 Task: Look for space in Bauda, India from 21st June, 2023 to 29th June, 2023 for 4 adults in price range Rs.7000 to Rs.12000. Place can be entire place with 2 bedrooms having 2 beds and 2 bathrooms. Property type can be house, flat, guest house. Booking option can be shelf check-in. Required host language is English.
Action: Mouse moved to (569, 112)
Screenshot: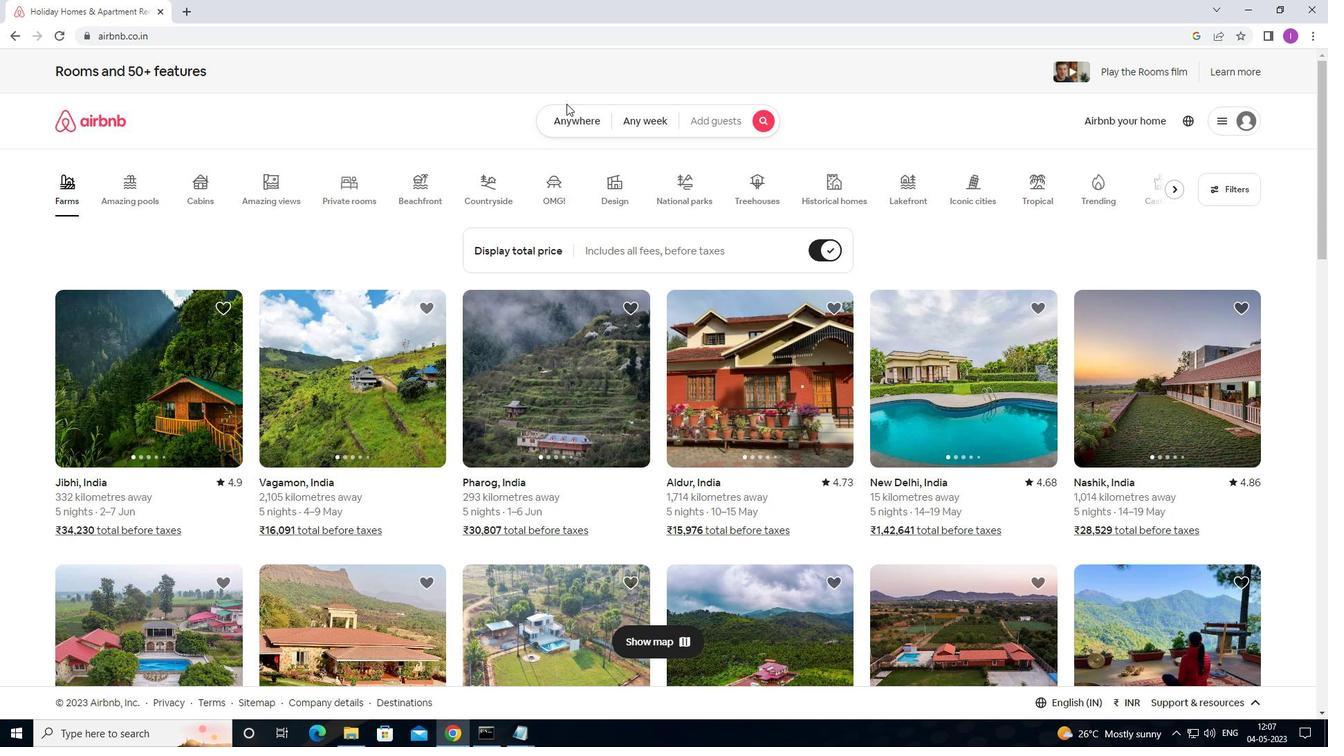 
Action: Mouse pressed left at (569, 112)
Screenshot: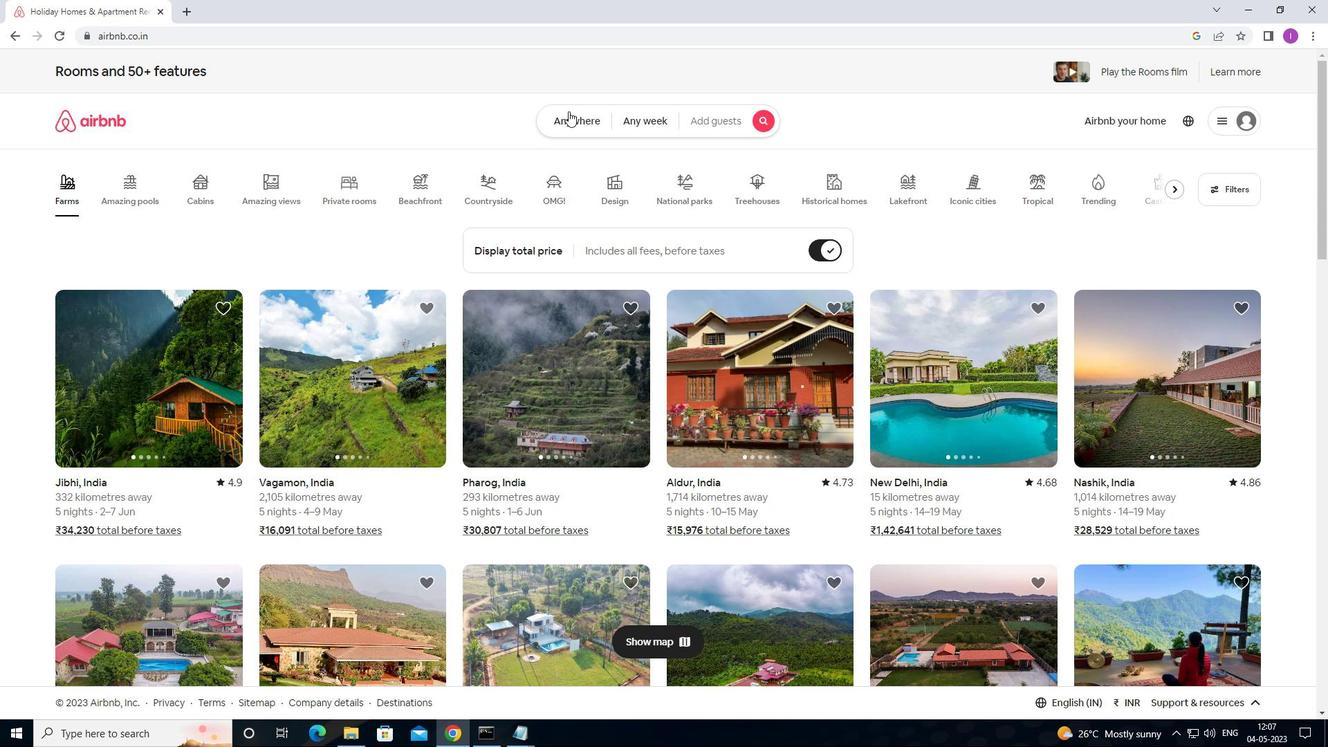 
Action: Mouse moved to (406, 180)
Screenshot: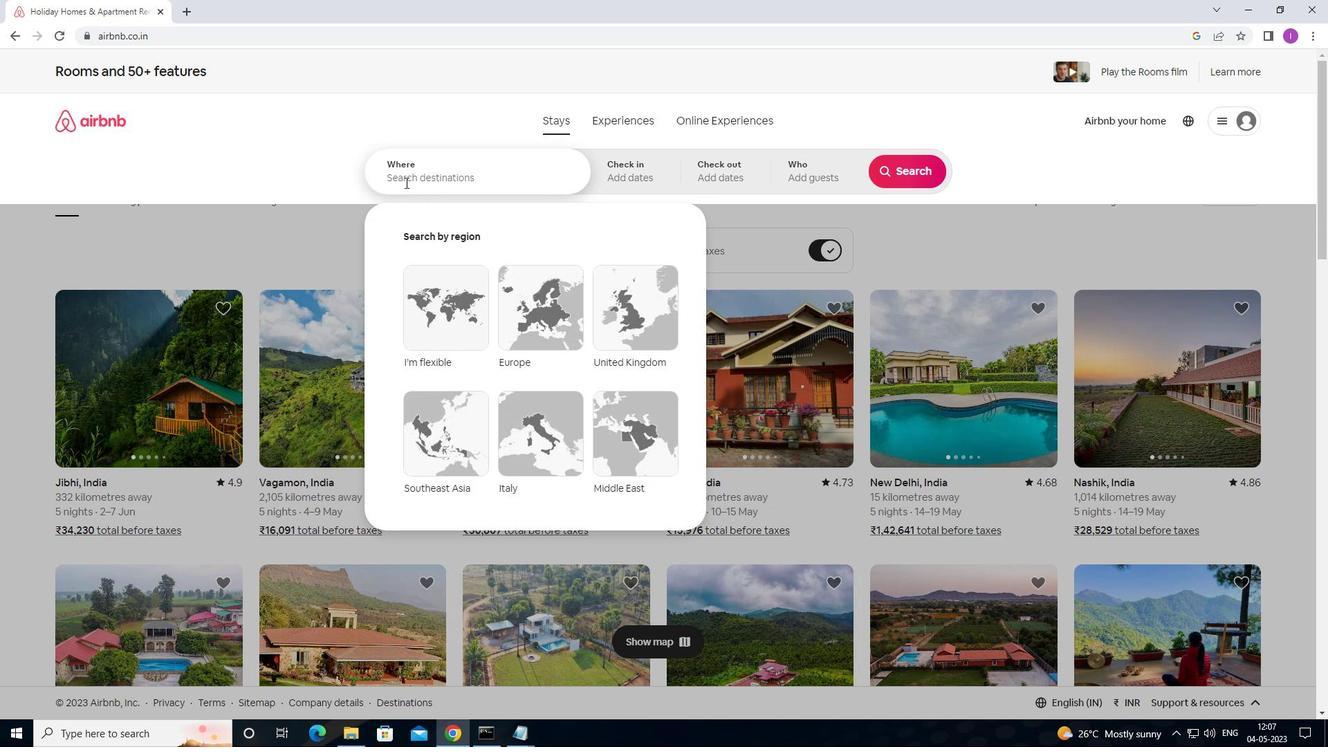 
Action: Mouse pressed left at (406, 180)
Screenshot: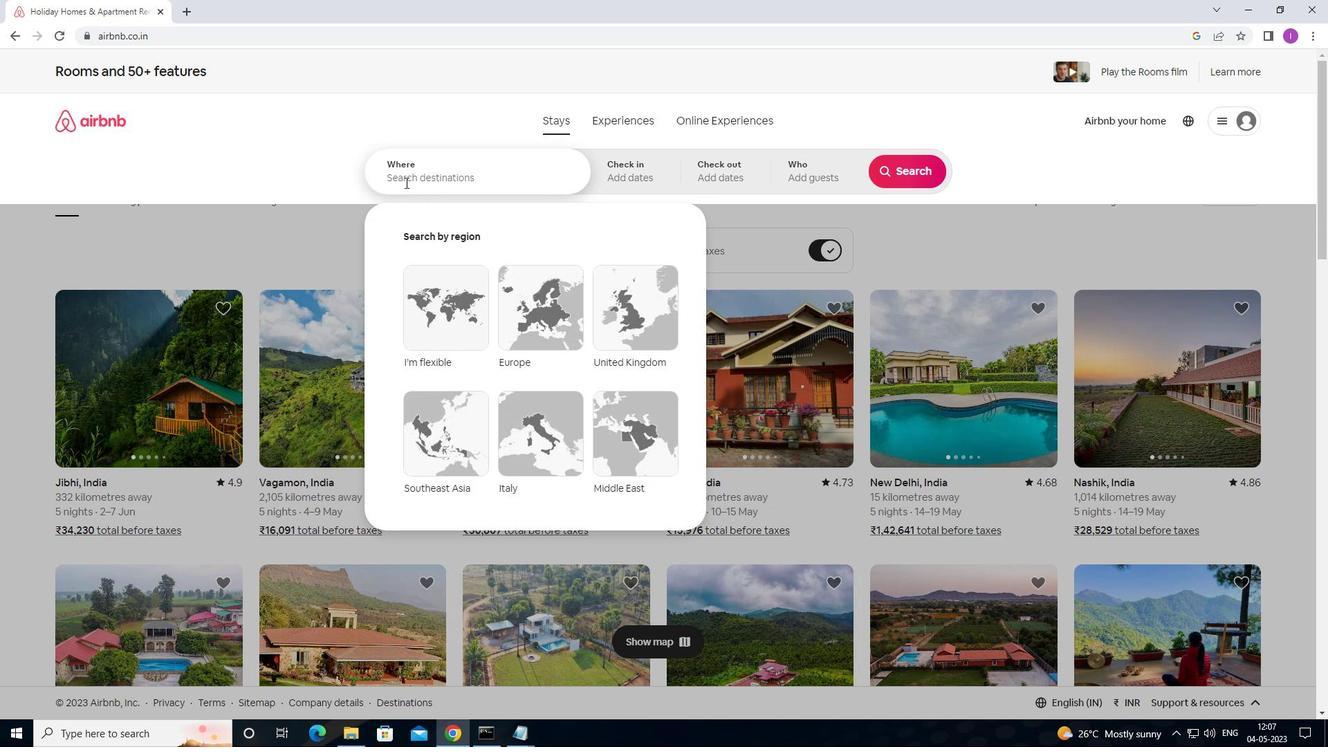 
Action: Mouse moved to (462, 110)
Screenshot: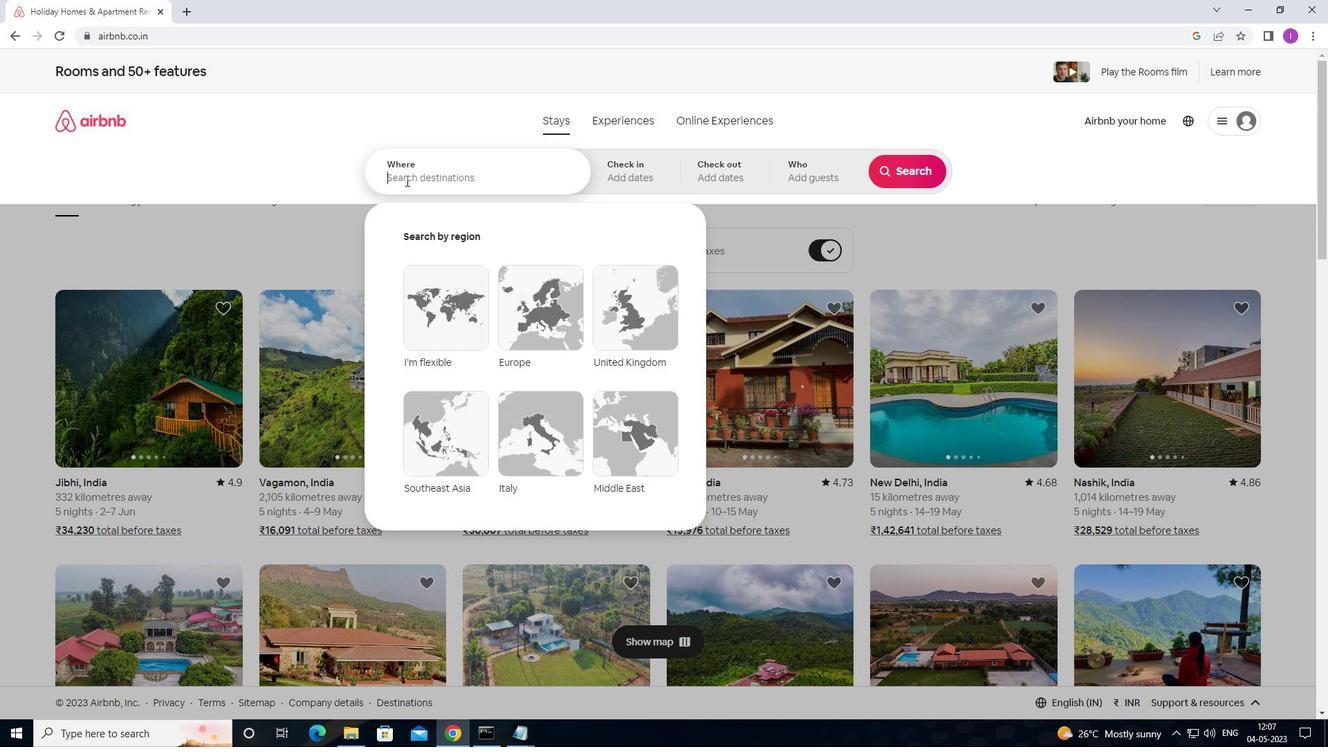 
Action: Key pressed <Key.shift>BAUDA,<Key.shift>INDIA
Screenshot: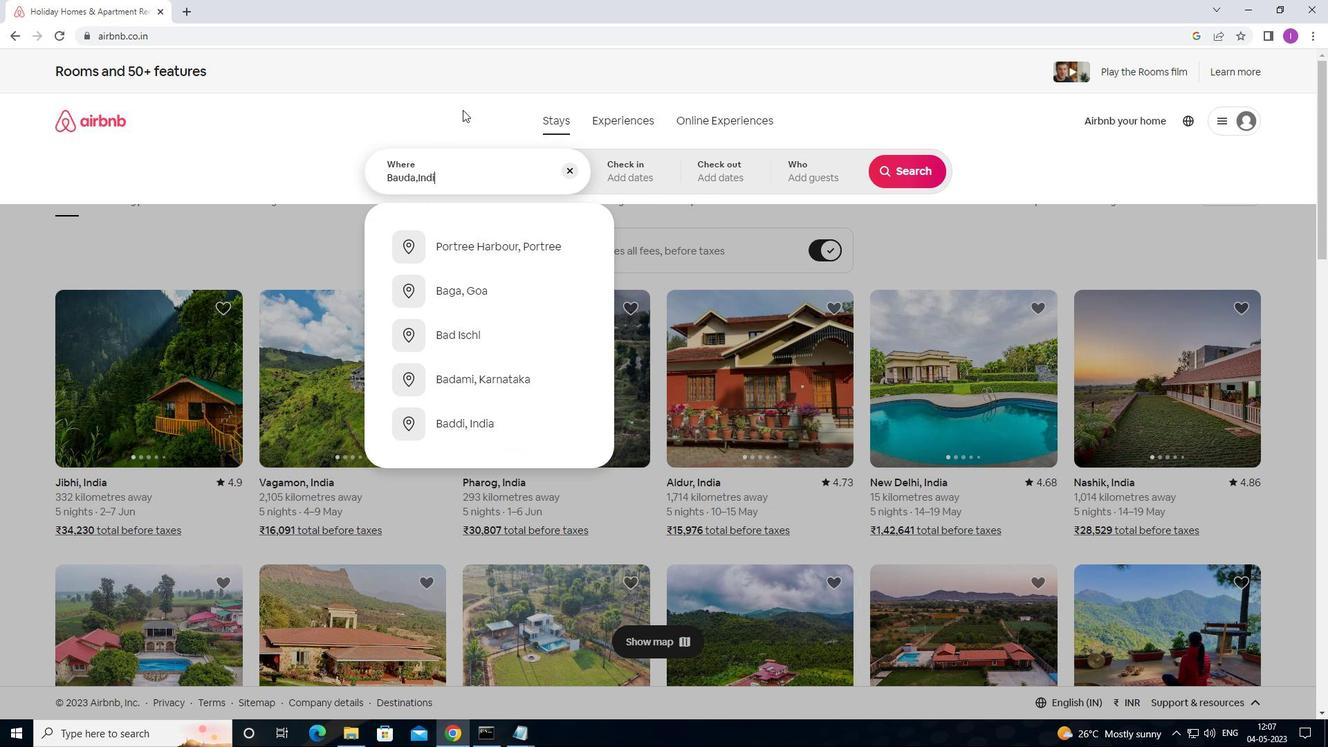 
Action: Mouse moved to (641, 170)
Screenshot: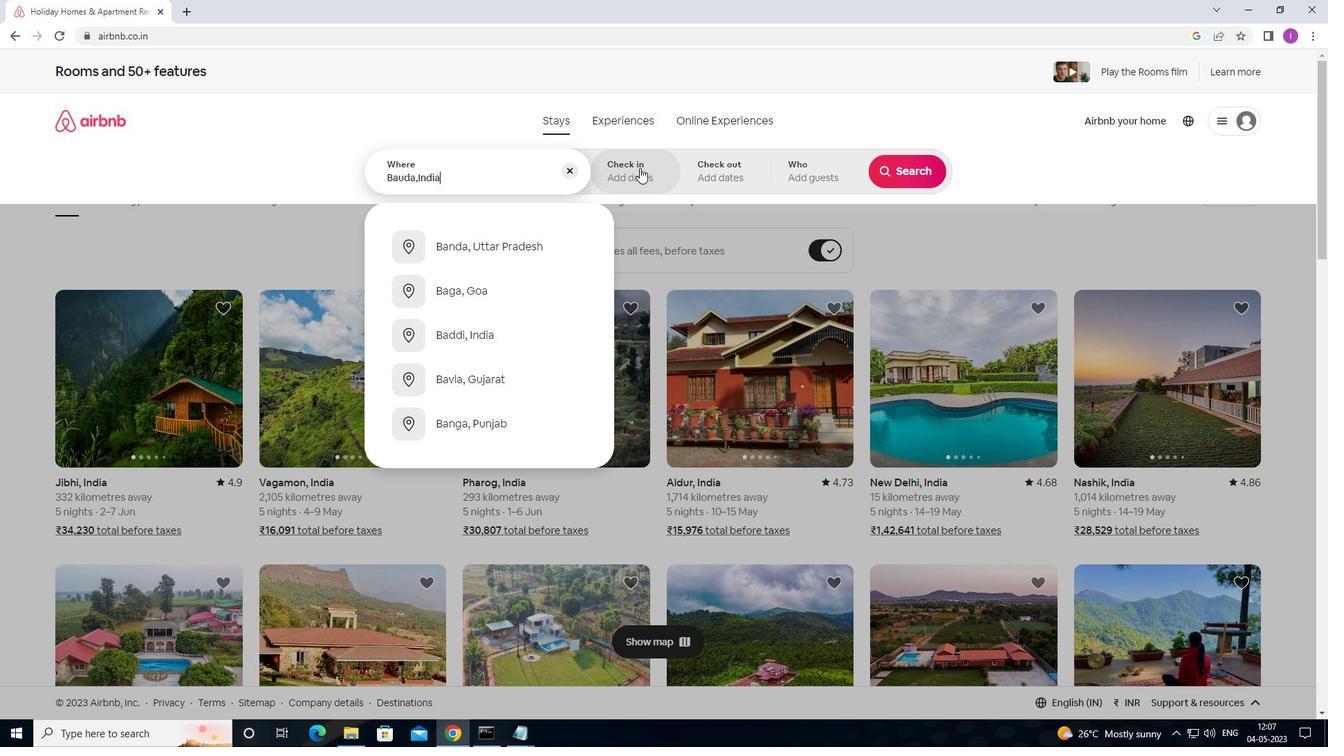 
Action: Mouse pressed left at (641, 170)
Screenshot: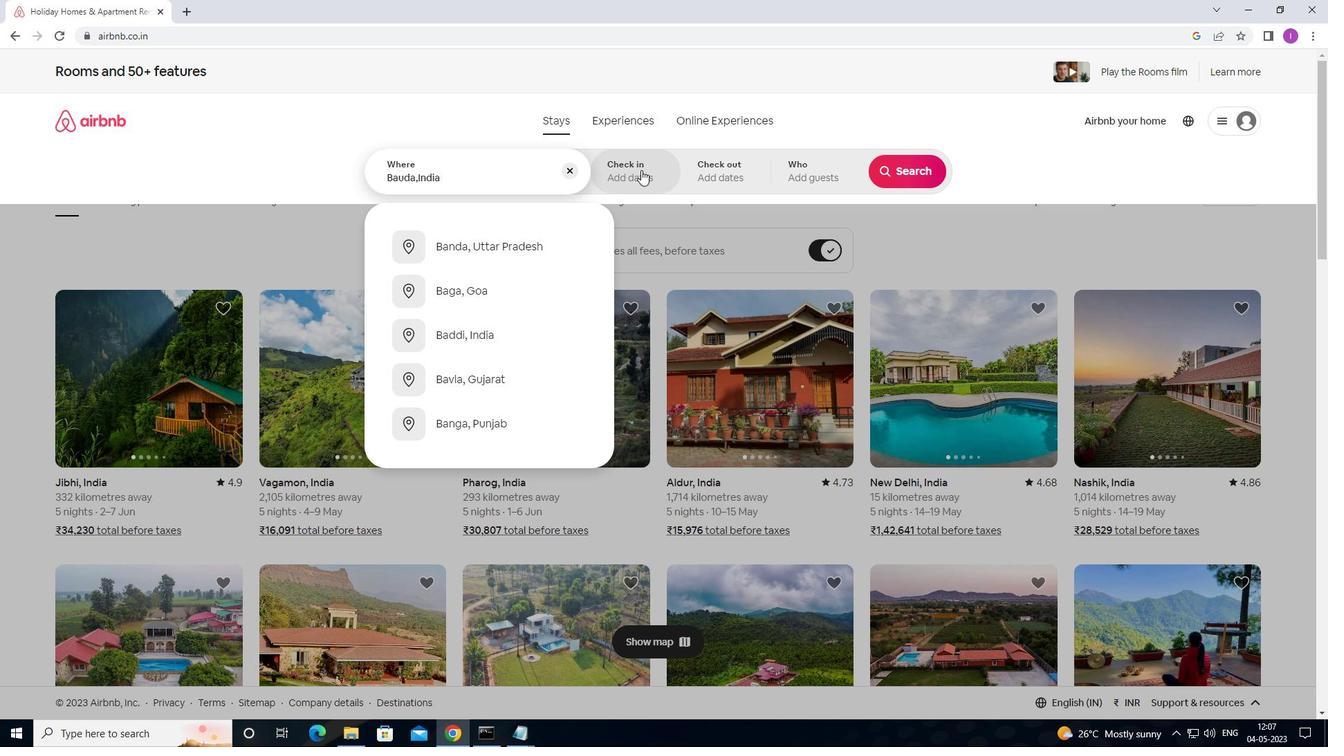 
Action: Mouse moved to (785, 440)
Screenshot: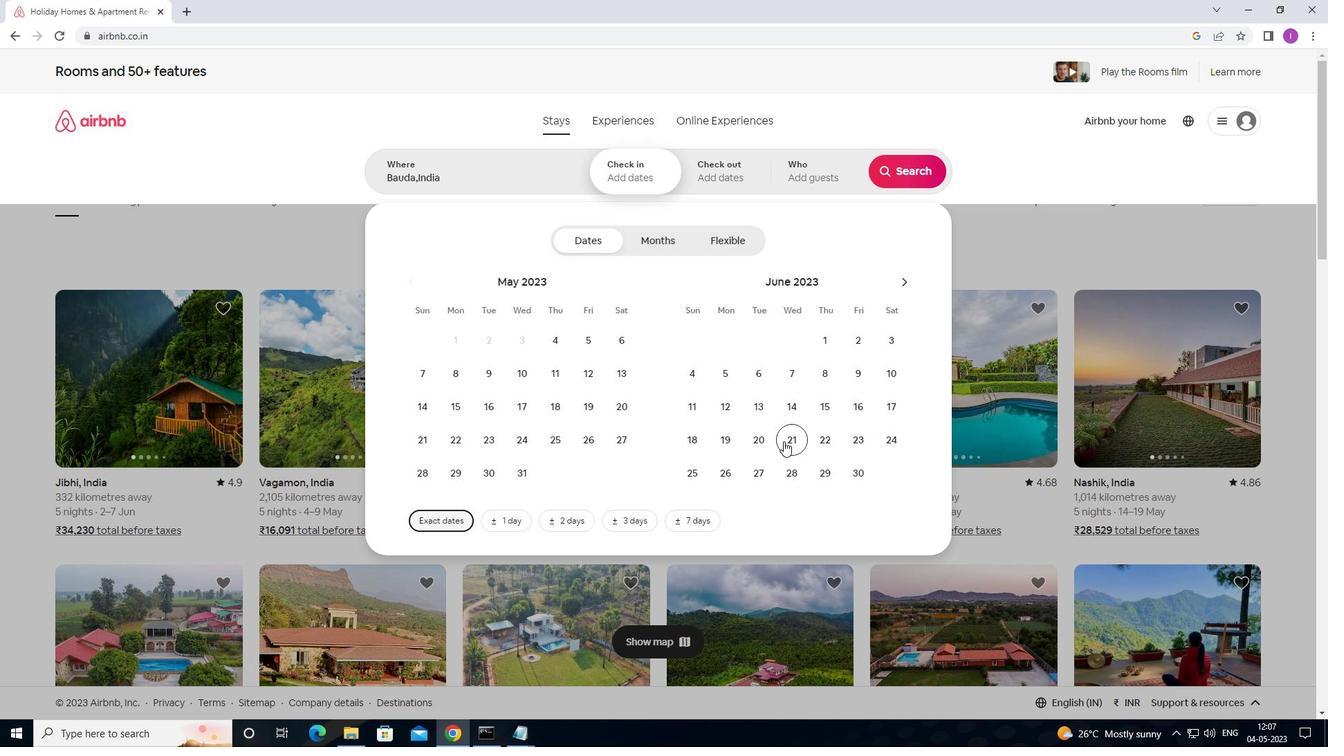 
Action: Mouse pressed left at (785, 440)
Screenshot: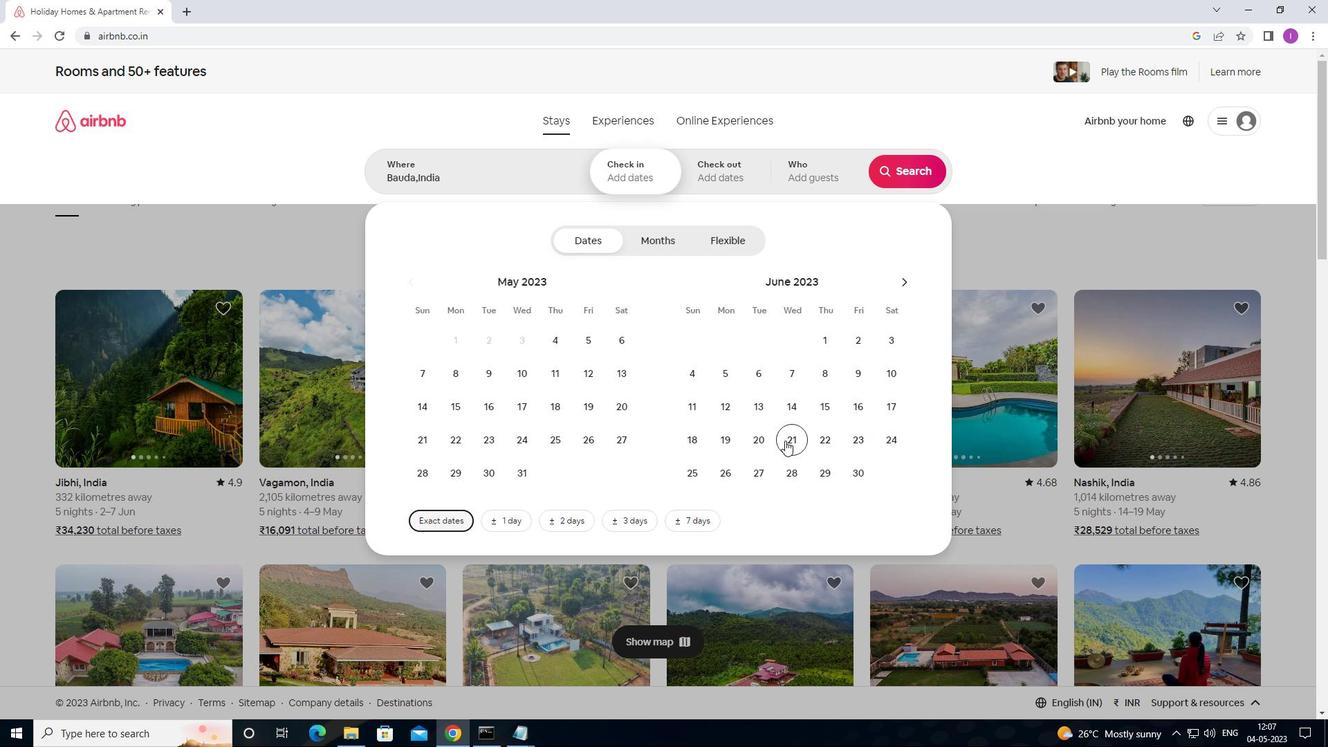 
Action: Mouse moved to (835, 478)
Screenshot: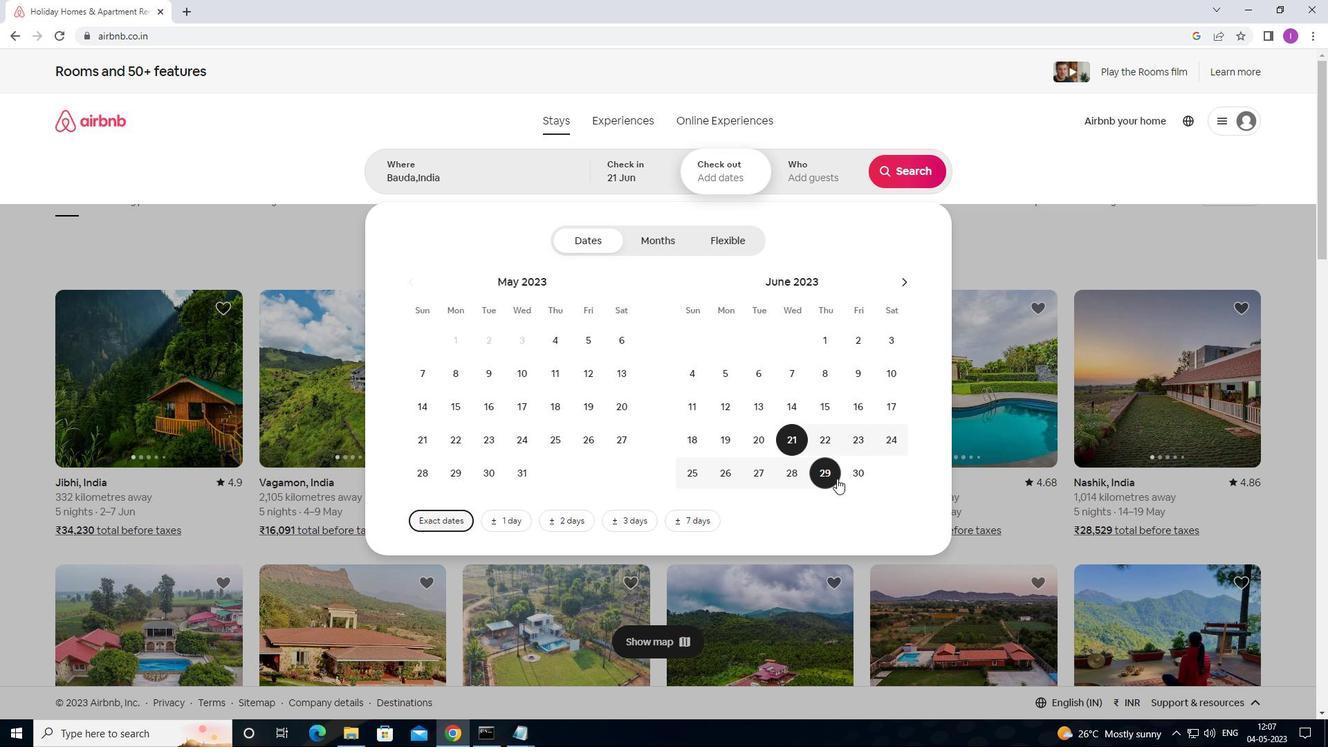 
Action: Mouse pressed left at (835, 478)
Screenshot: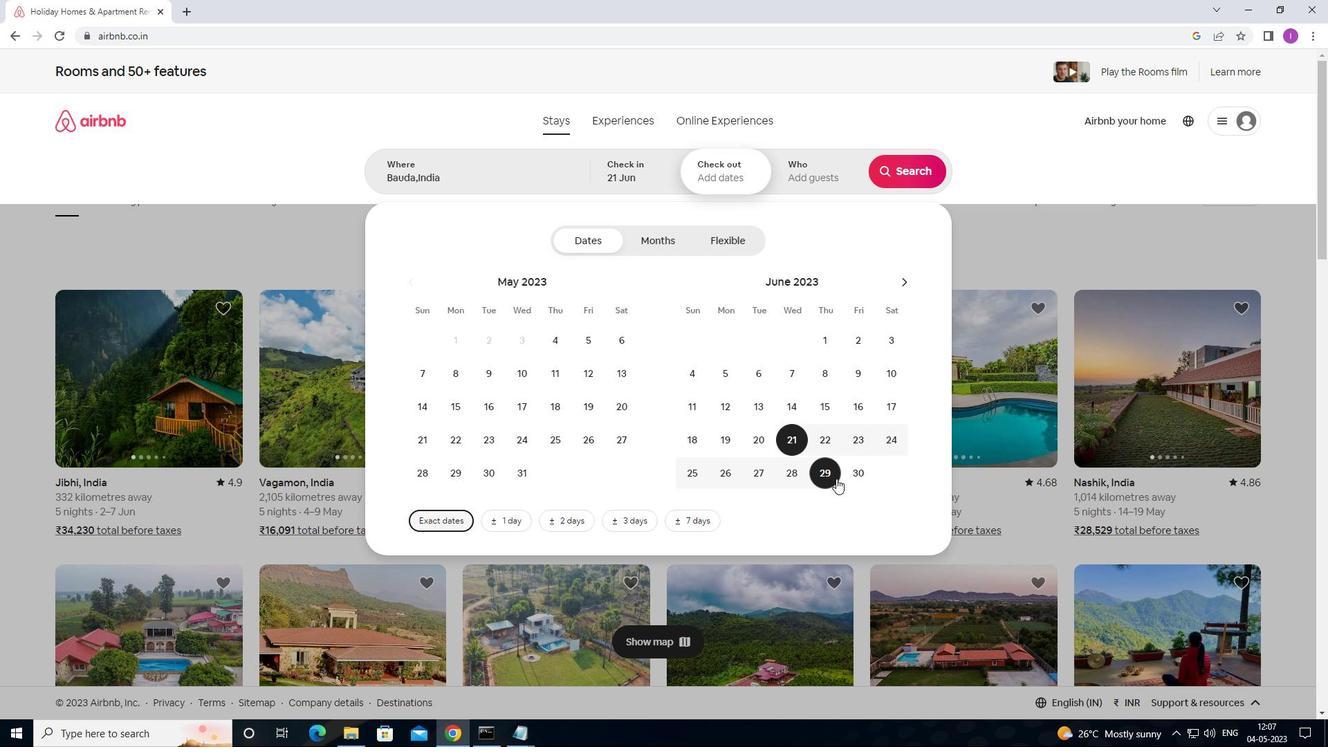 
Action: Mouse moved to (810, 173)
Screenshot: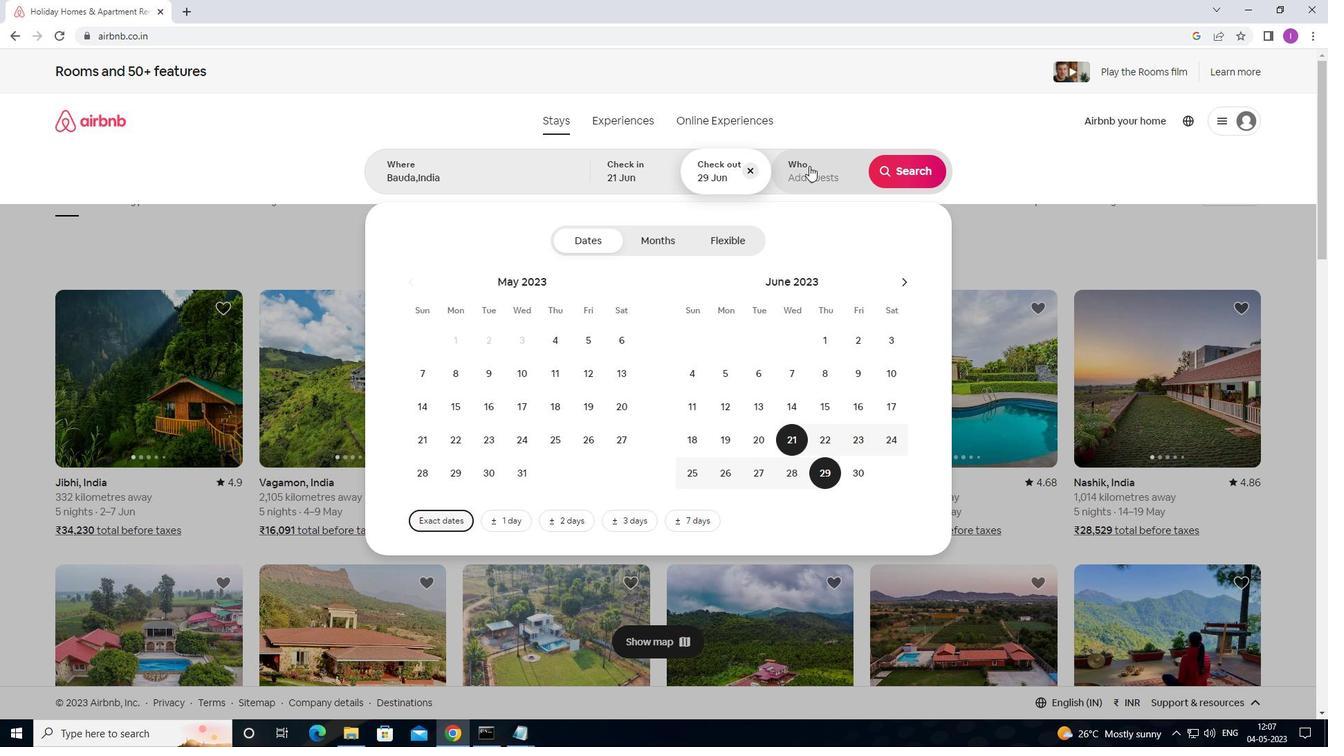 
Action: Mouse pressed left at (810, 173)
Screenshot: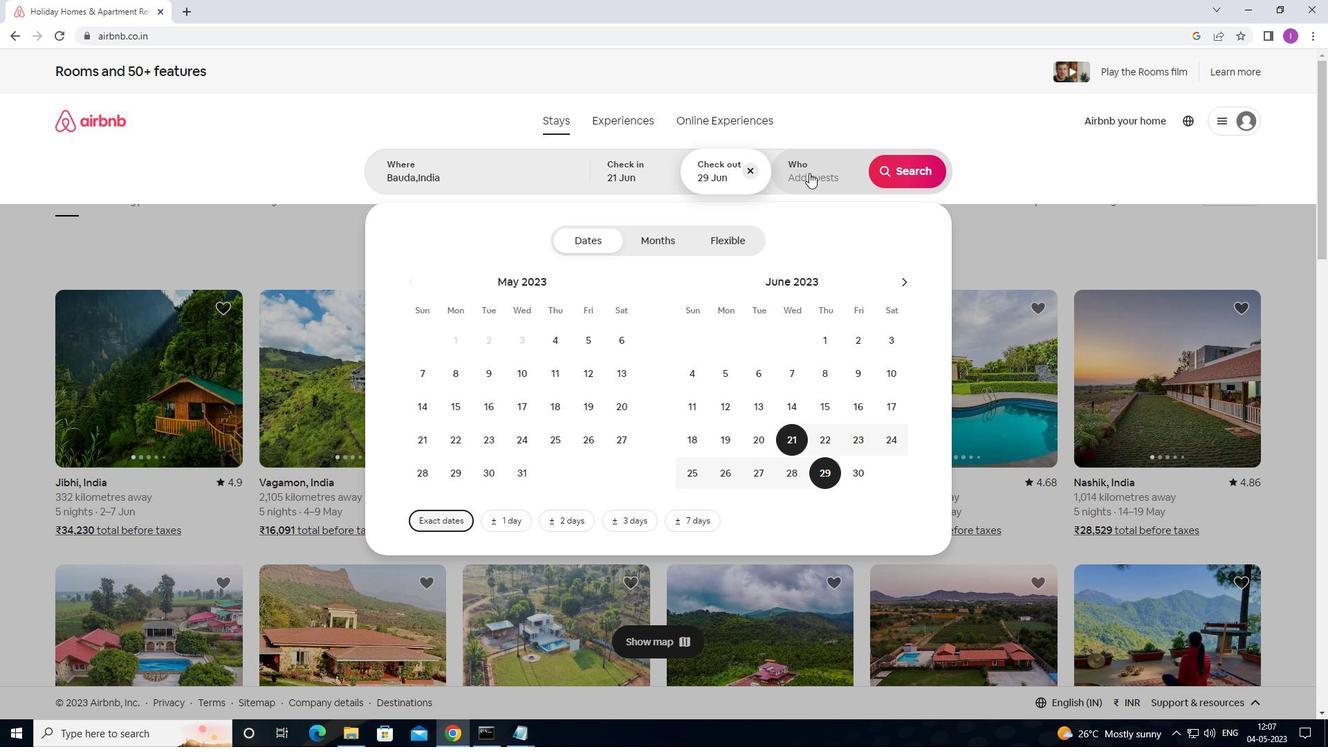 
Action: Mouse moved to (909, 242)
Screenshot: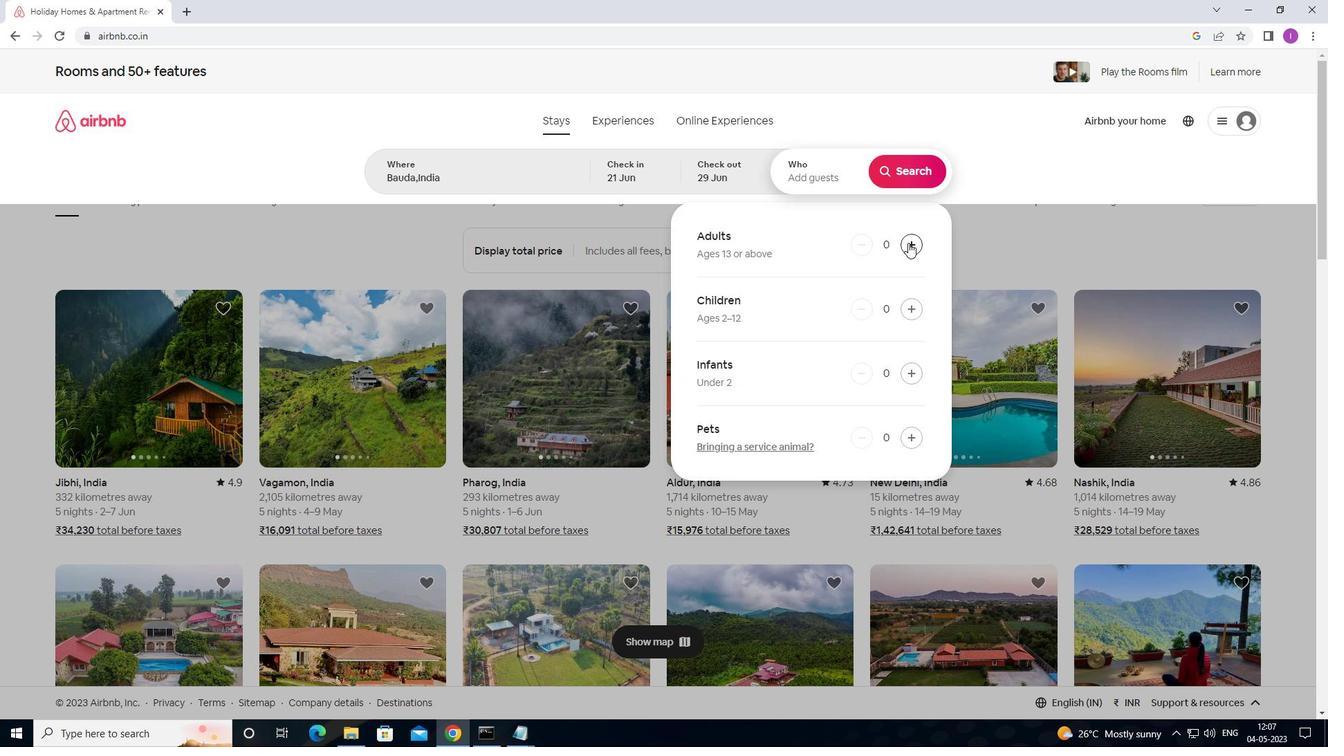 
Action: Mouse pressed left at (909, 242)
Screenshot: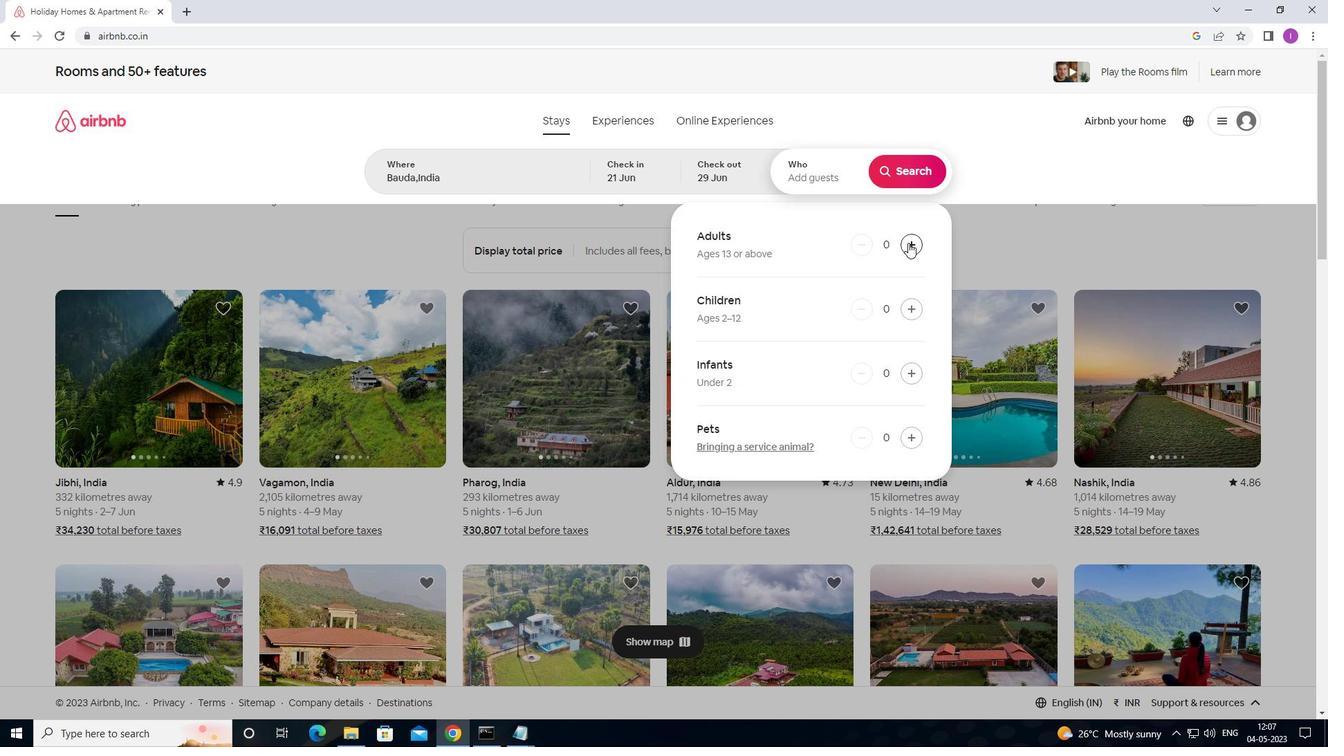 
Action: Mouse moved to (909, 241)
Screenshot: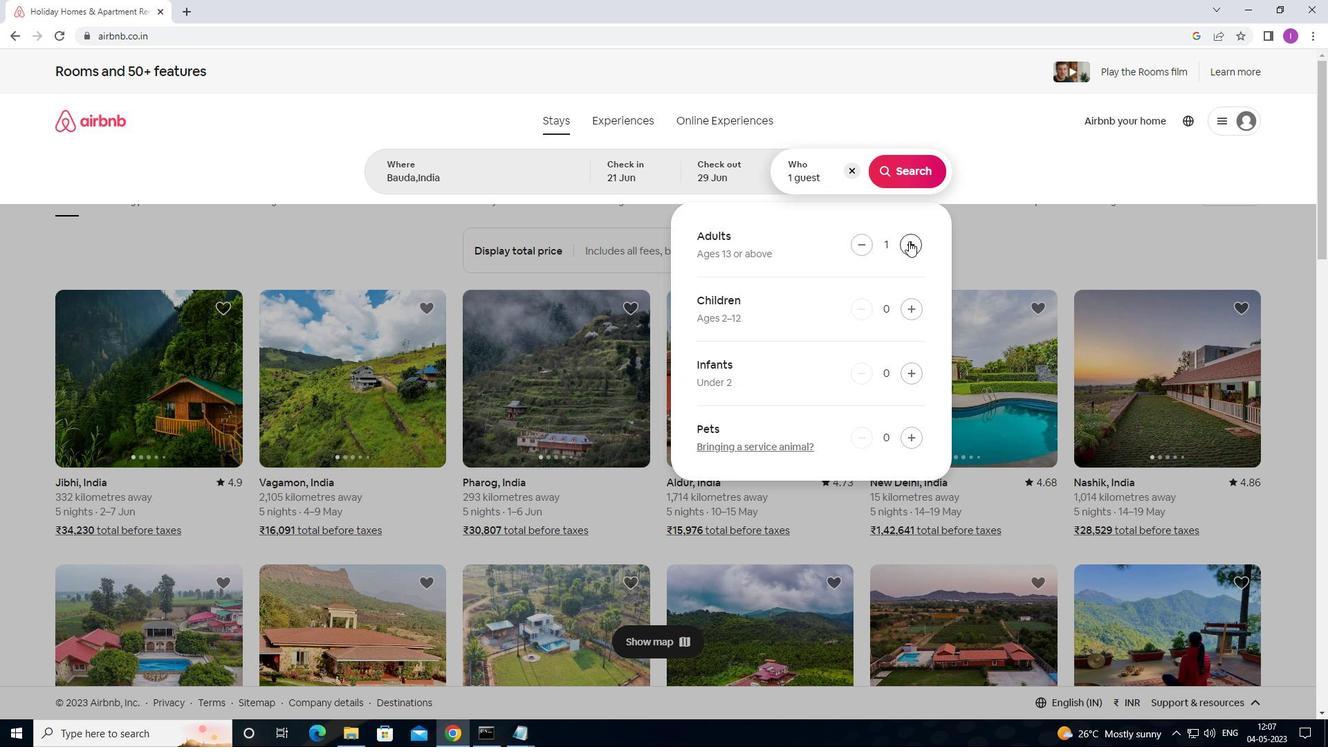 
Action: Mouse pressed left at (909, 241)
Screenshot: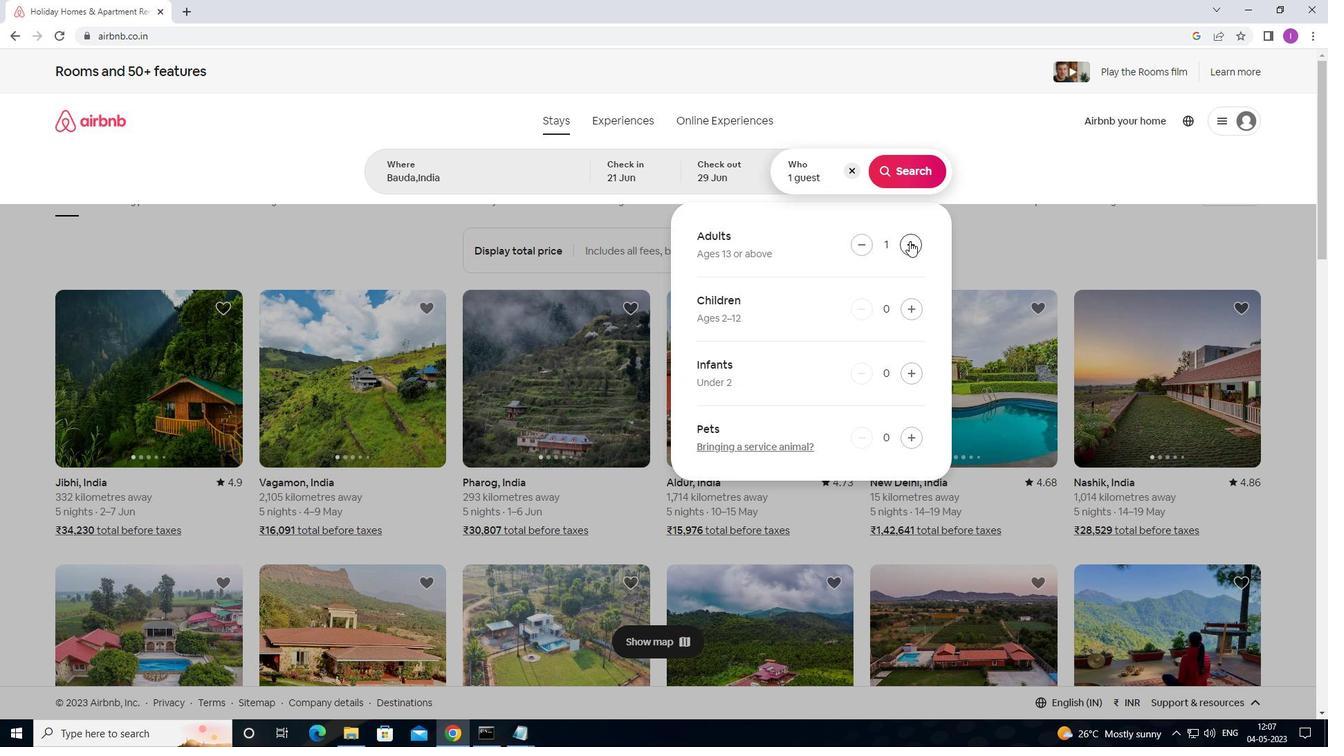 
Action: Mouse pressed left at (909, 241)
Screenshot: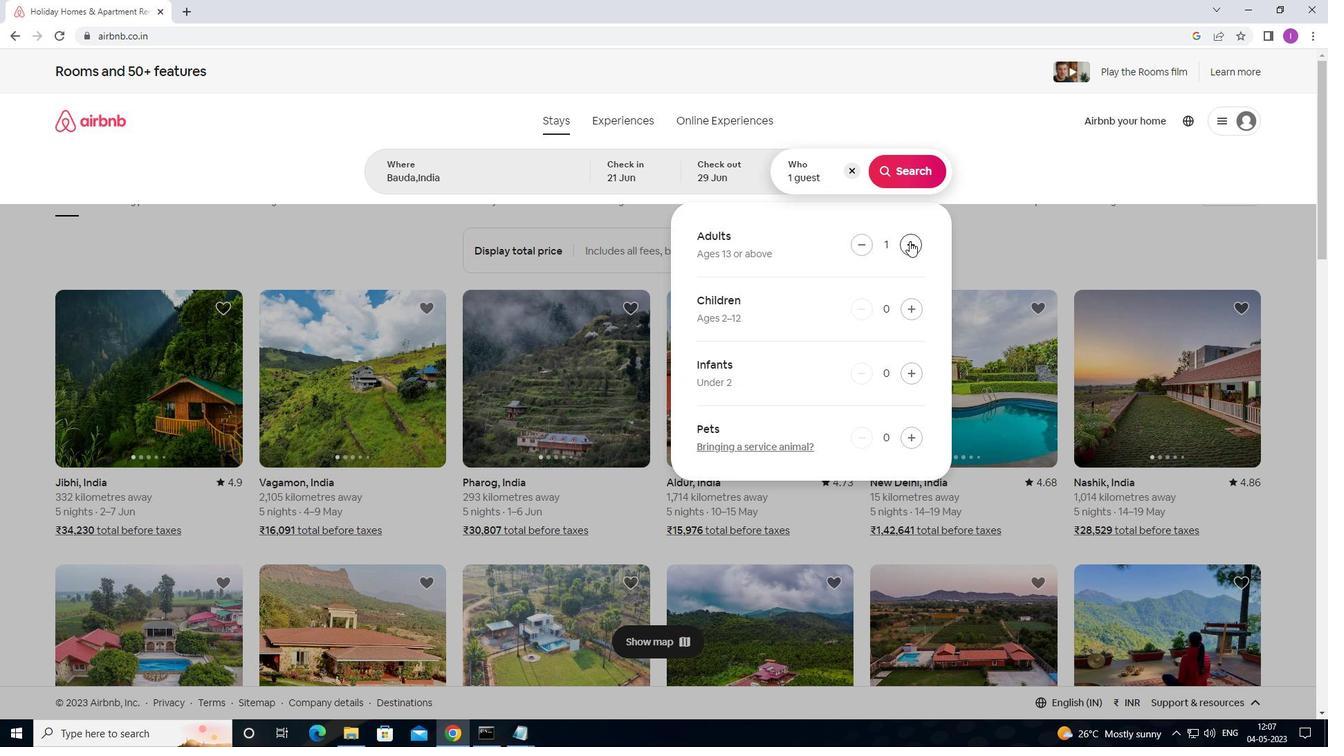 
Action: Mouse pressed left at (909, 241)
Screenshot: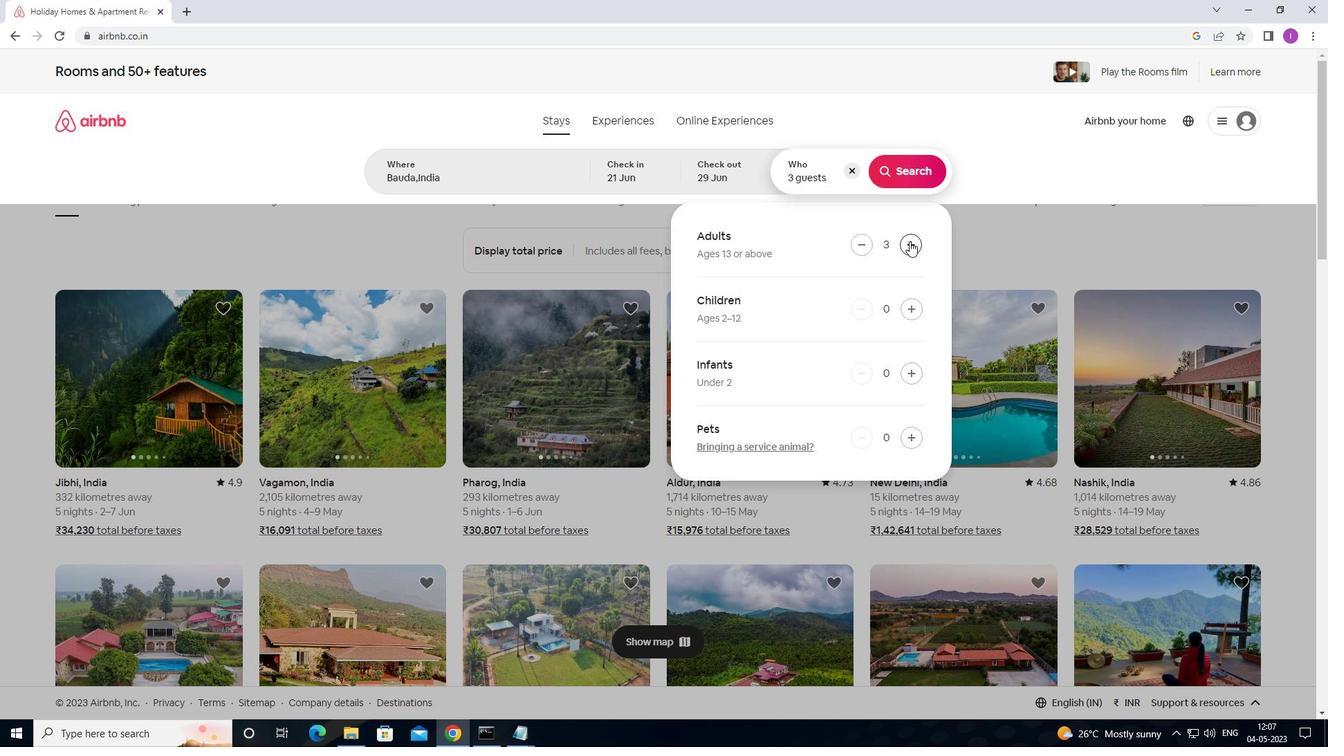 
Action: Mouse moved to (916, 182)
Screenshot: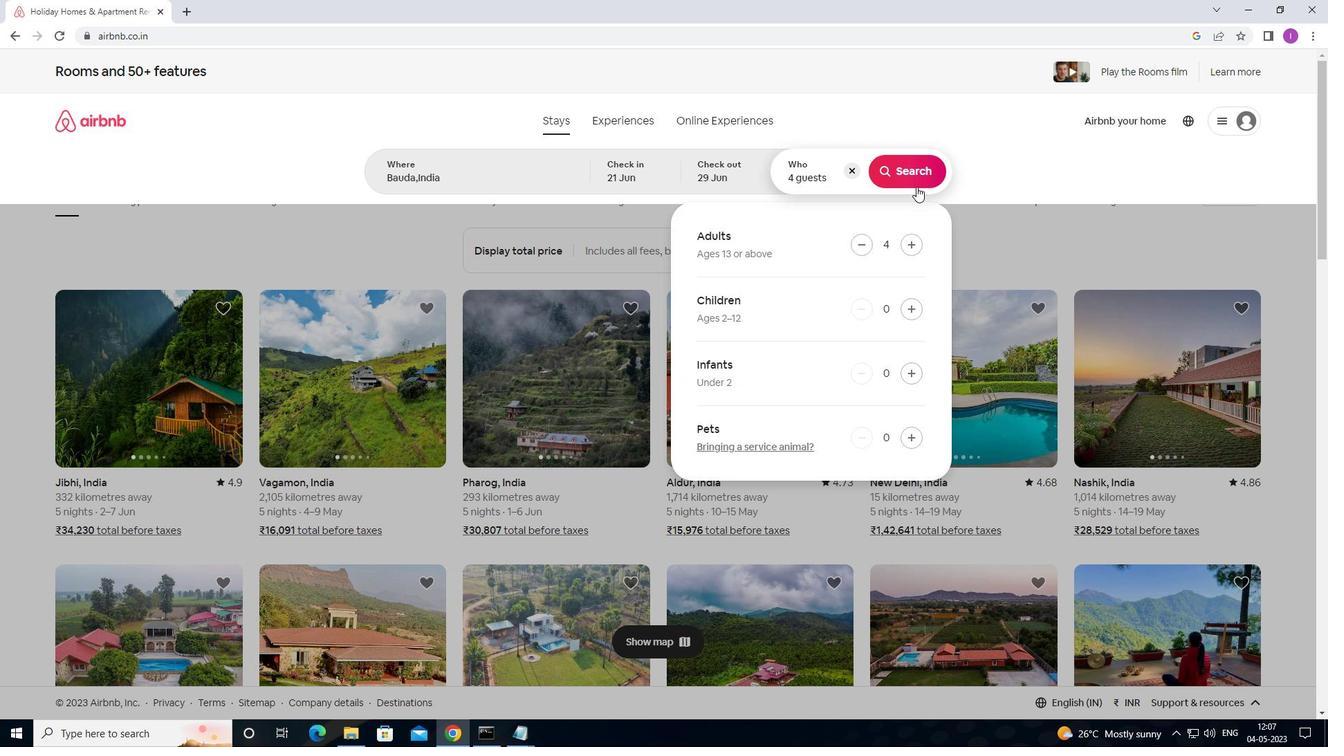 
Action: Mouse pressed left at (916, 182)
Screenshot: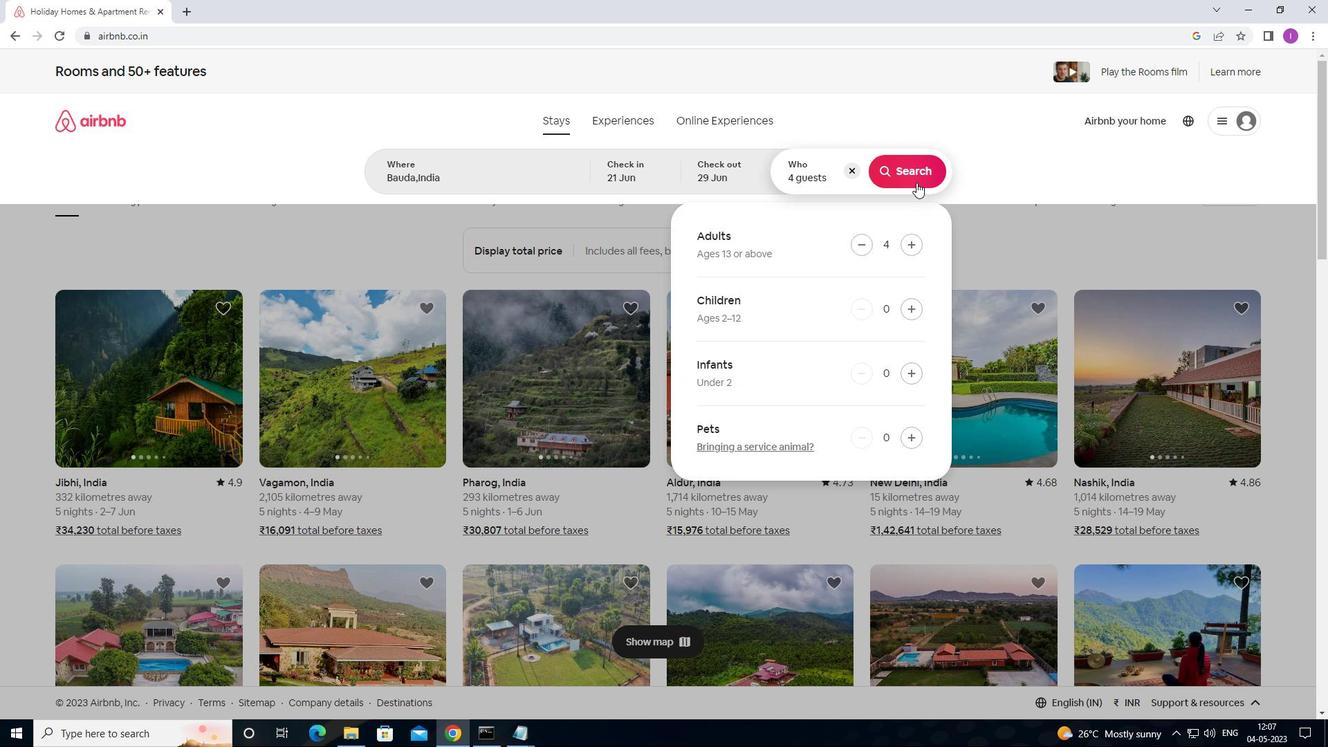 
Action: Mouse moved to (1262, 127)
Screenshot: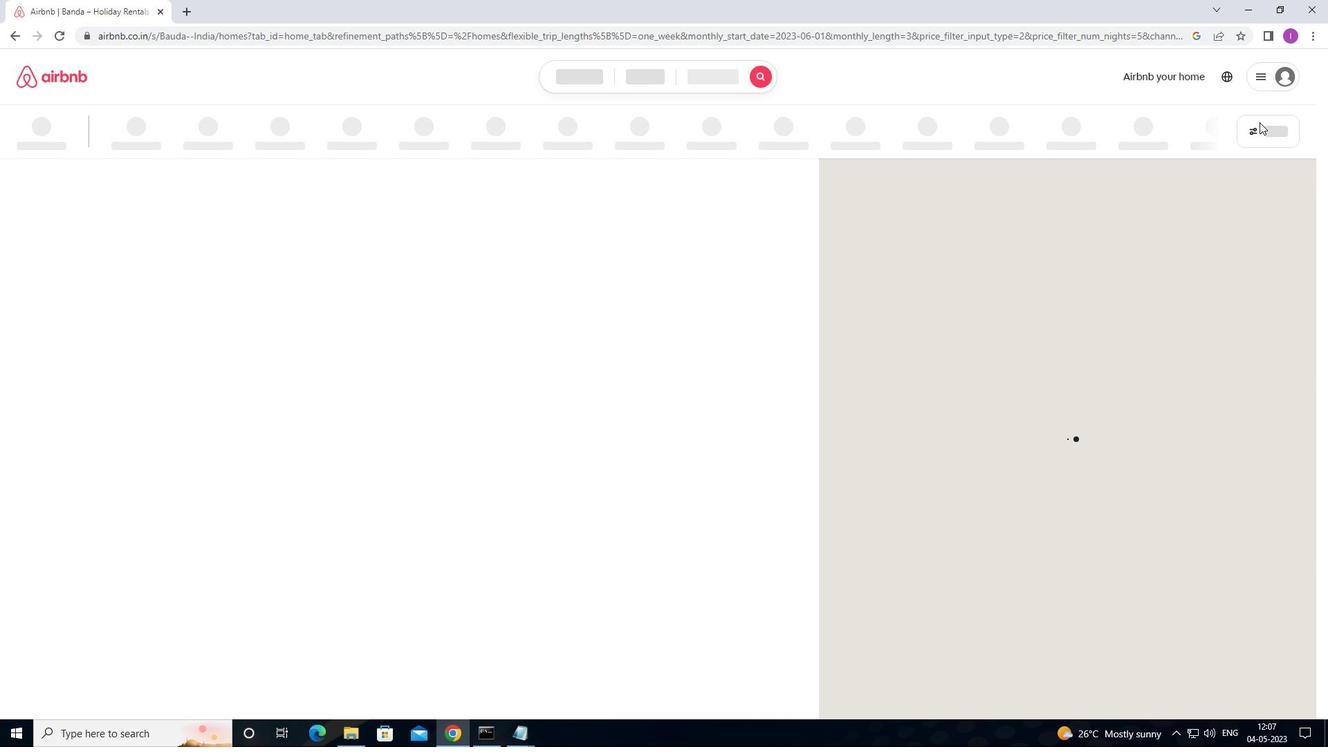 
Action: Mouse pressed left at (1262, 127)
Screenshot: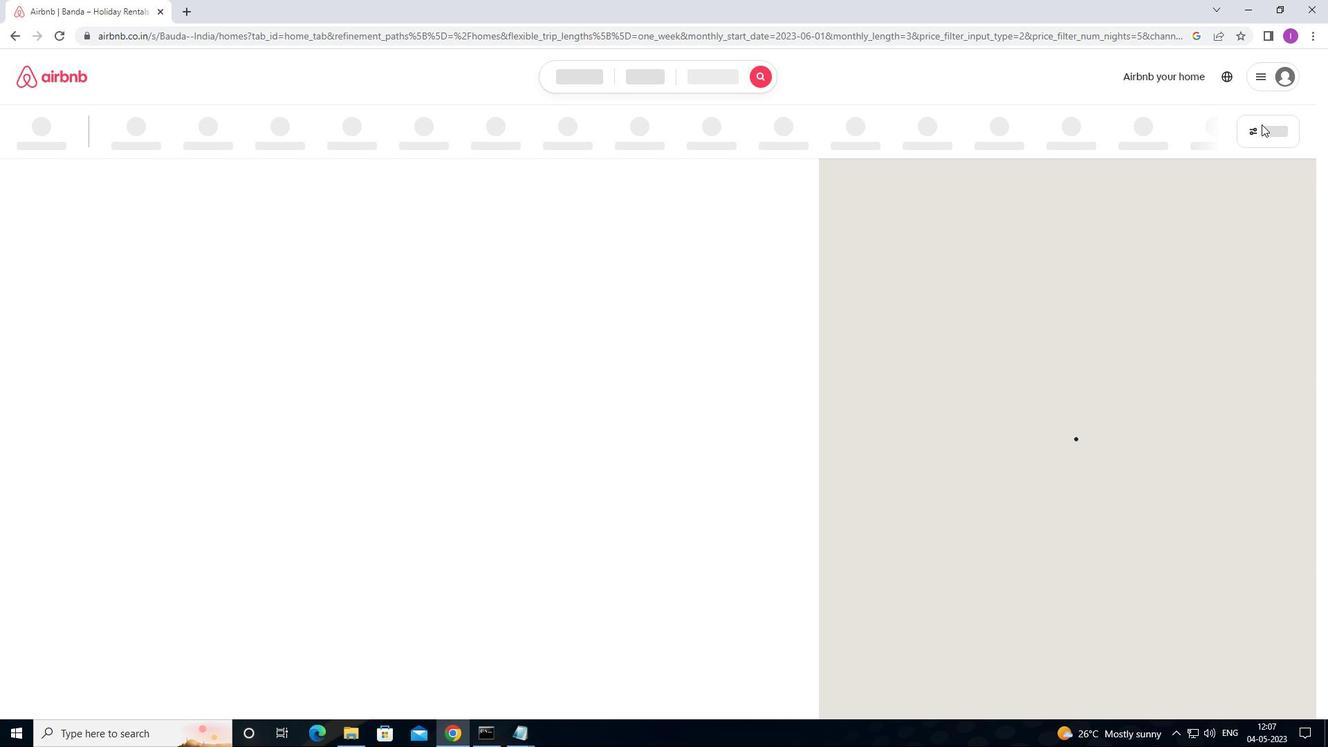 
Action: Mouse moved to (517, 221)
Screenshot: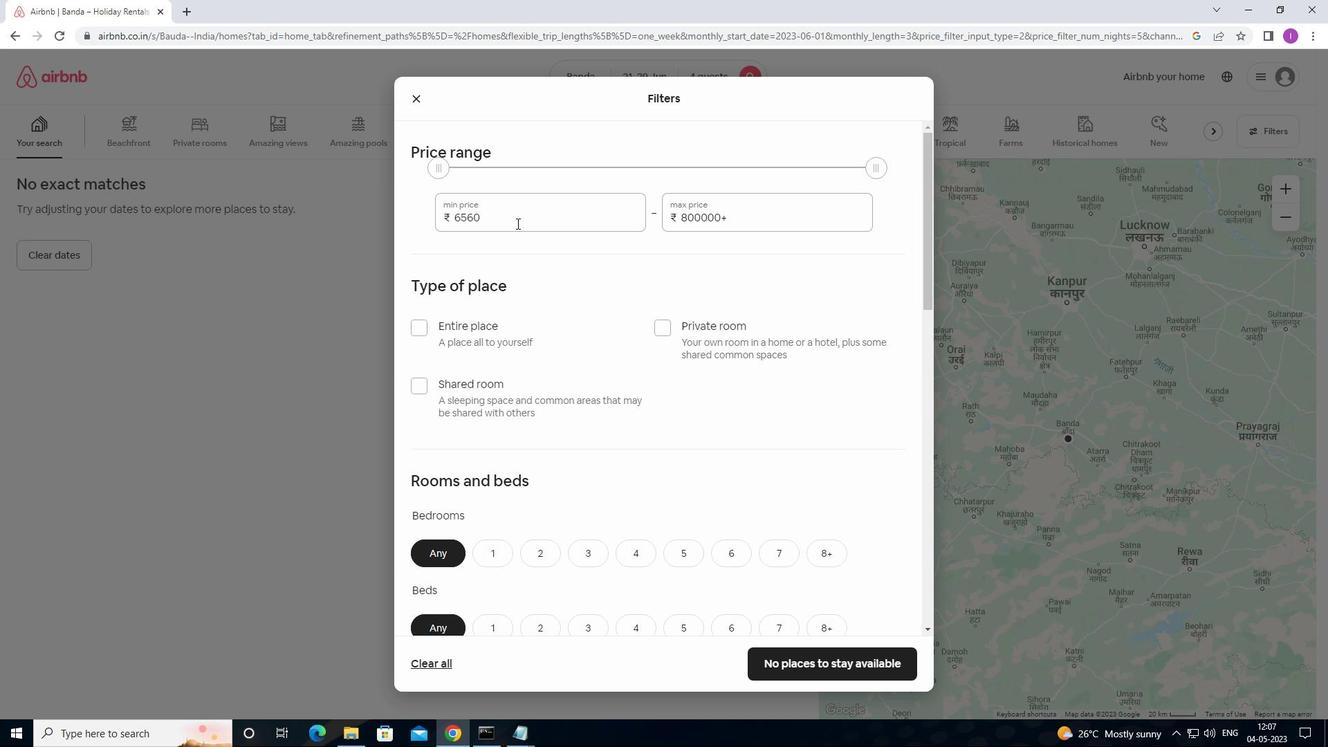 
Action: Mouse pressed left at (517, 221)
Screenshot: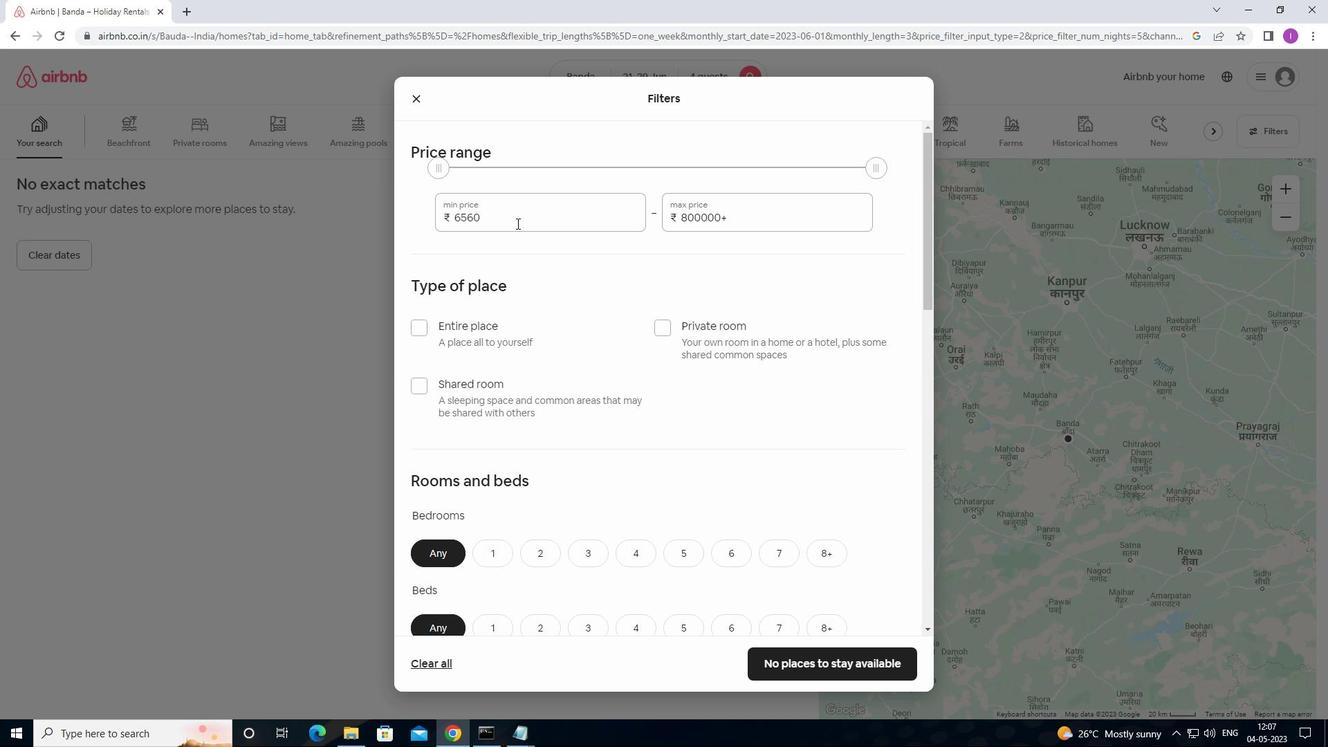 
Action: Mouse moved to (402, 242)
Screenshot: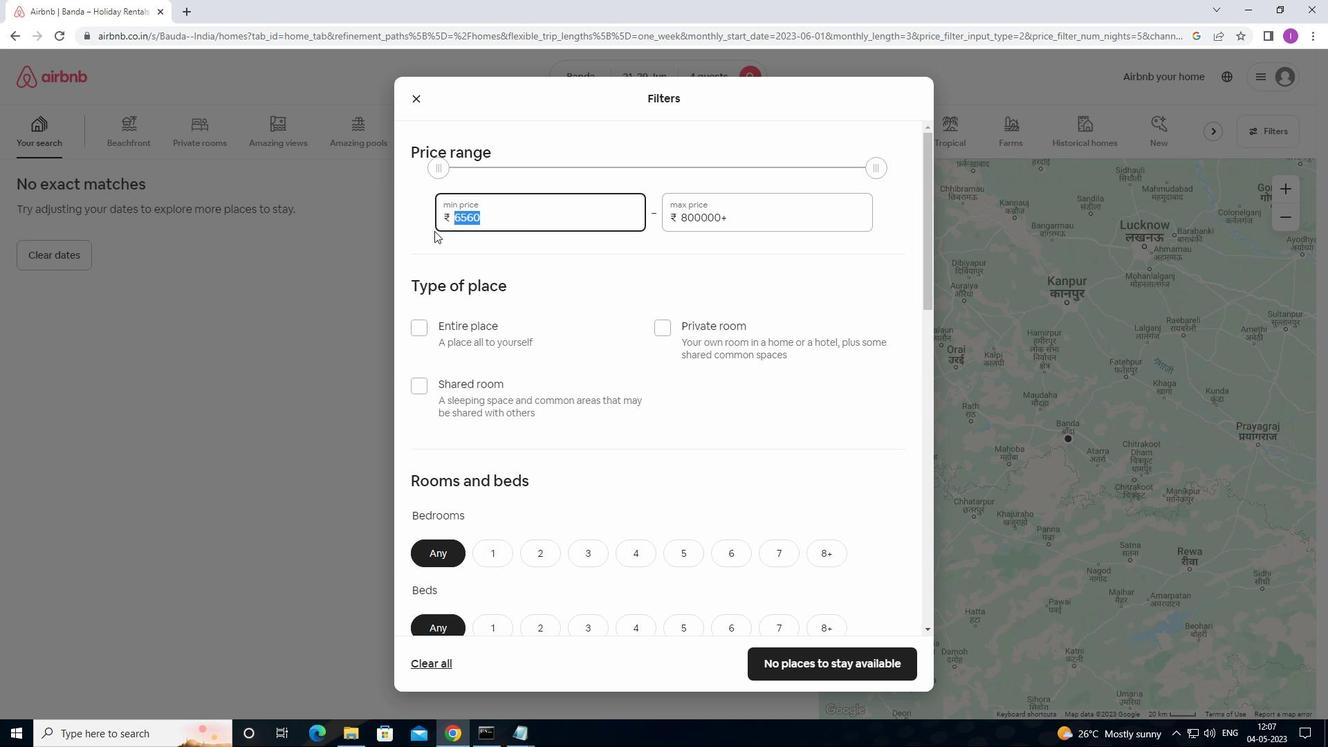 
Action: Key pressed 7000
Screenshot: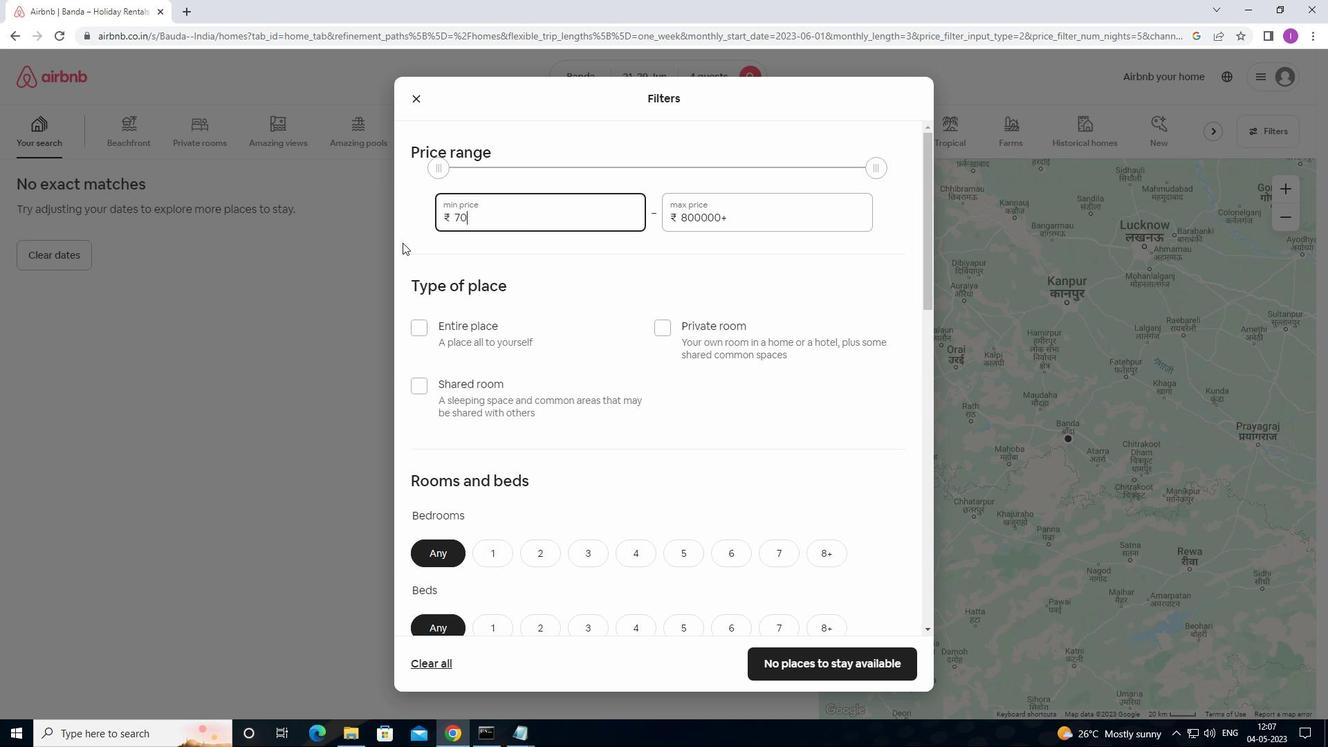 
Action: Mouse moved to (748, 220)
Screenshot: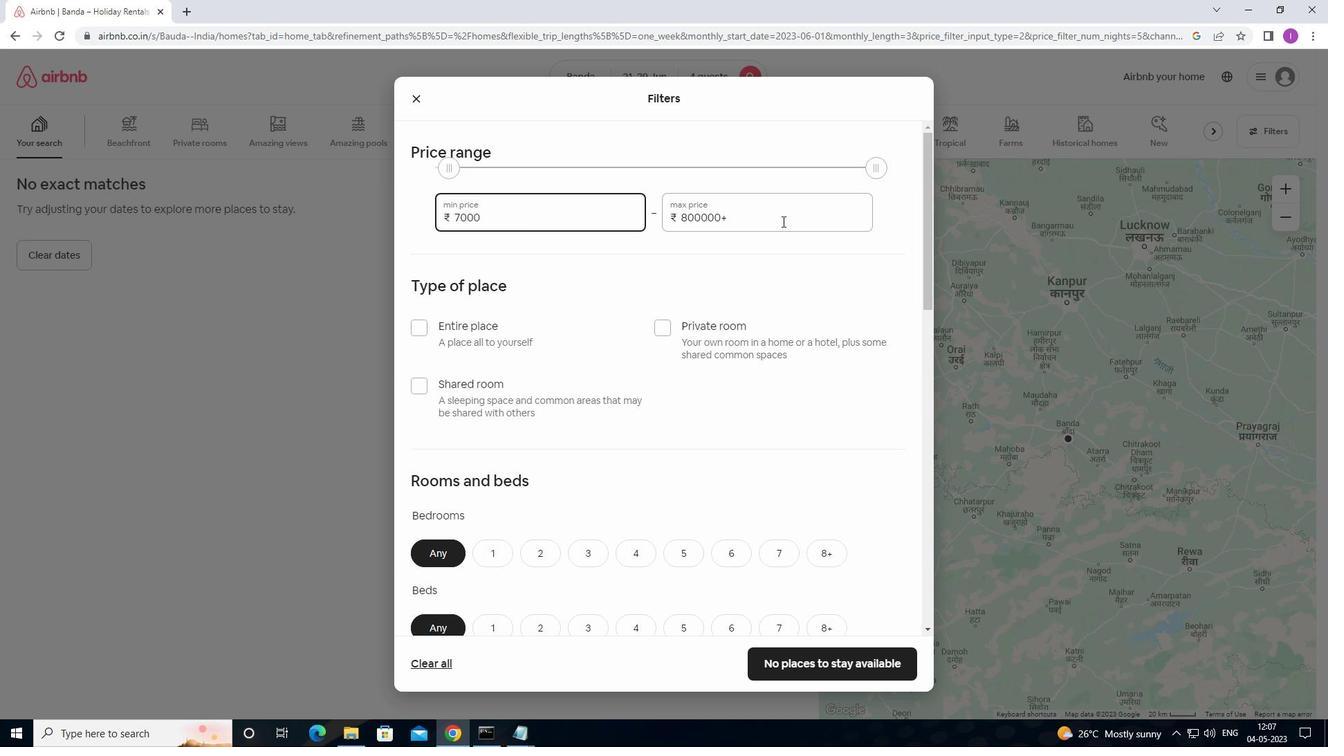 
Action: Mouse pressed left at (748, 220)
Screenshot: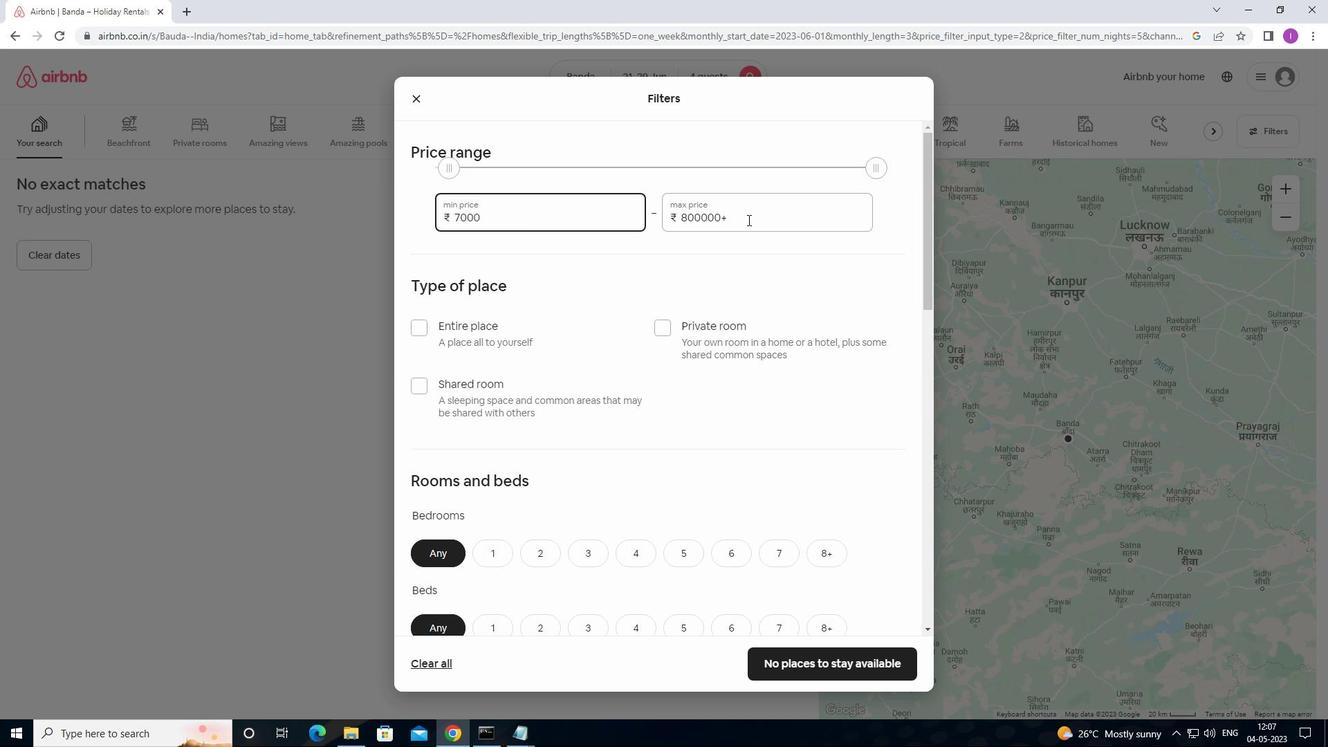 
Action: Mouse moved to (788, 227)
Screenshot: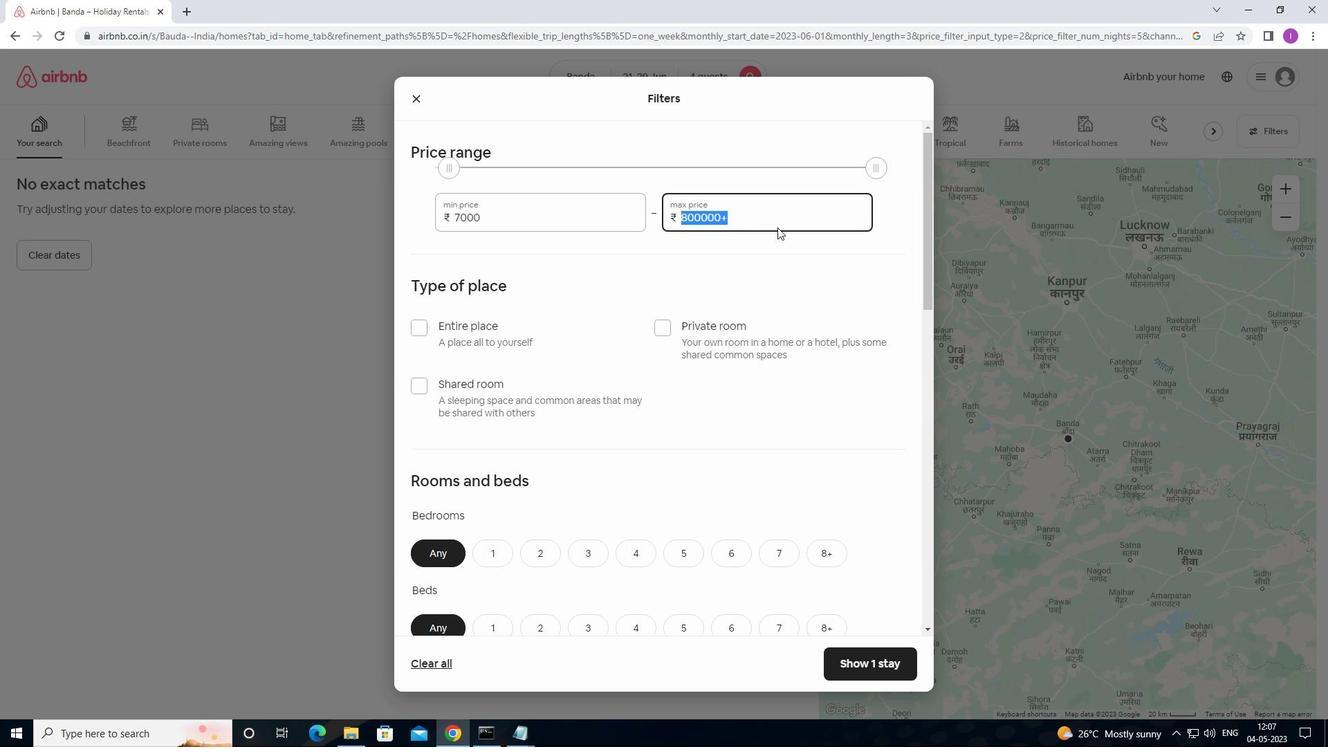 
Action: Key pressed 12
Screenshot: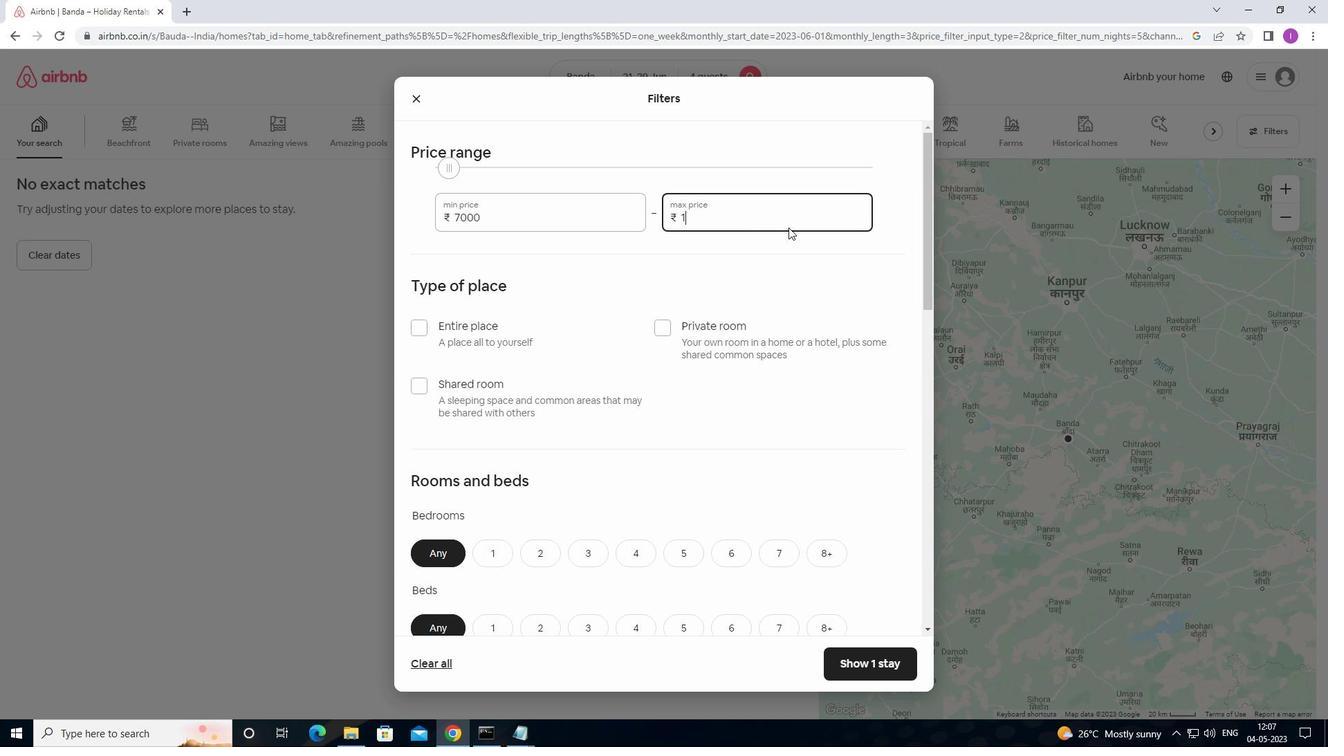 
Action: Mouse moved to (788, 227)
Screenshot: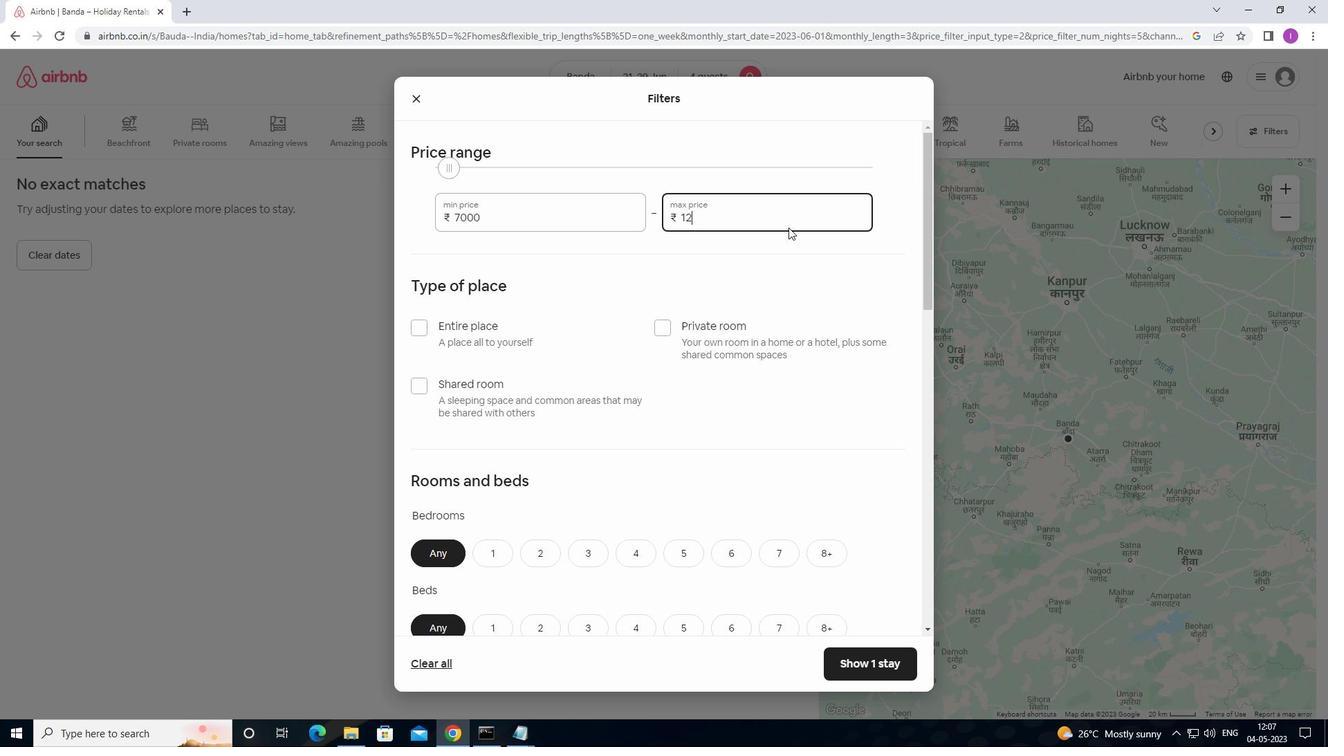 
Action: Key pressed 000
Screenshot: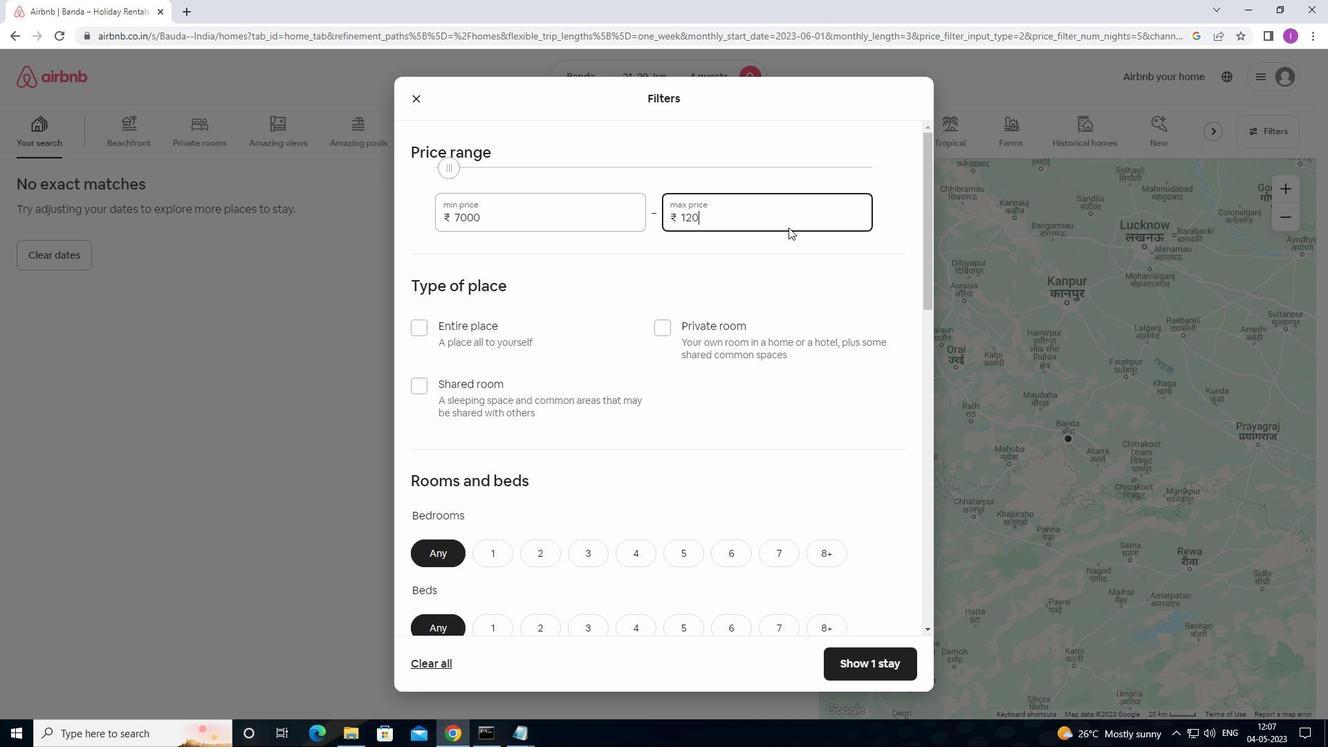 
Action: Mouse moved to (757, 326)
Screenshot: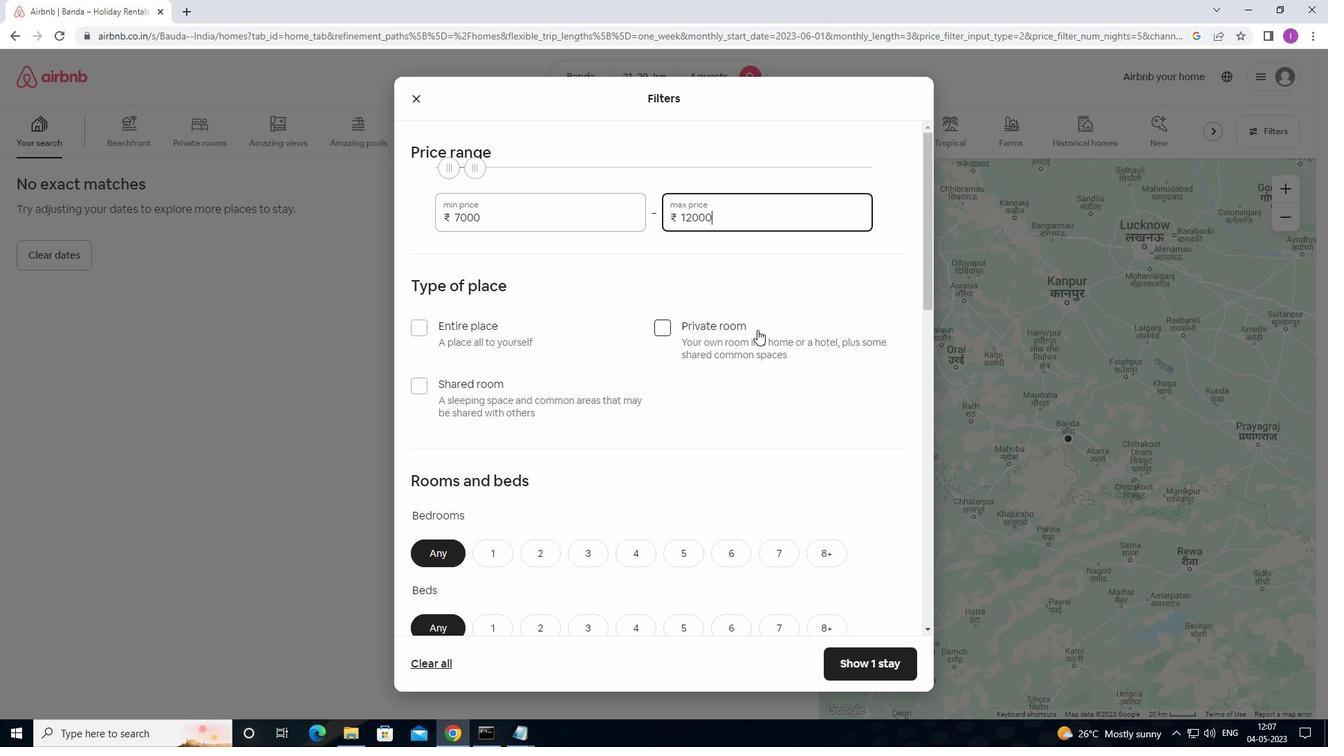 
Action: Mouse scrolled (757, 325) with delta (0, 0)
Screenshot: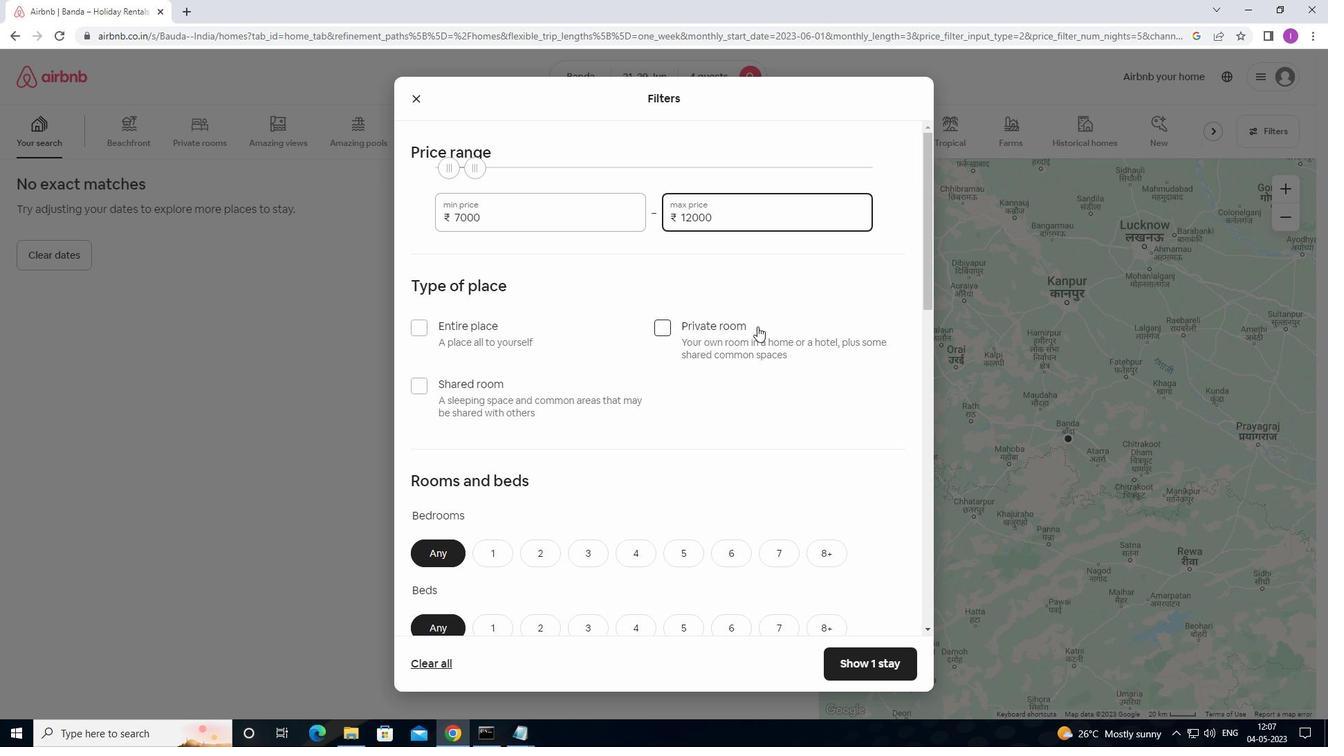 
Action: Mouse moved to (420, 262)
Screenshot: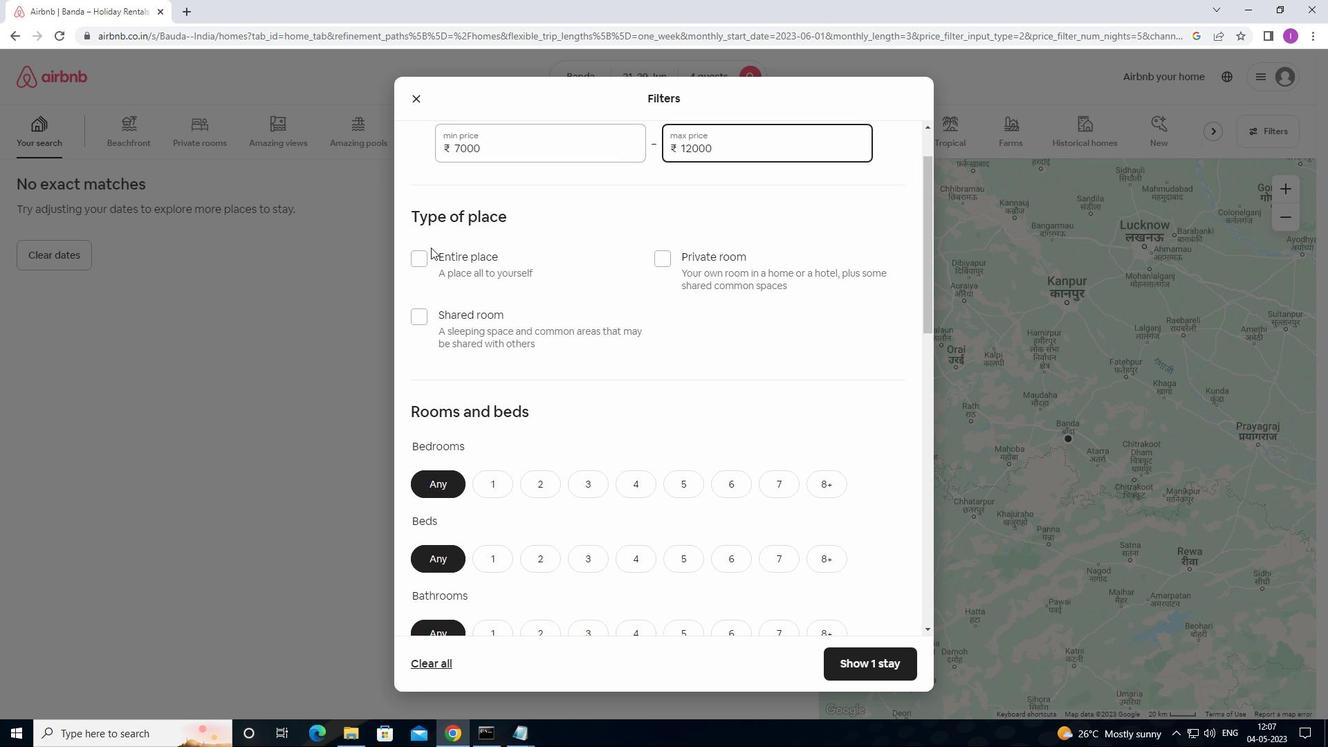 
Action: Mouse pressed left at (420, 262)
Screenshot: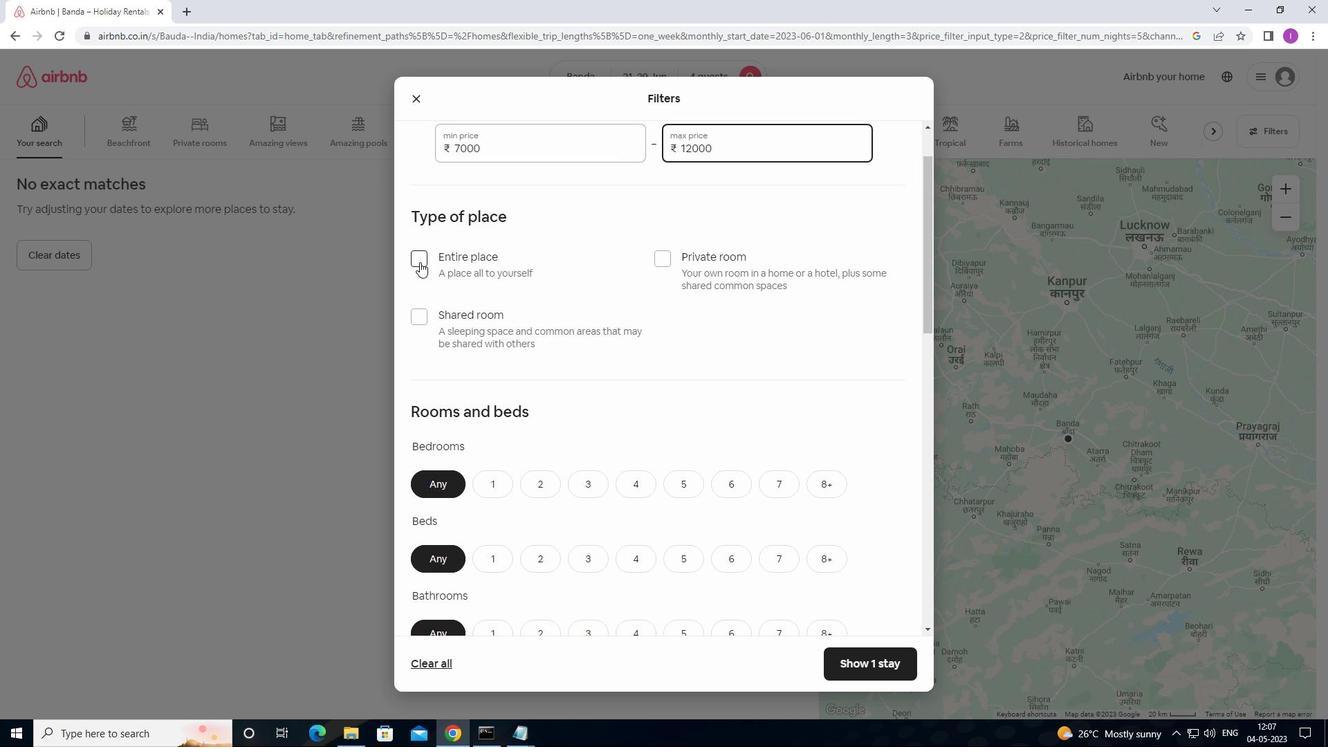 
Action: Mouse moved to (623, 318)
Screenshot: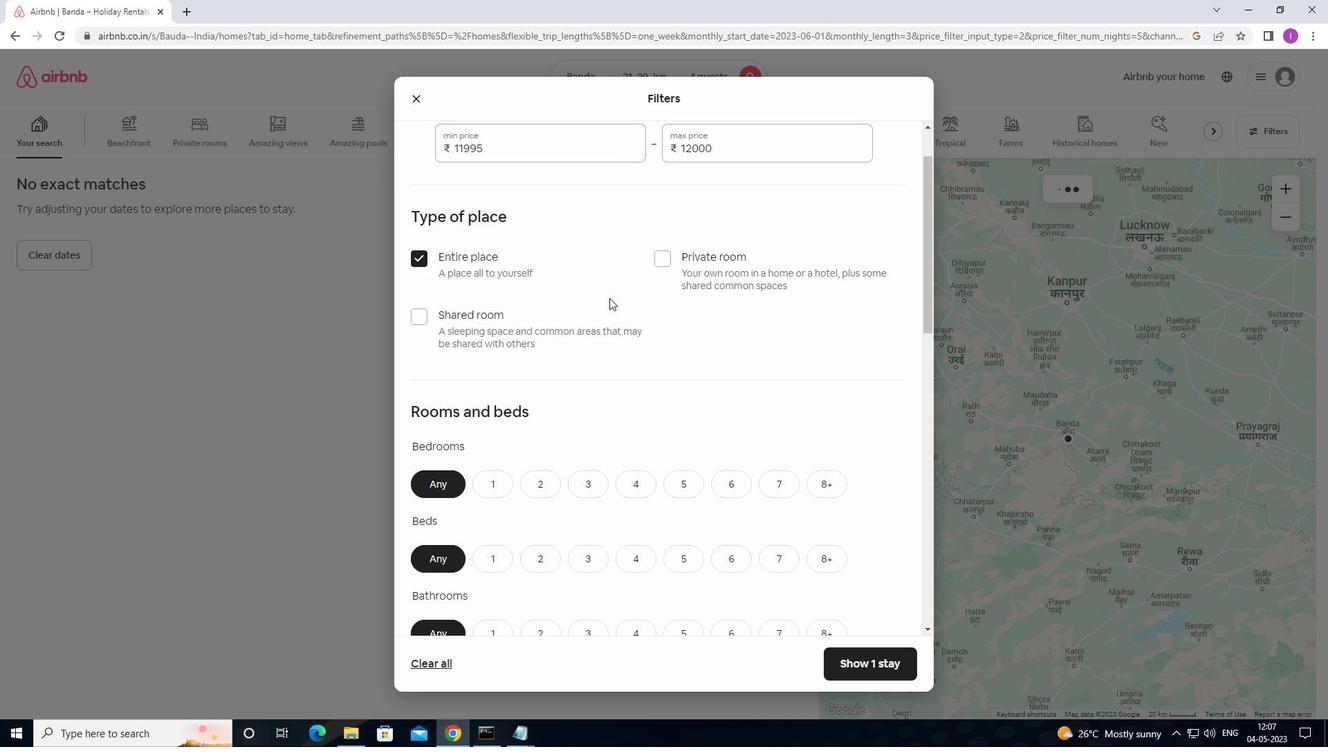 
Action: Mouse scrolled (623, 318) with delta (0, 0)
Screenshot: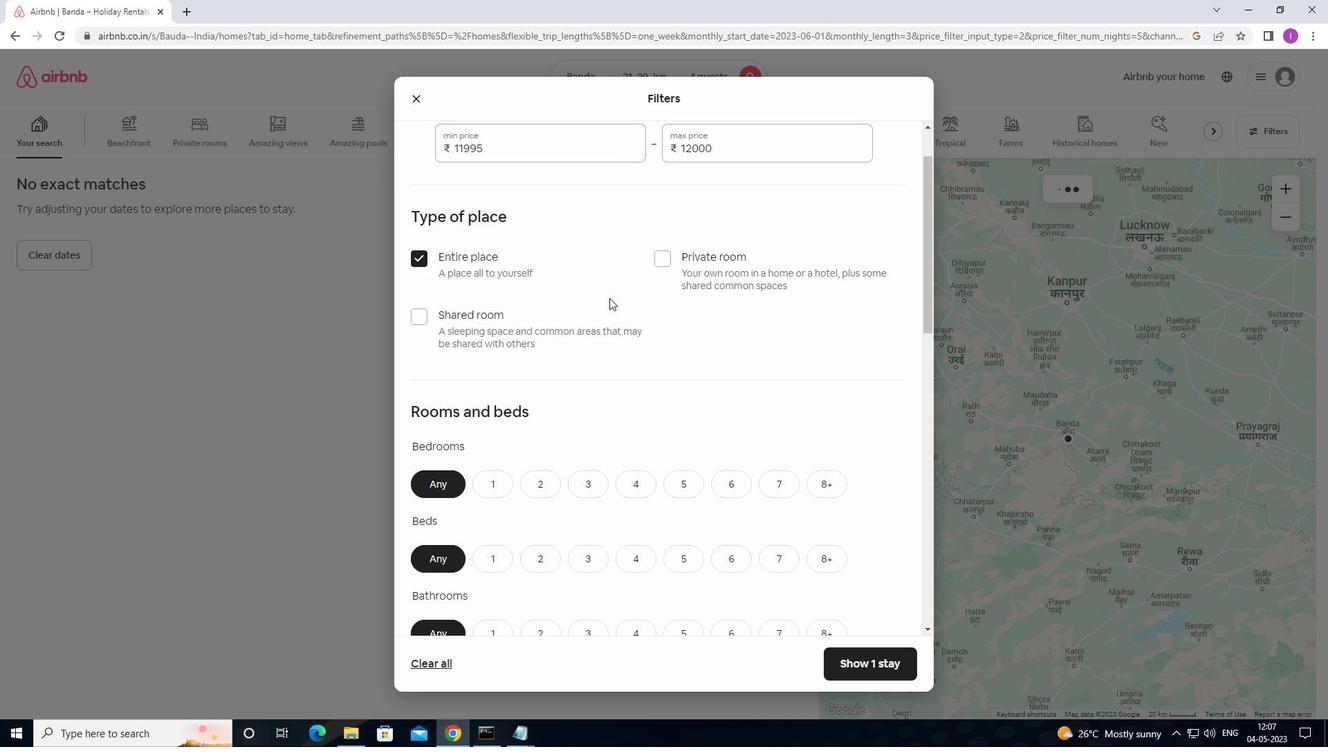 
Action: Mouse moved to (626, 321)
Screenshot: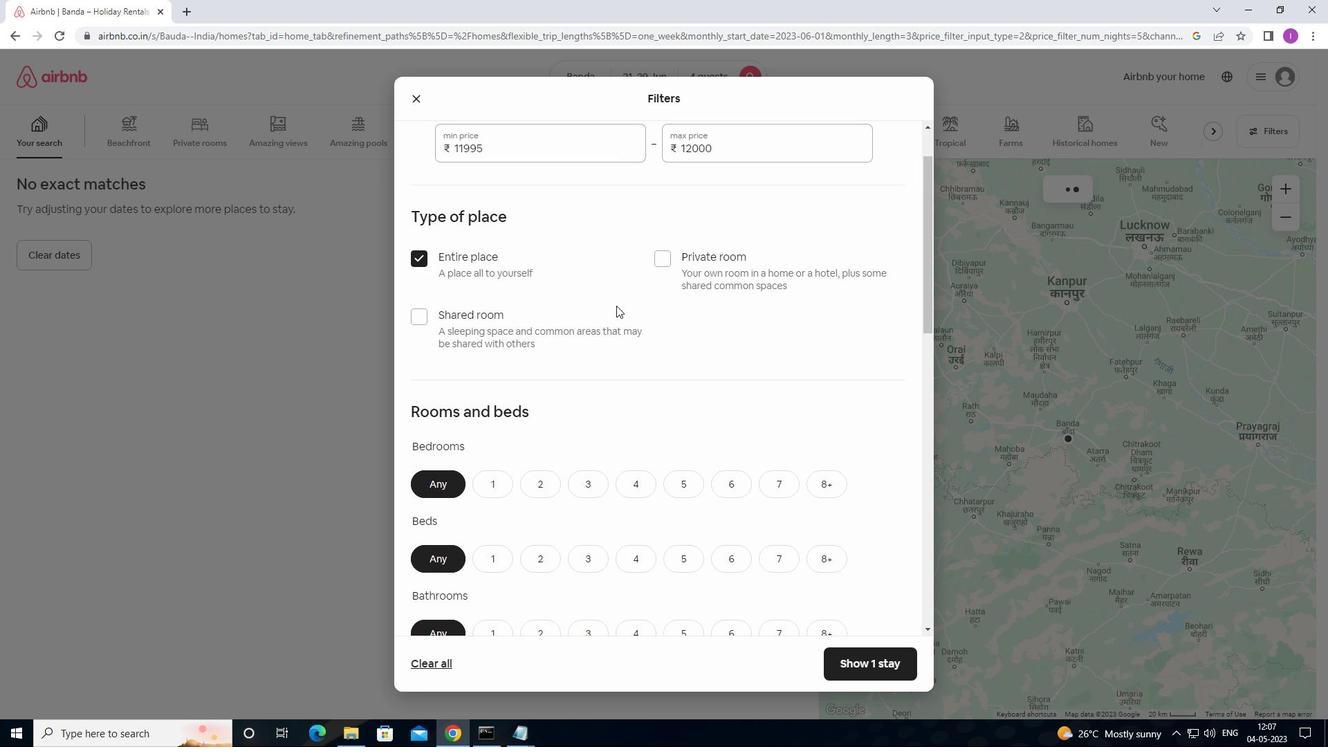 
Action: Mouse scrolled (626, 321) with delta (0, 0)
Screenshot: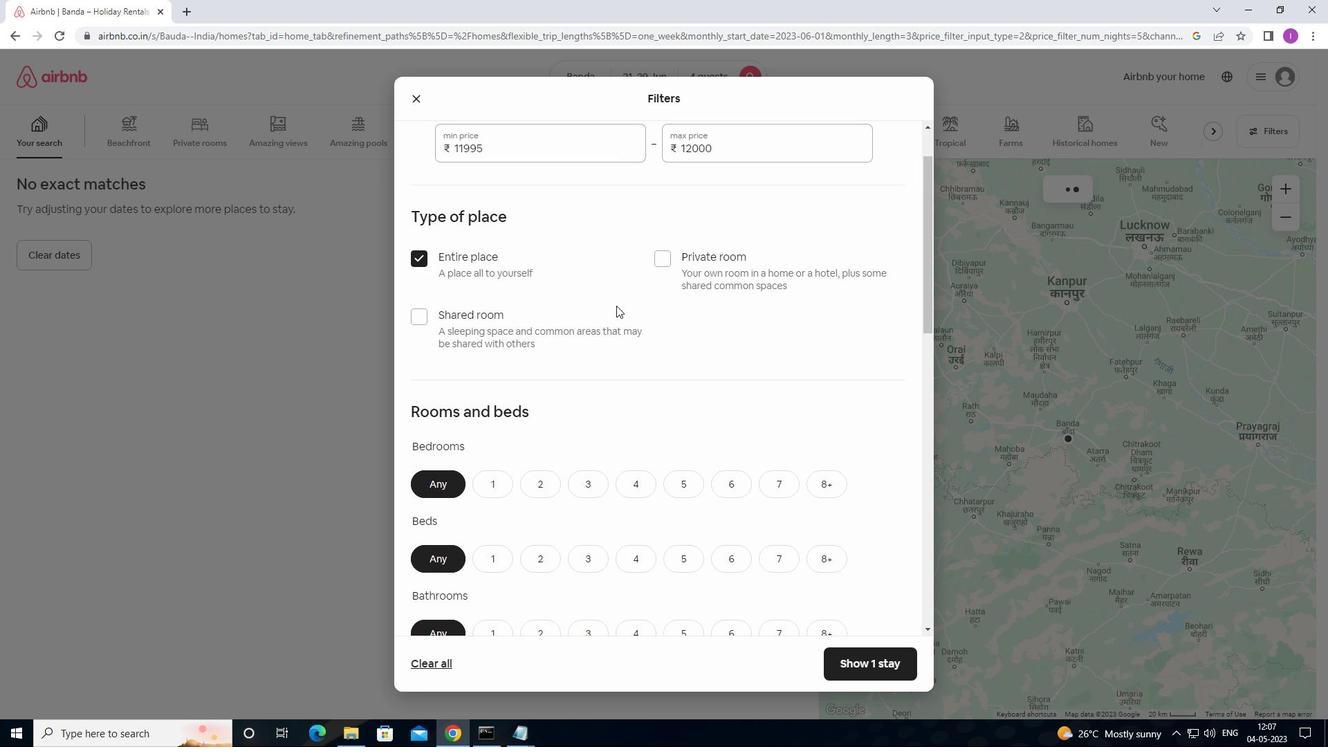 
Action: Mouse moved to (627, 323)
Screenshot: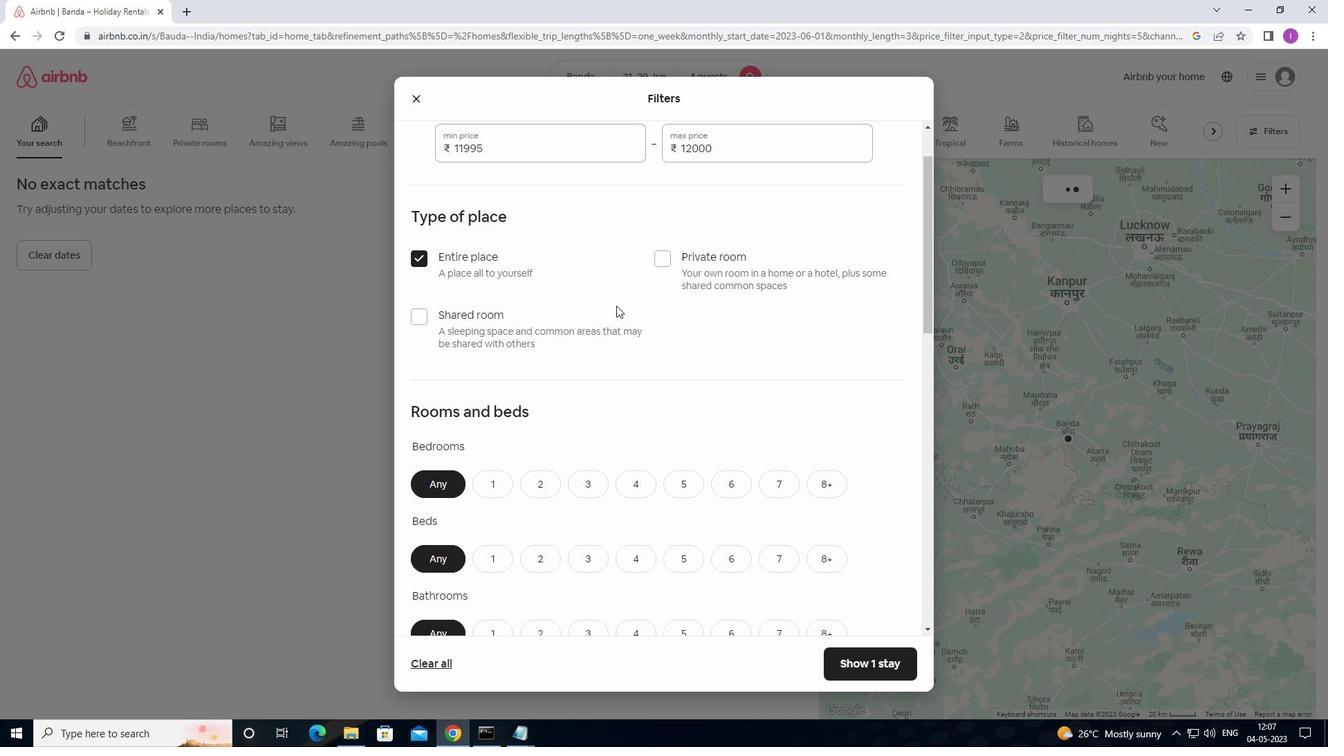 
Action: Mouse scrolled (627, 322) with delta (0, 0)
Screenshot: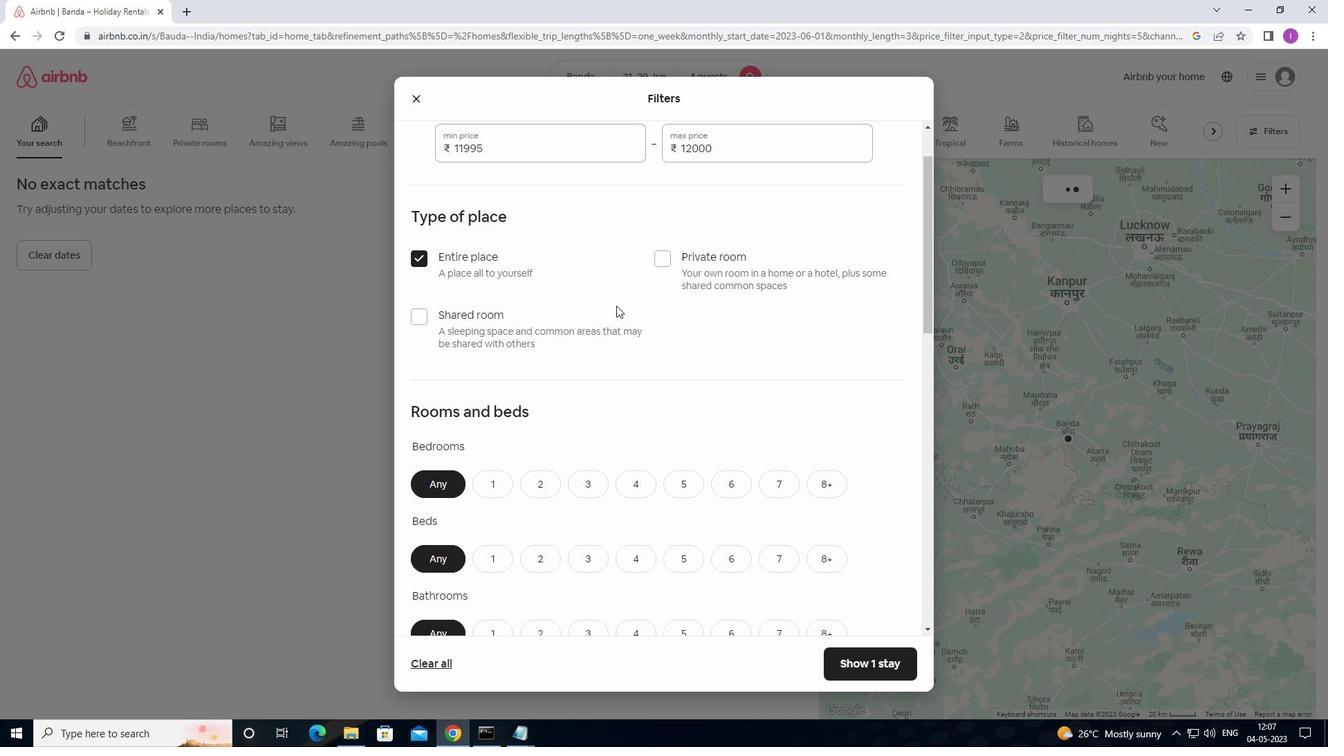 
Action: Mouse moved to (532, 276)
Screenshot: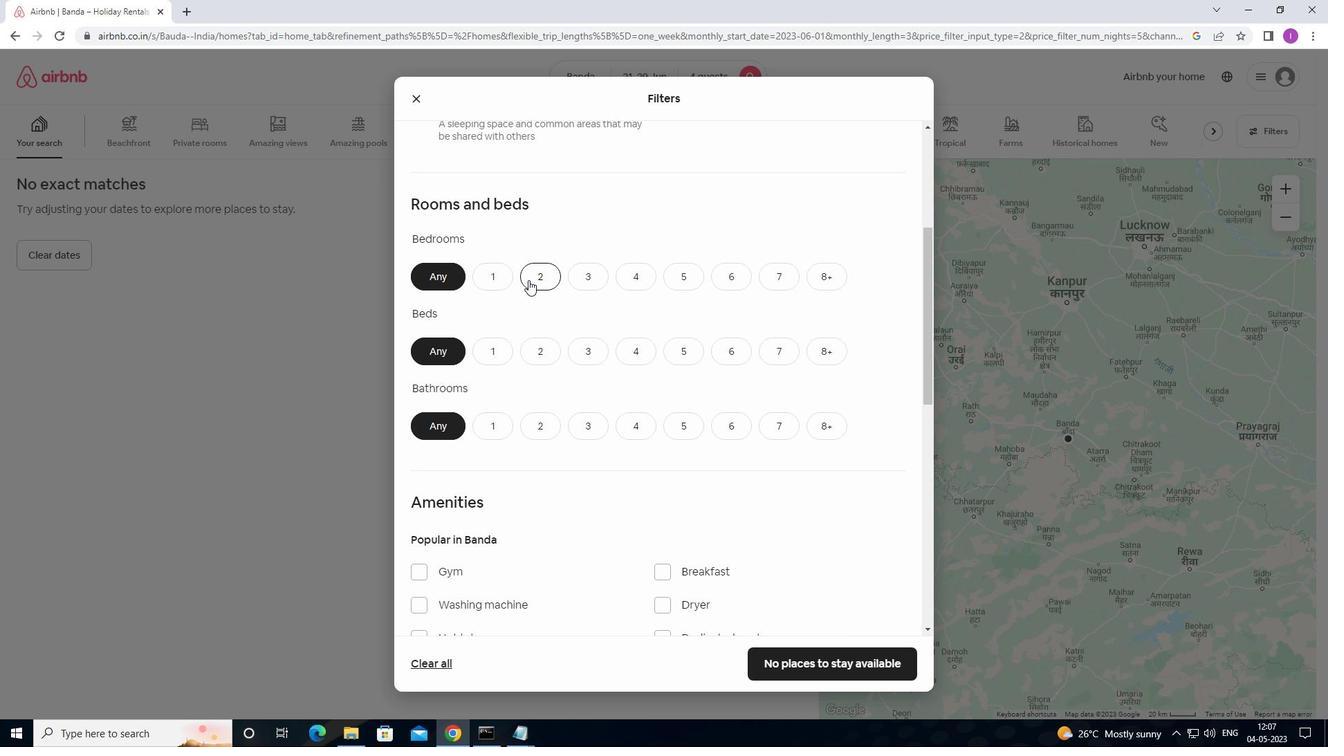 
Action: Mouse pressed left at (532, 276)
Screenshot: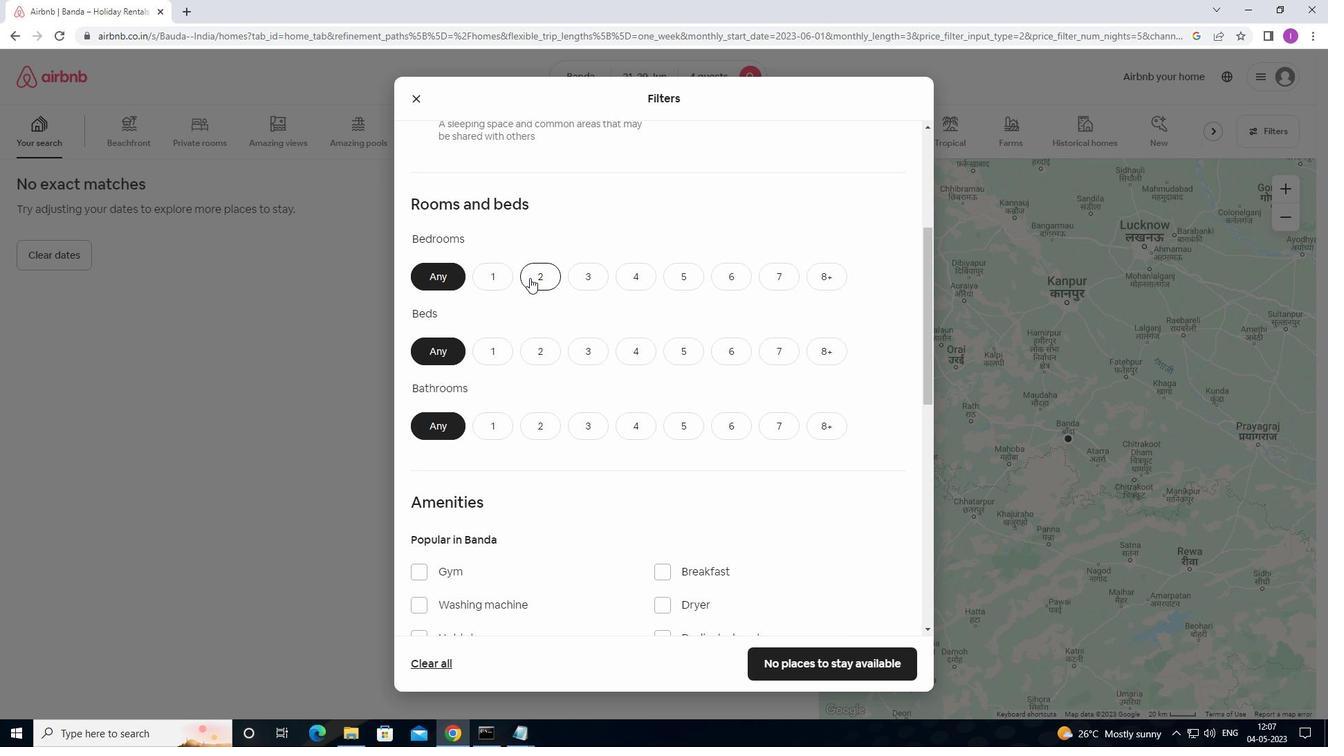 
Action: Mouse moved to (547, 354)
Screenshot: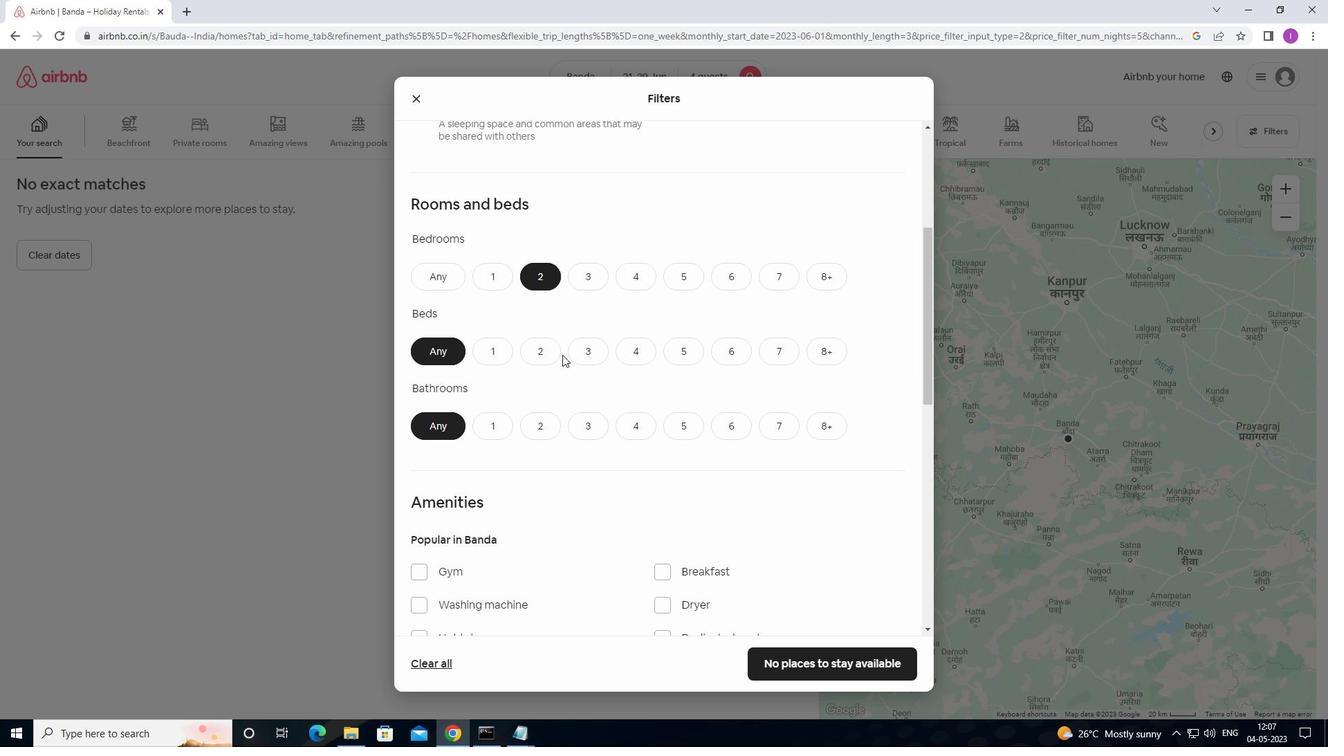
Action: Mouse pressed left at (547, 354)
Screenshot: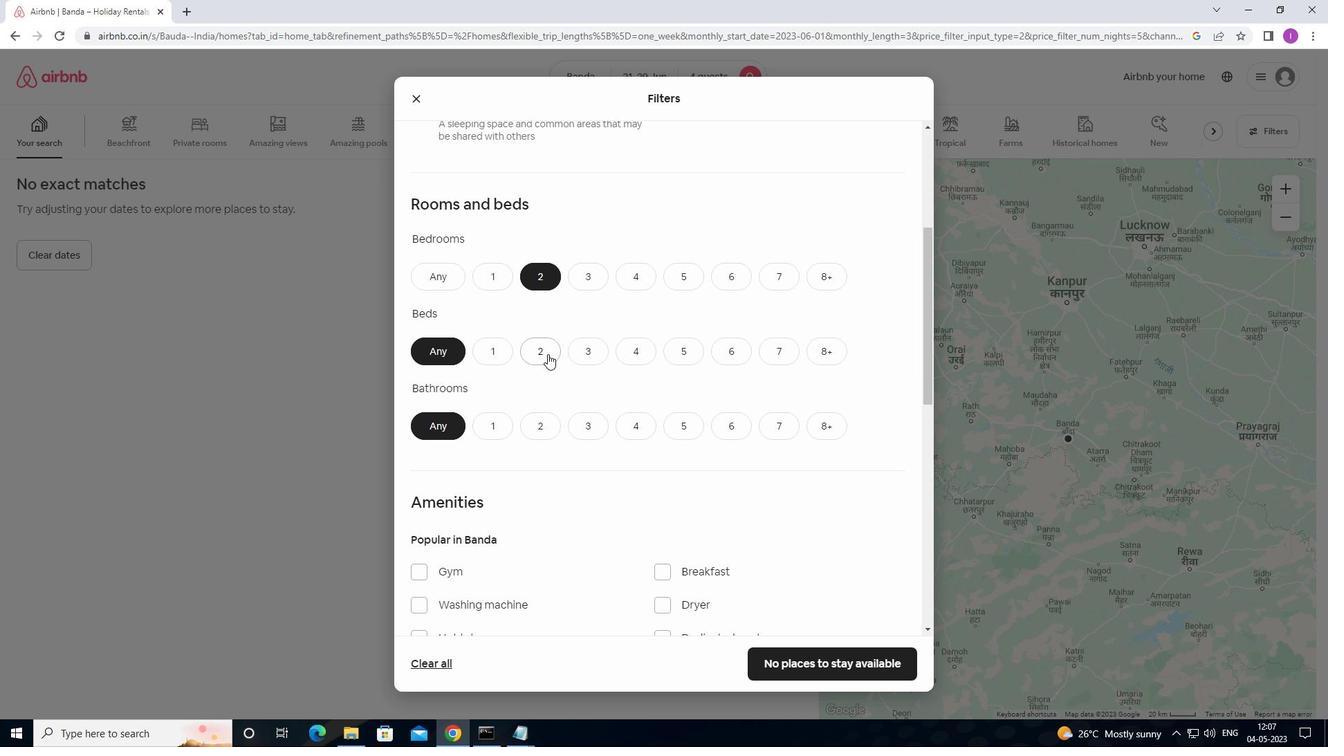 
Action: Mouse moved to (549, 425)
Screenshot: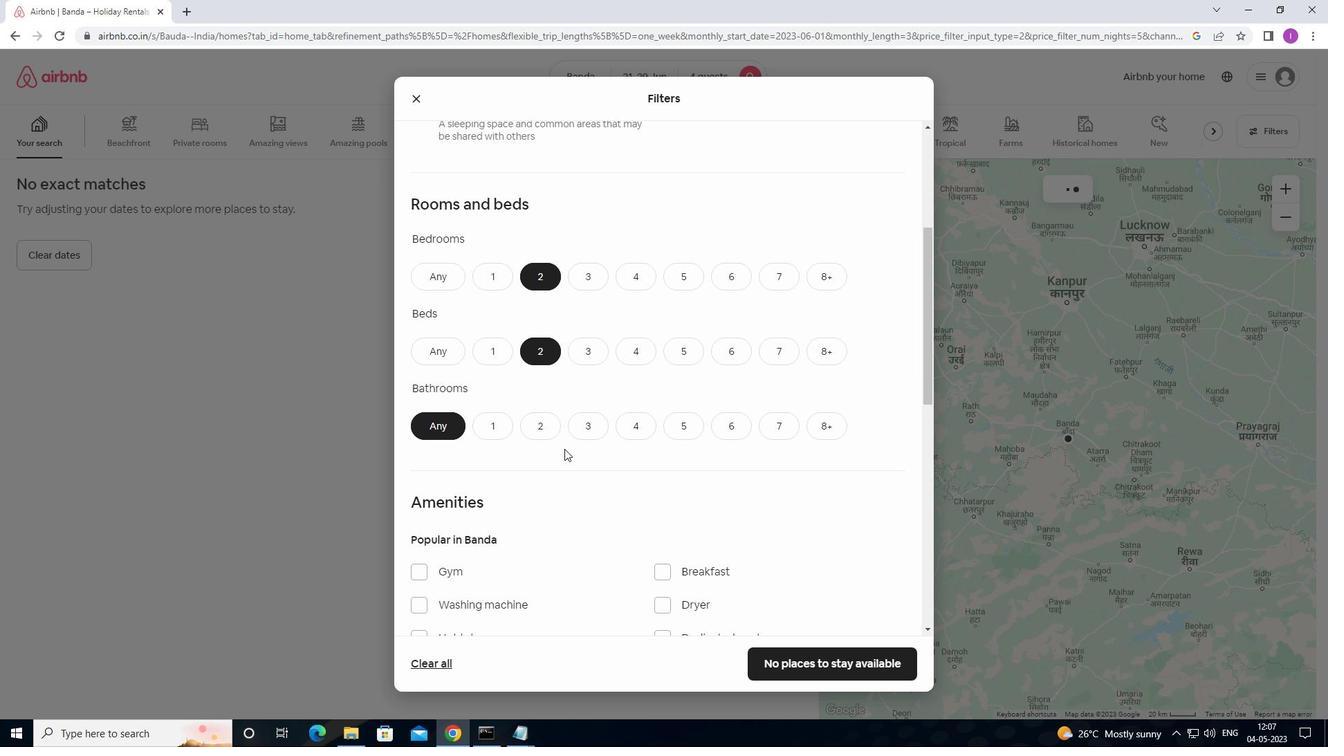 
Action: Mouse pressed left at (549, 425)
Screenshot: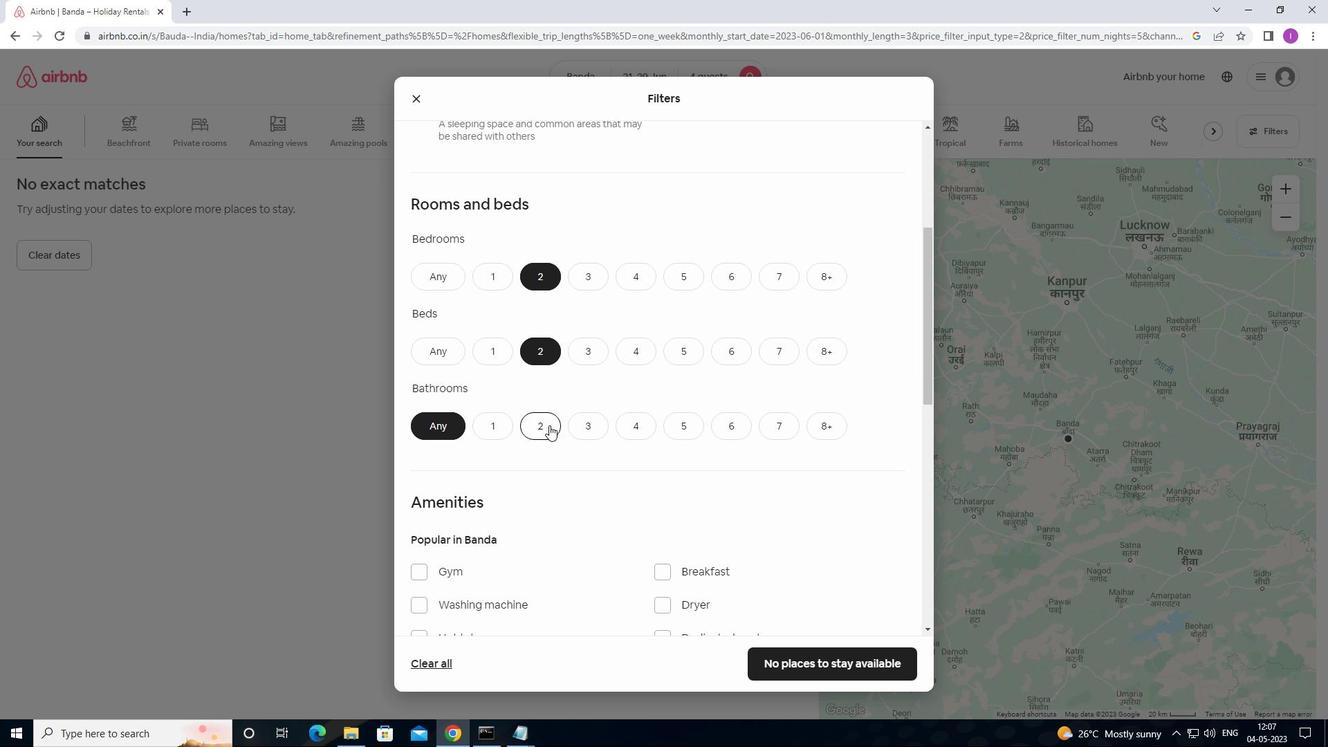 
Action: Mouse moved to (668, 421)
Screenshot: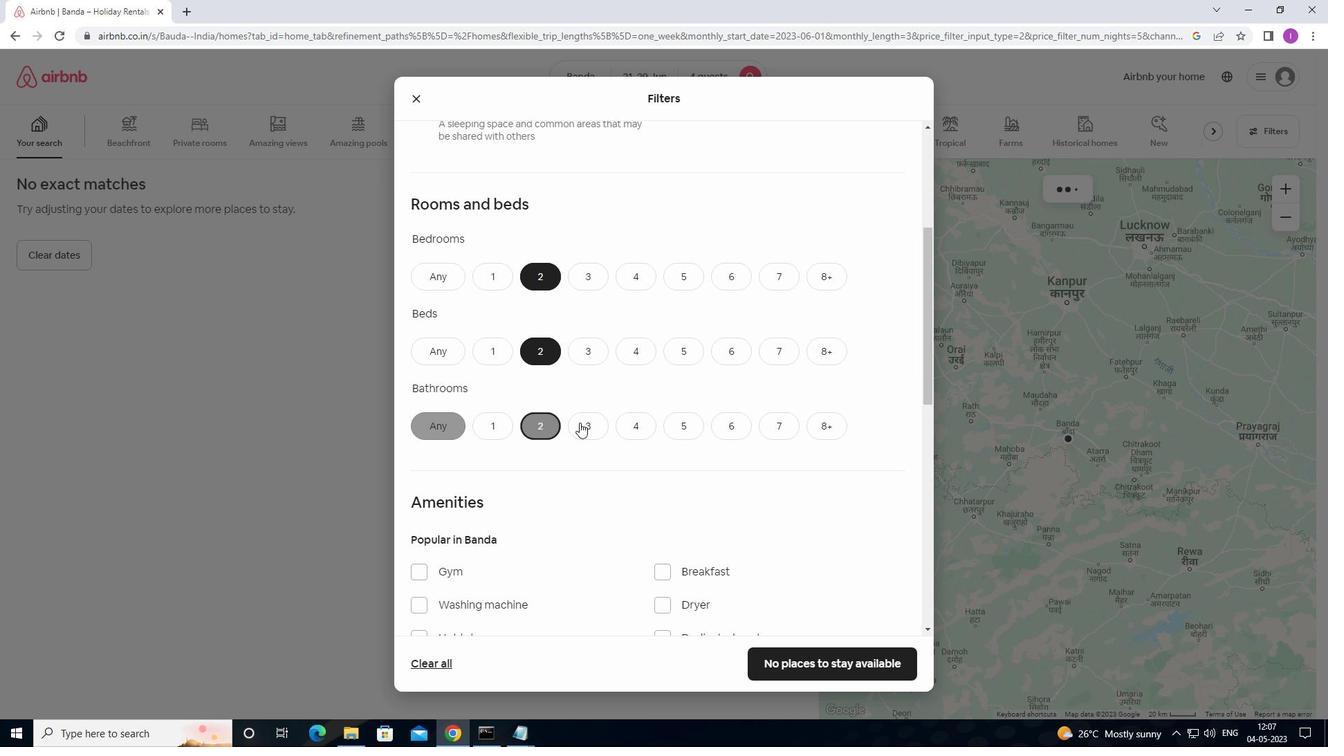 
Action: Mouse scrolled (668, 420) with delta (0, 0)
Screenshot: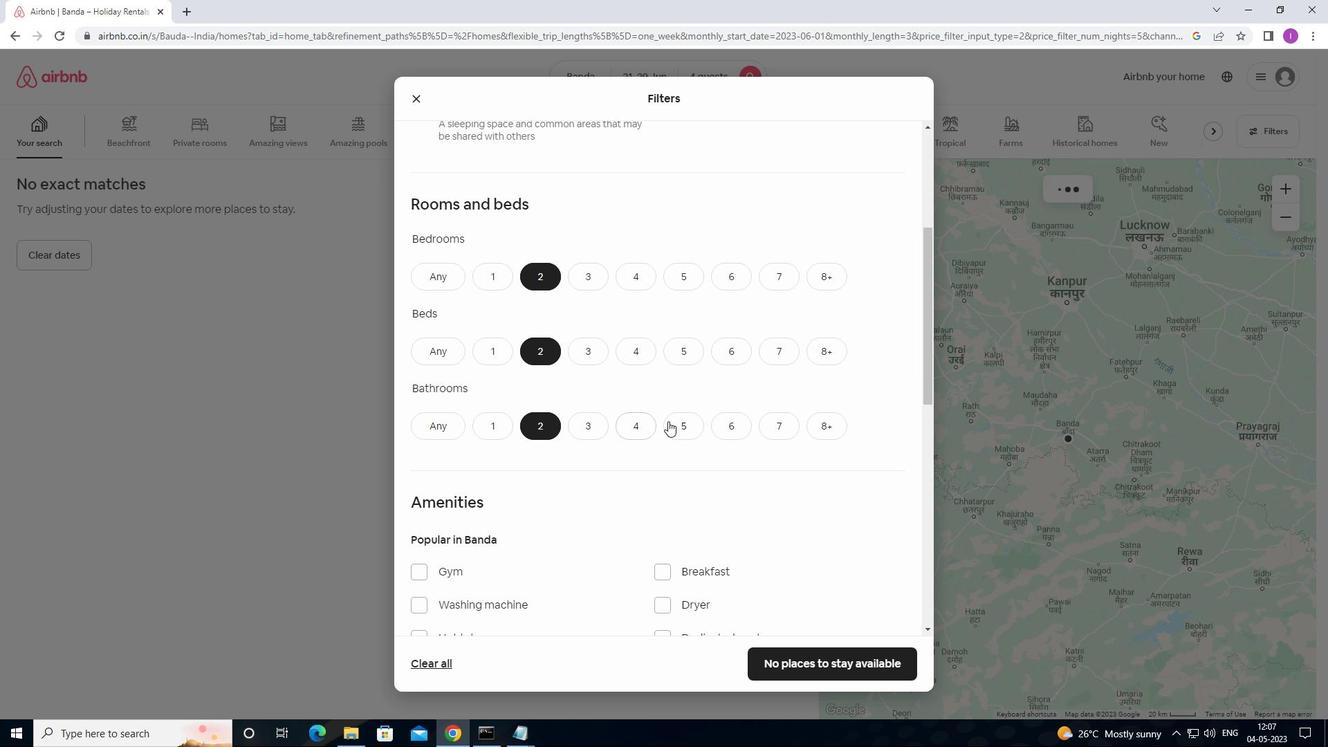 
Action: Mouse moved to (669, 421)
Screenshot: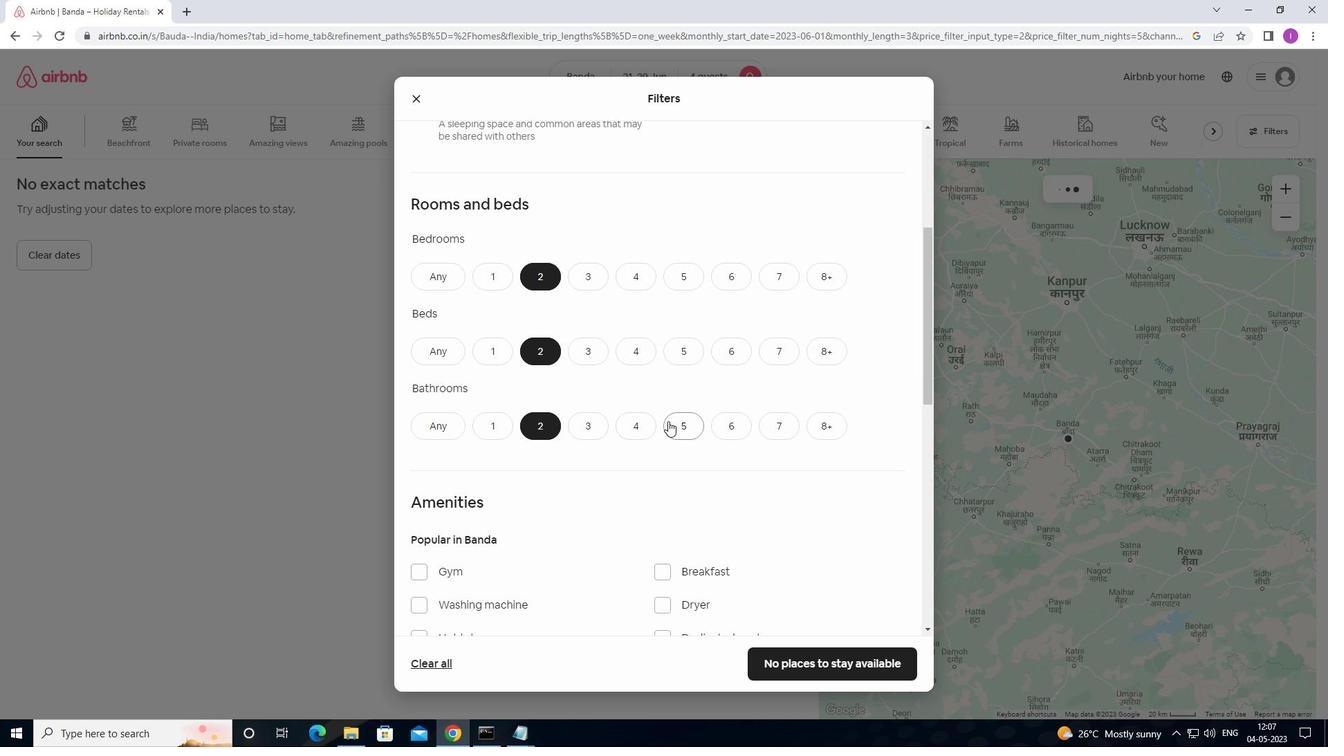 
Action: Mouse scrolled (669, 420) with delta (0, 0)
Screenshot: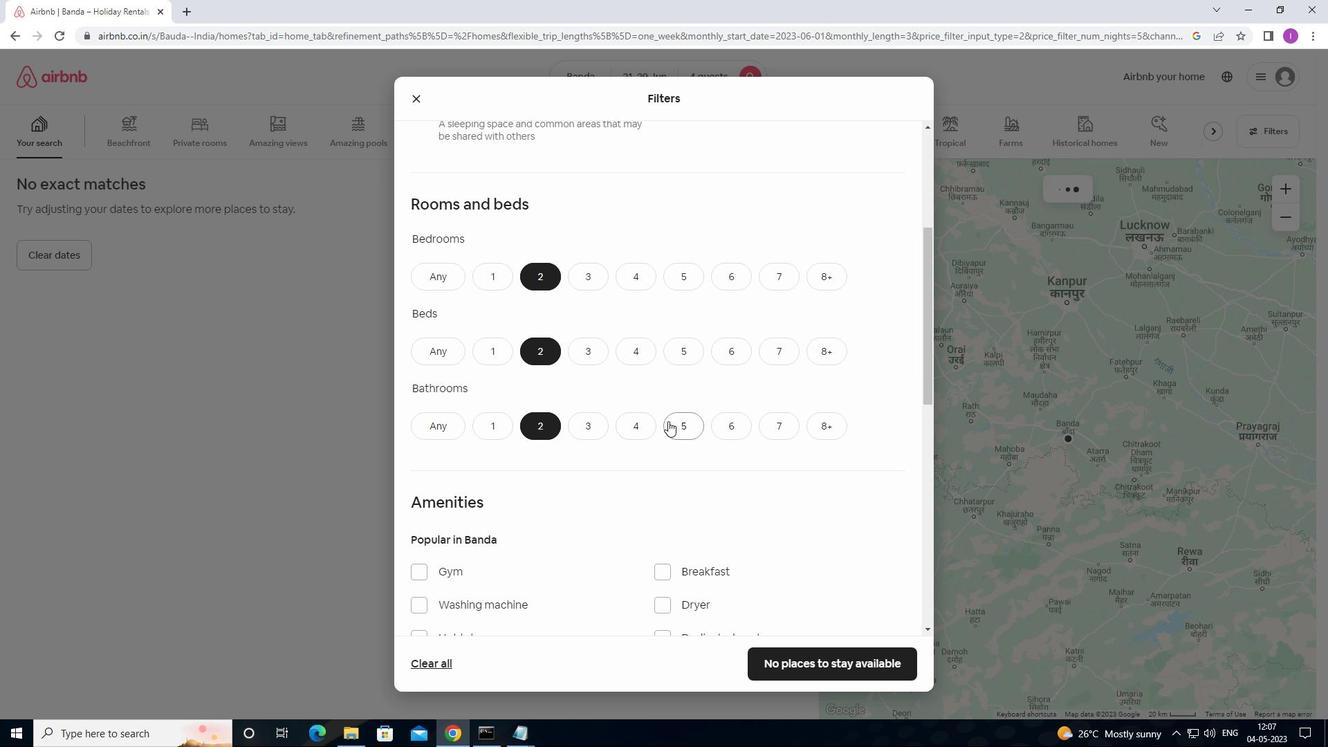 
Action: Mouse moved to (678, 408)
Screenshot: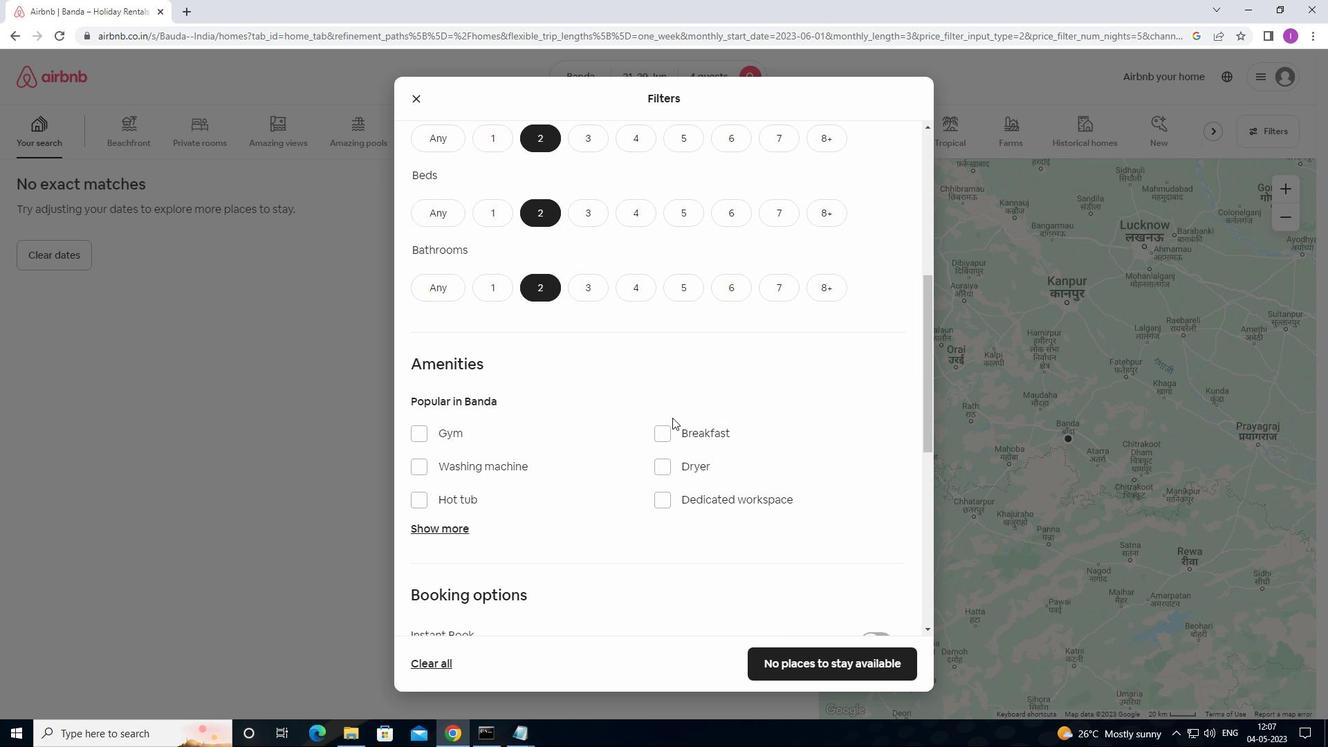 
Action: Mouse scrolled (678, 407) with delta (0, 0)
Screenshot: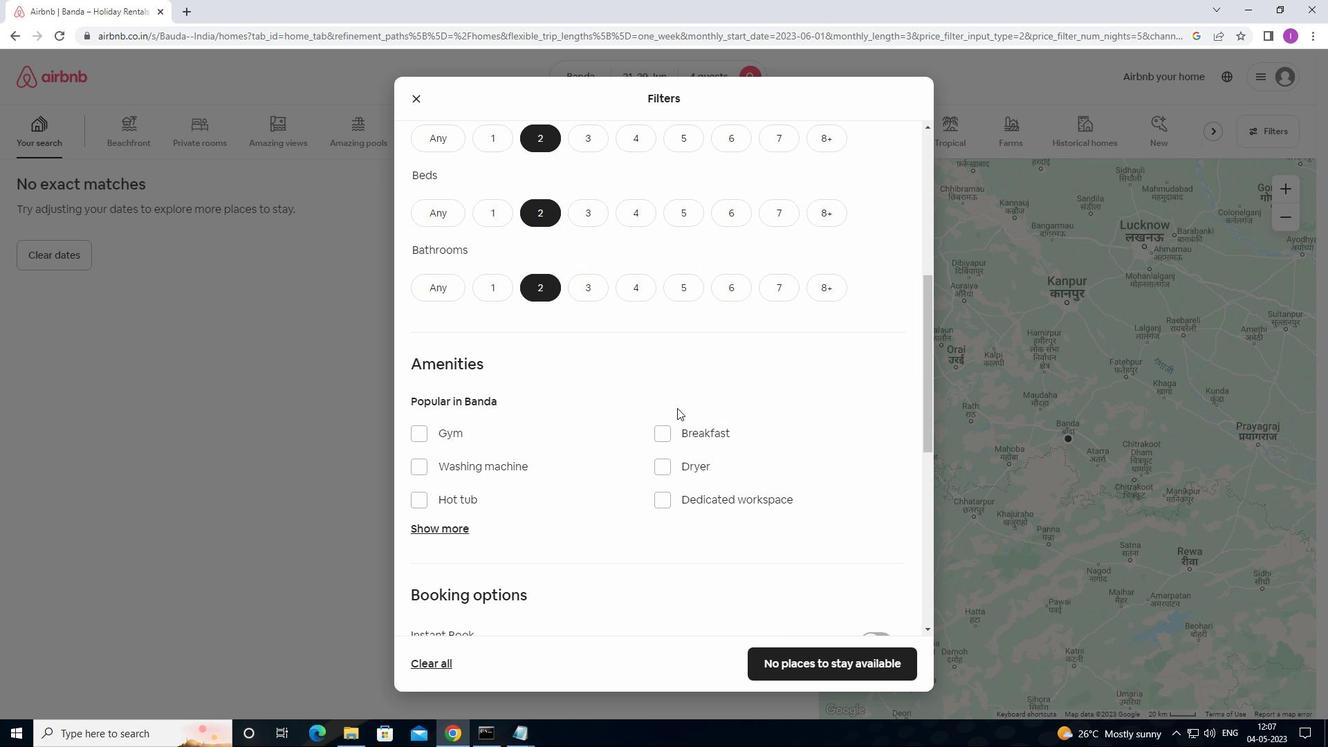 
Action: Mouse scrolled (678, 407) with delta (0, 0)
Screenshot: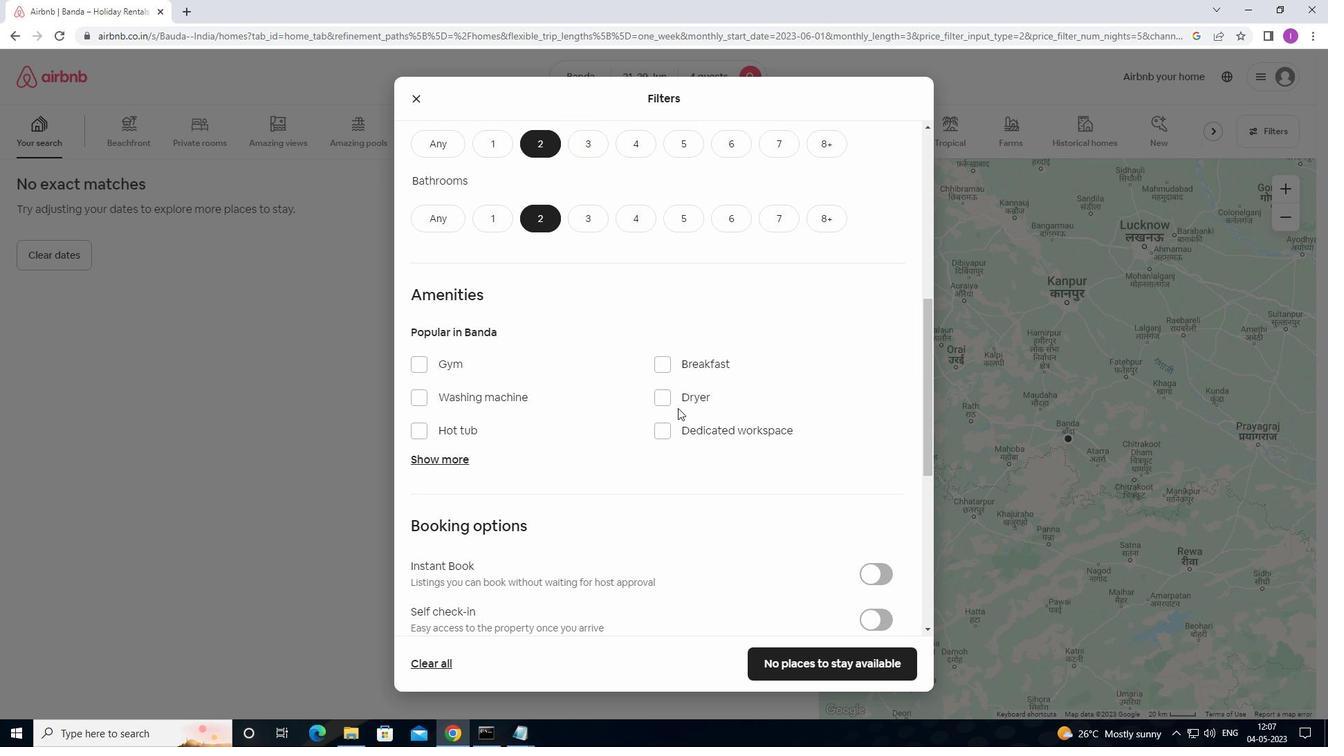 
Action: Mouse moved to (641, 420)
Screenshot: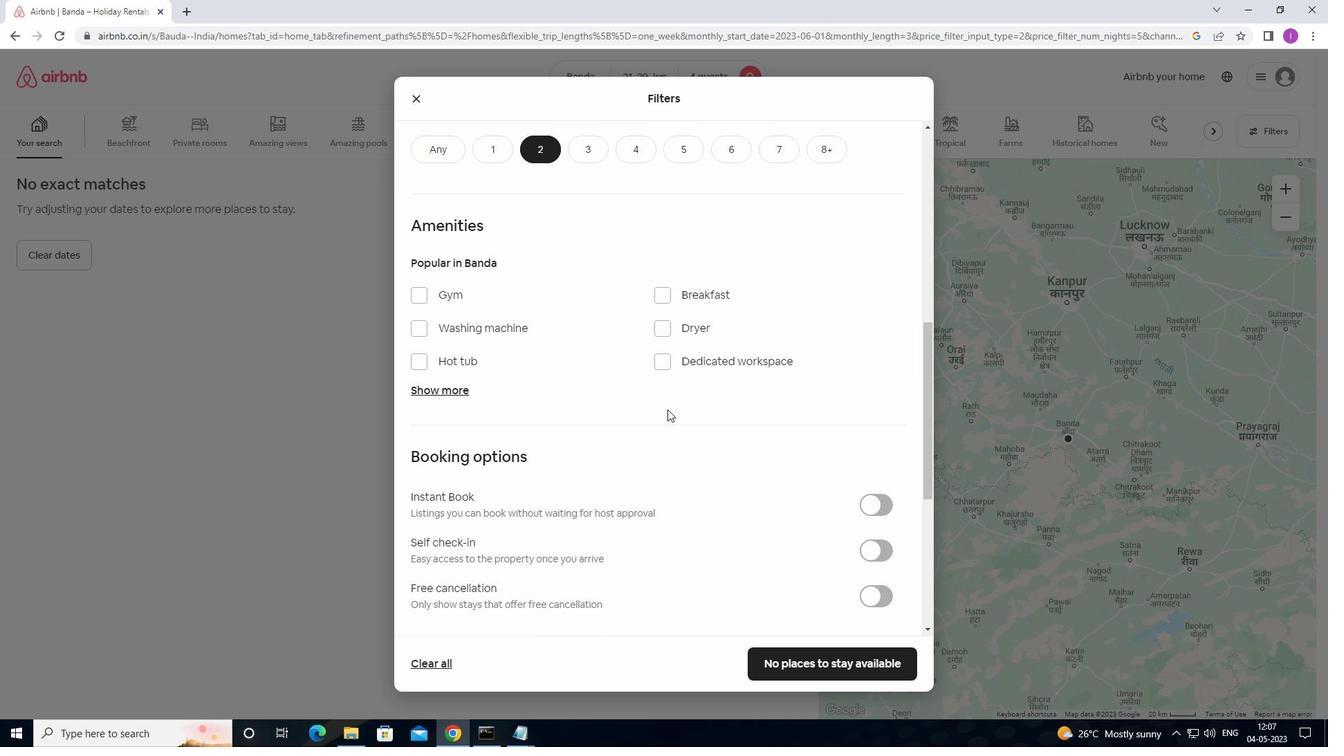 
Action: Mouse scrolled (641, 419) with delta (0, 0)
Screenshot: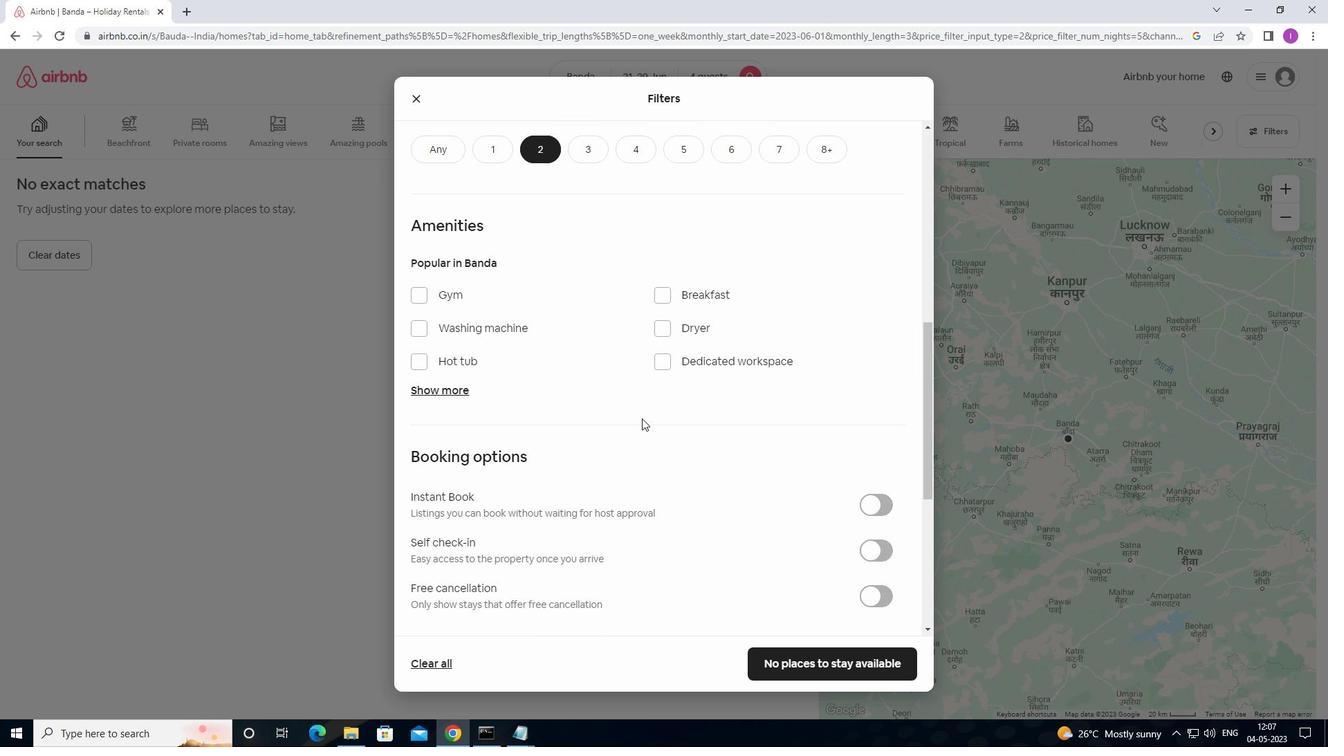 
Action: Mouse moved to (485, 248)
Screenshot: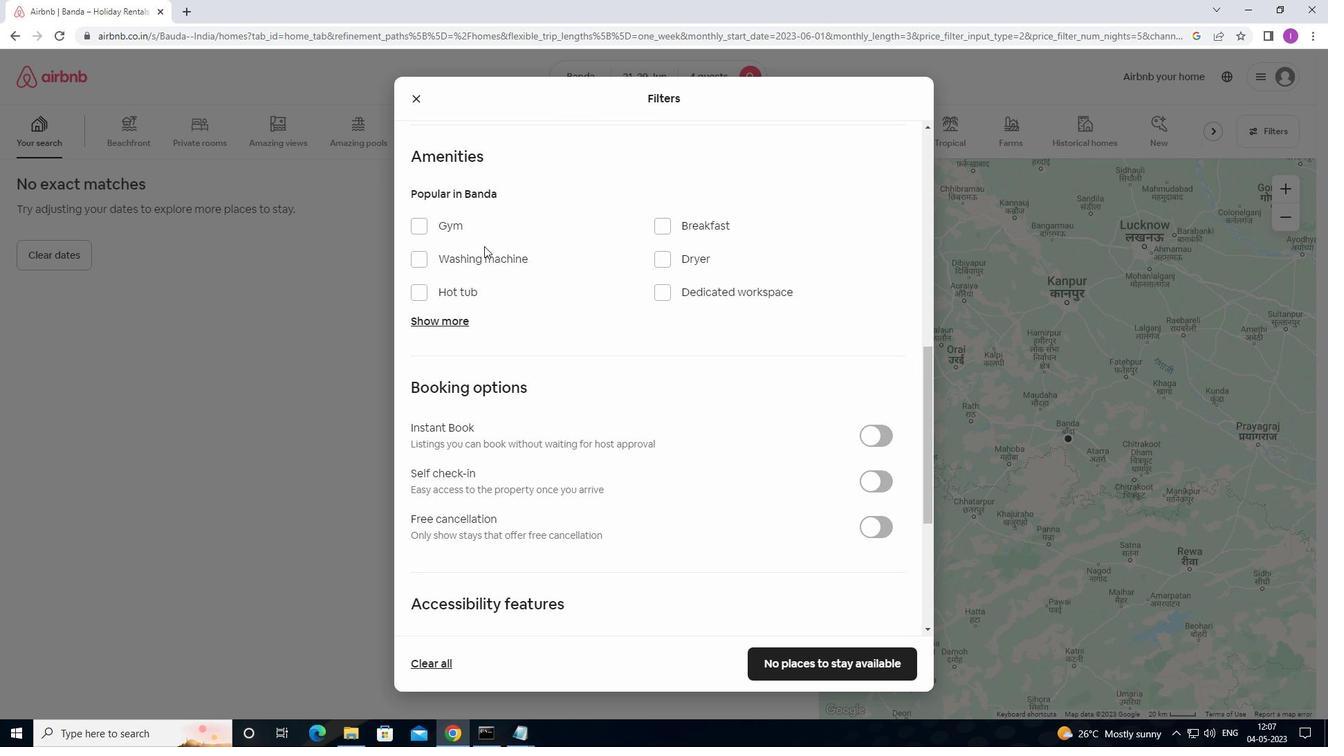 
Action: Mouse scrolled (485, 247) with delta (0, 0)
Screenshot: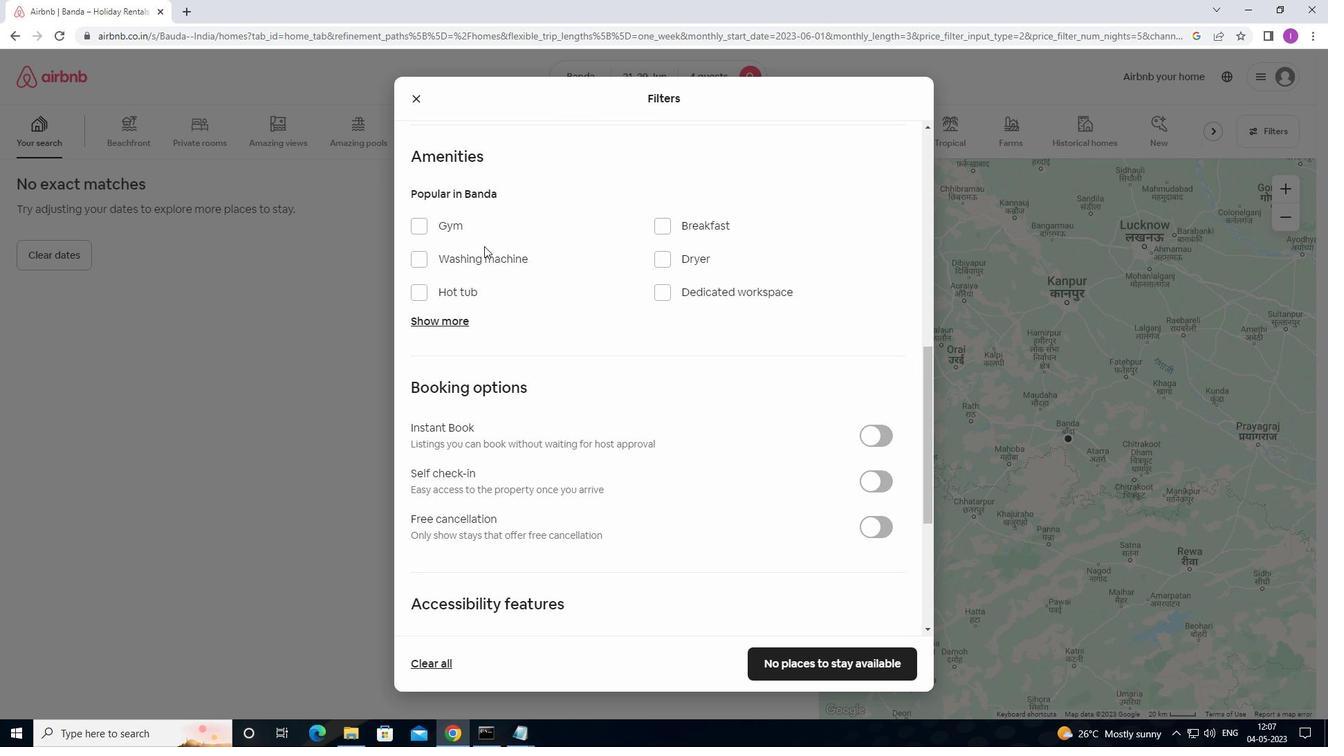 
Action: Mouse moved to (487, 252)
Screenshot: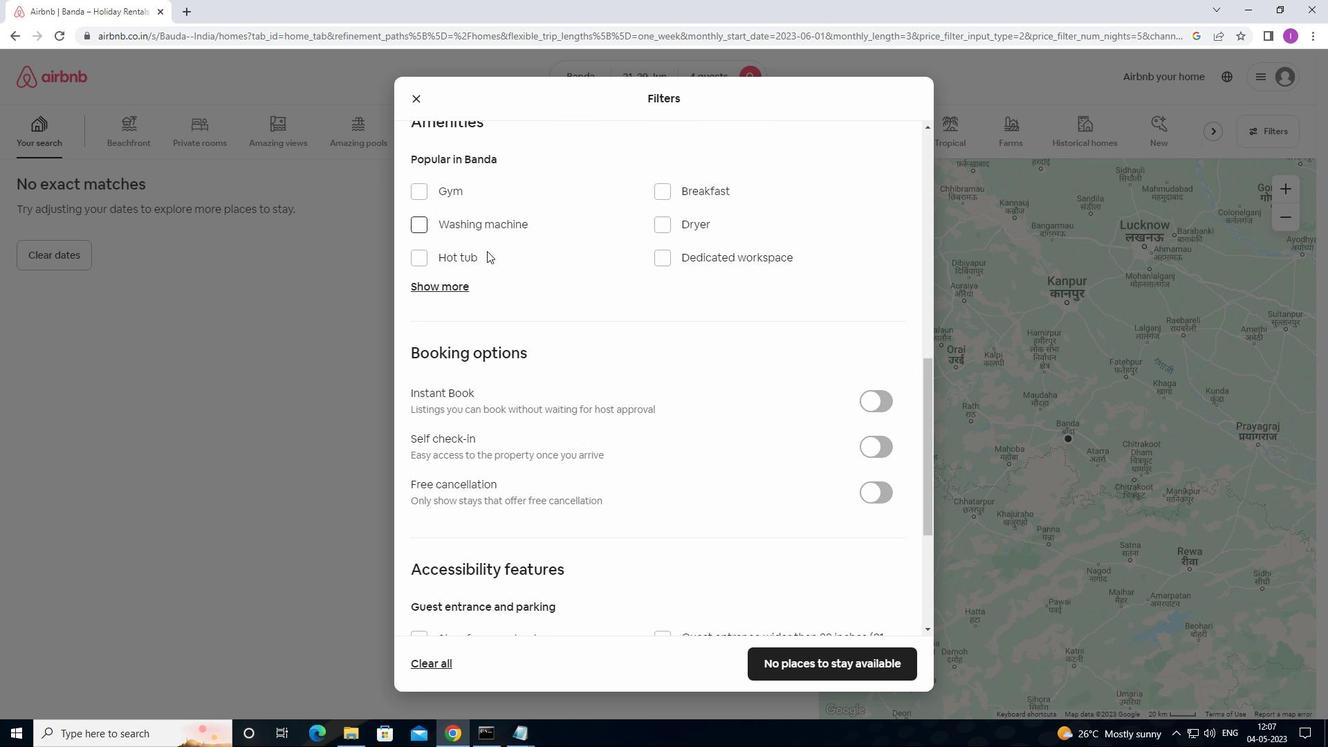 
Action: Mouse scrolled (487, 251) with delta (0, 0)
Screenshot: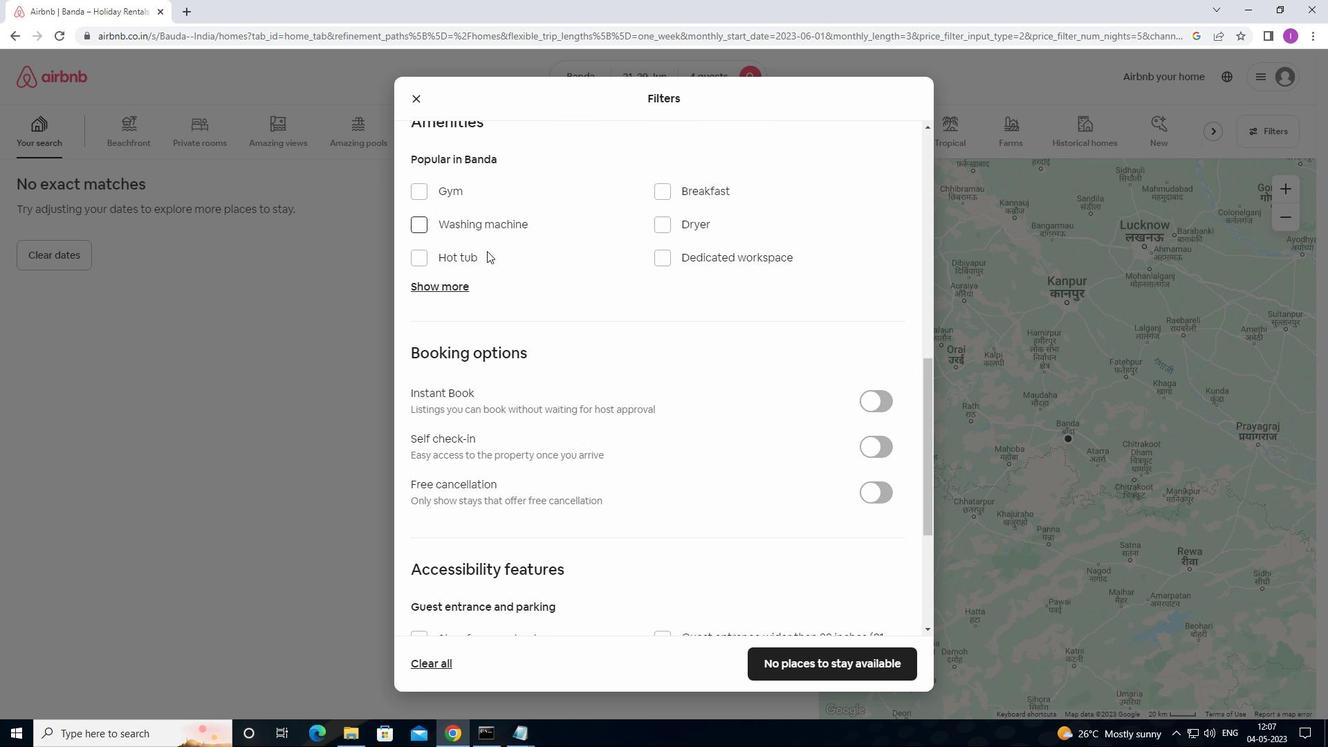 
Action: Mouse moved to (539, 265)
Screenshot: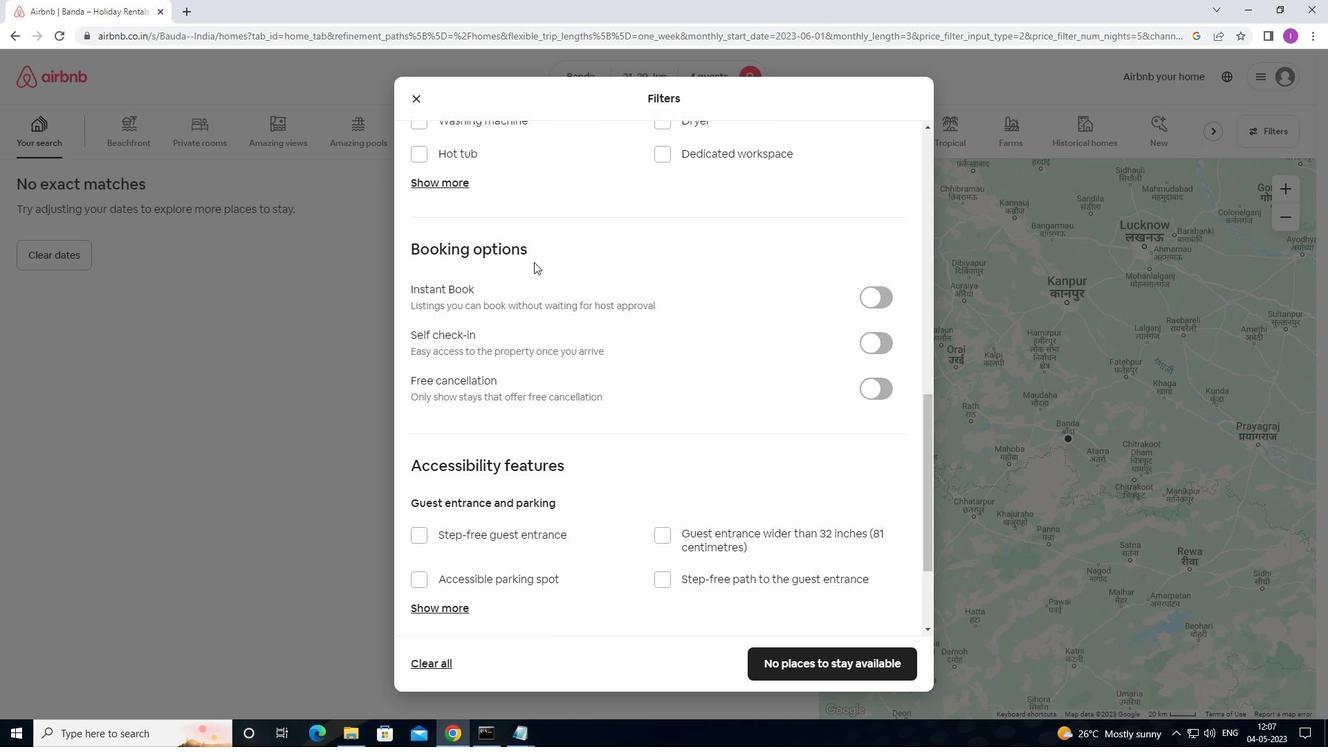 
Action: Mouse scrolled (539, 264) with delta (0, 0)
Screenshot: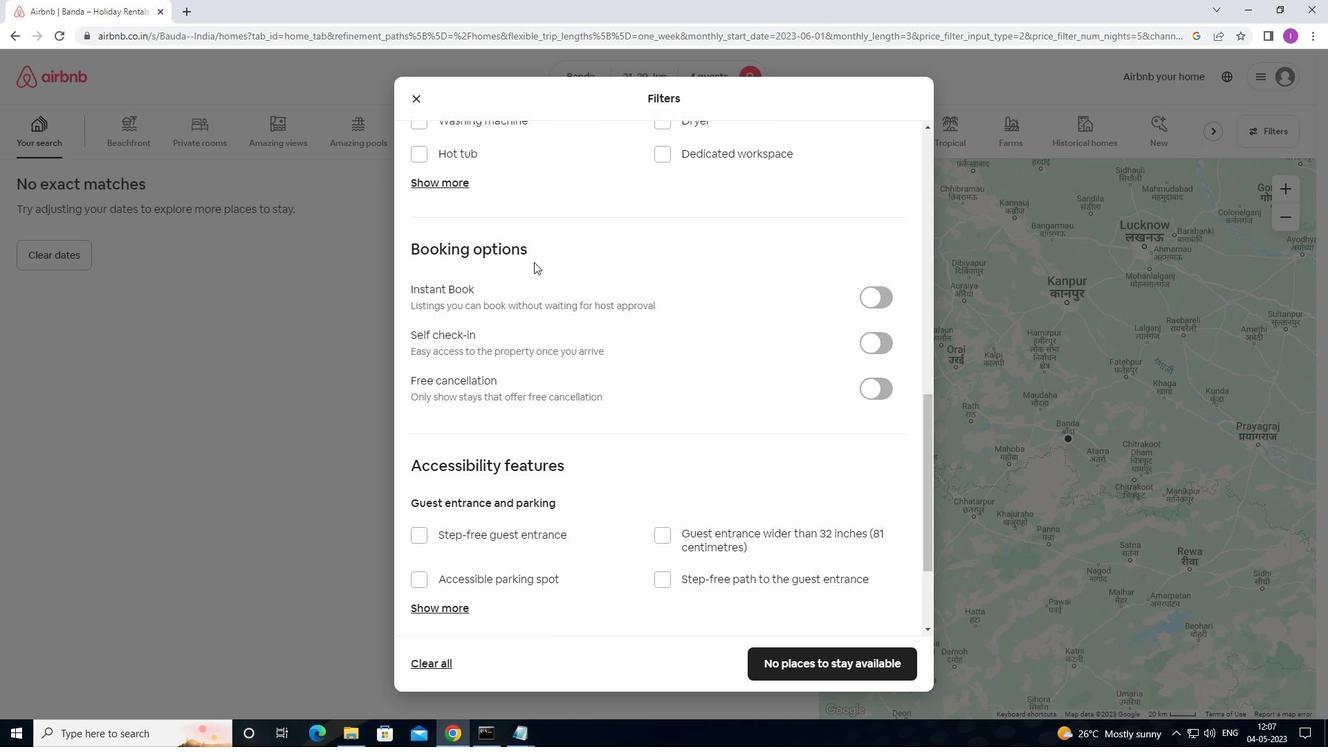 
Action: Mouse moved to (545, 268)
Screenshot: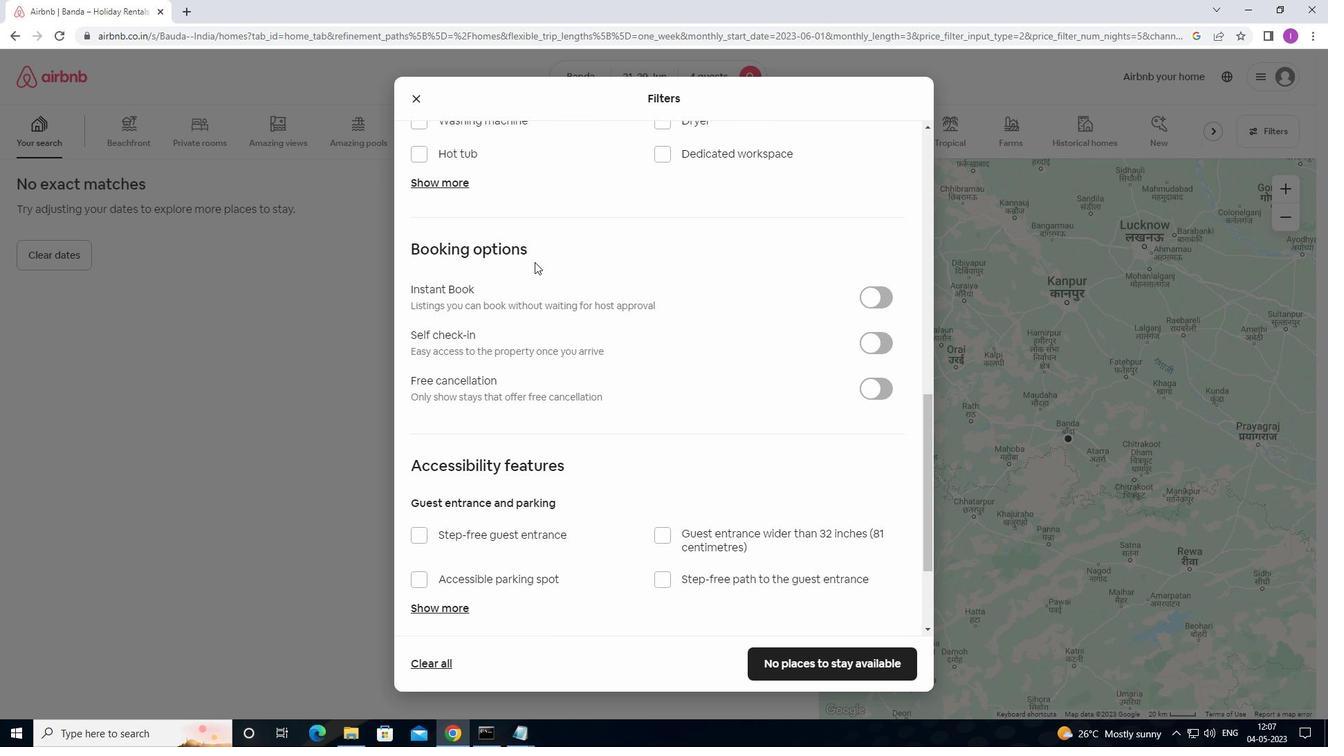 
Action: Mouse scrolled (545, 267) with delta (0, 0)
Screenshot: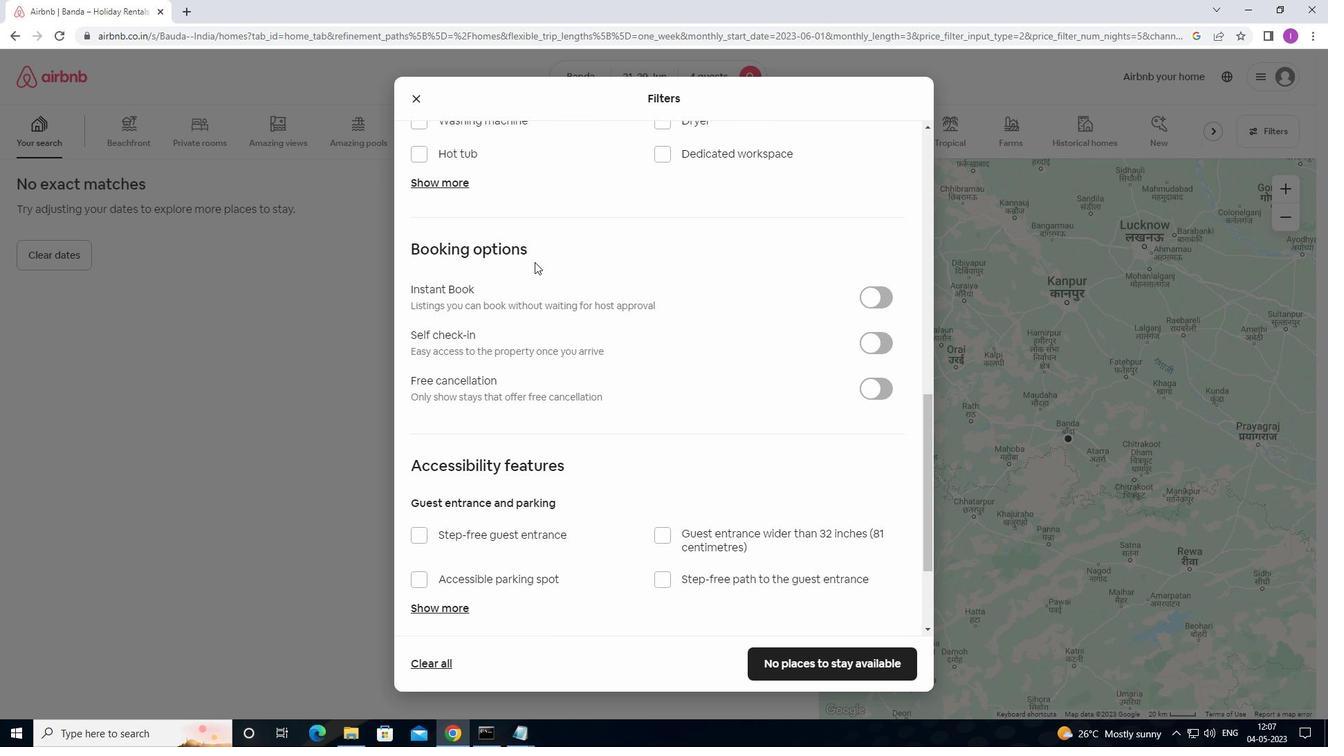 
Action: Mouse moved to (885, 209)
Screenshot: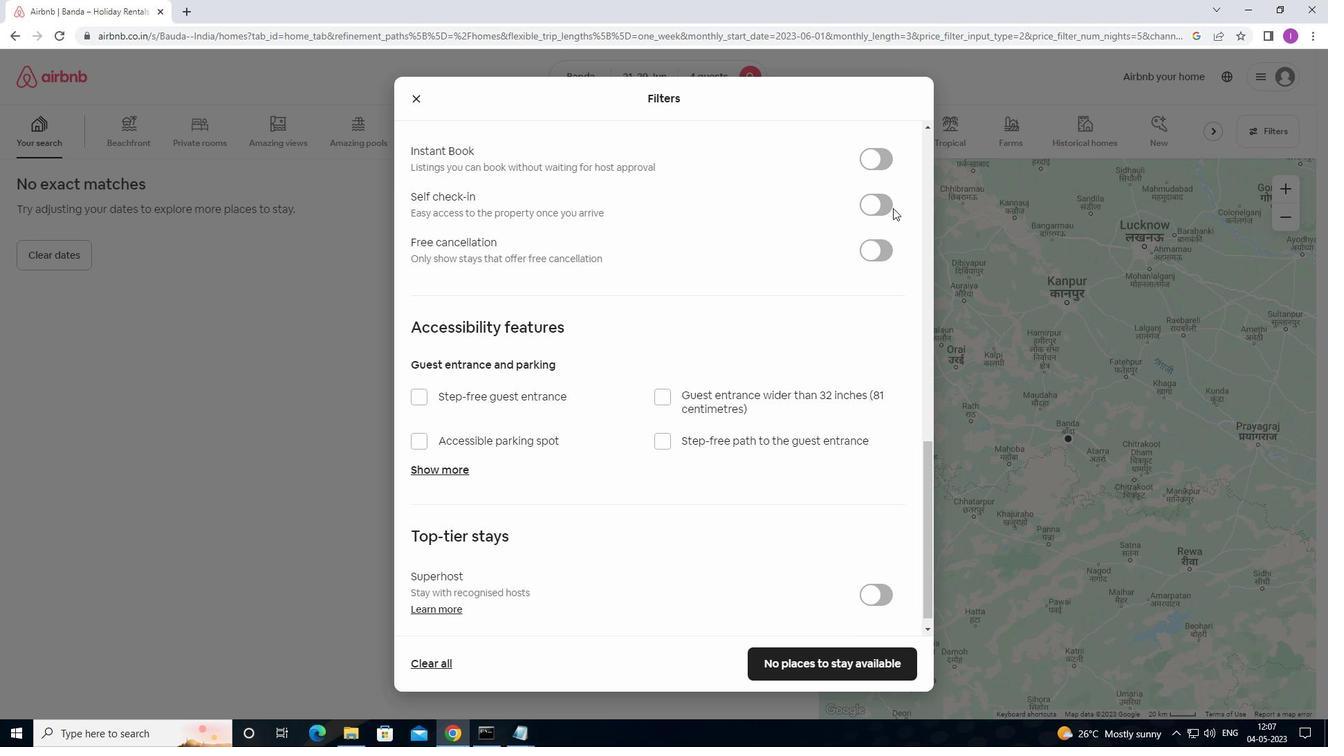 
Action: Mouse pressed left at (885, 209)
Screenshot: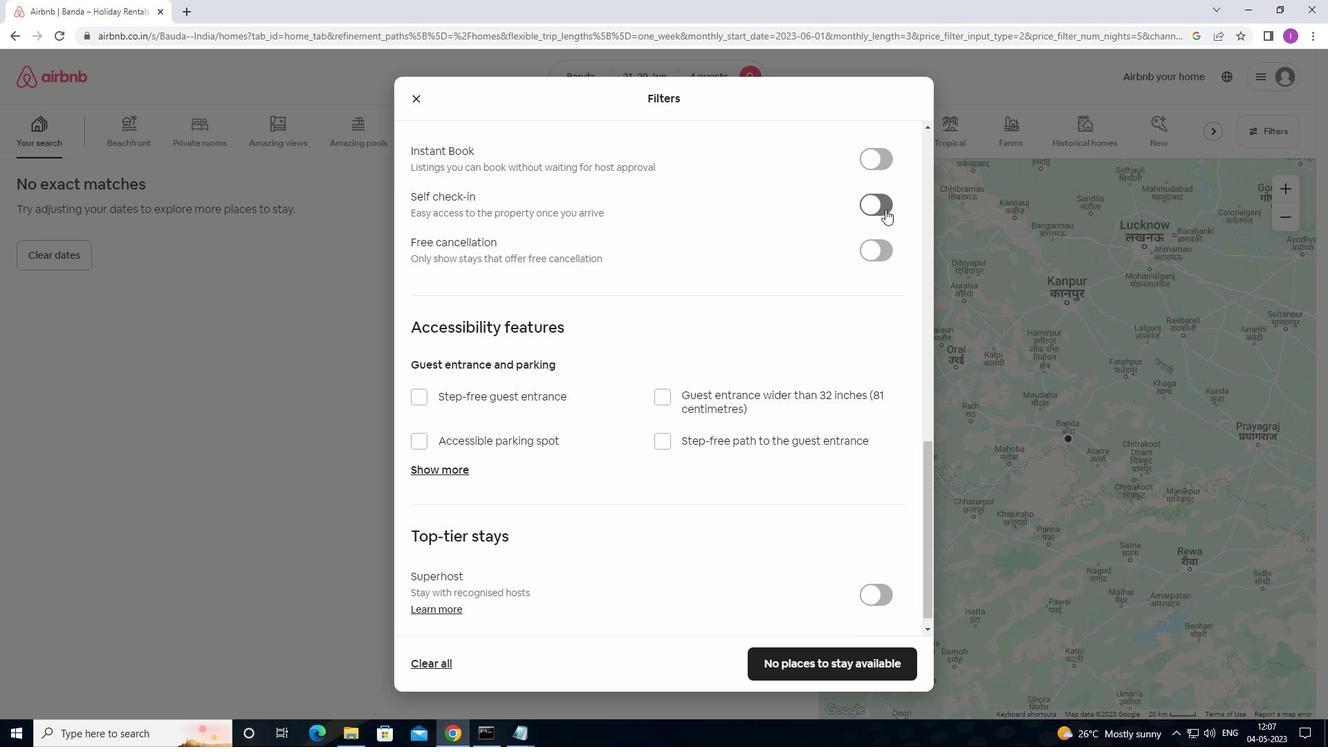 
Action: Mouse moved to (537, 323)
Screenshot: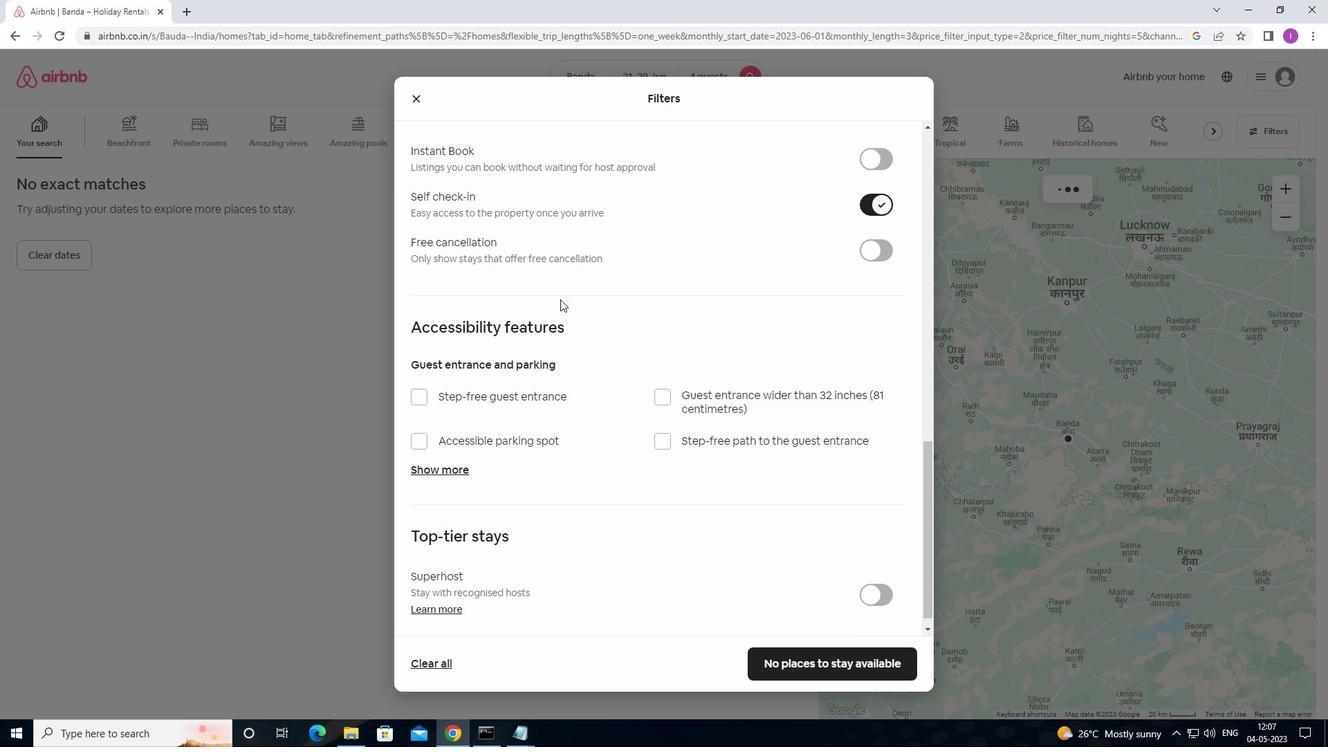 
Action: Mouse scrolled (537, 322) with delta (0, 0)
Screenshot: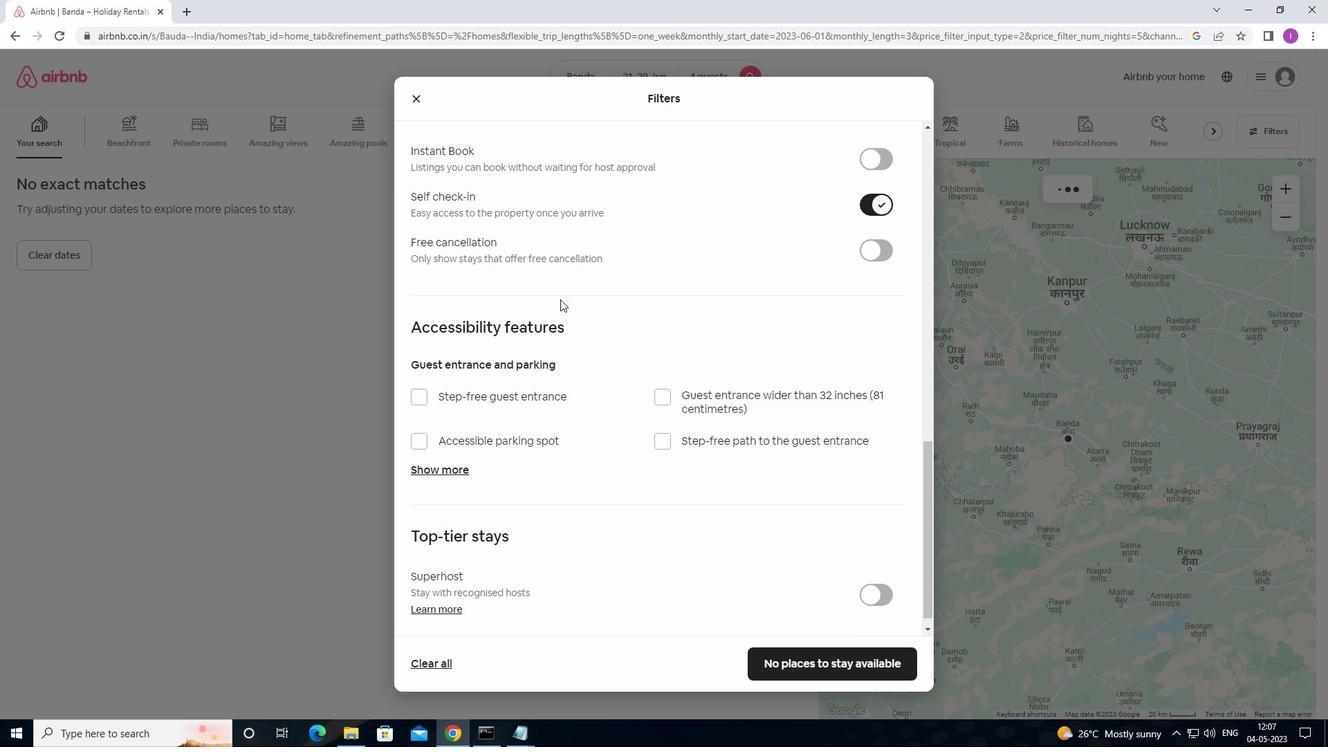 
Action: Mouse moved to (537, 325)
Screenshot: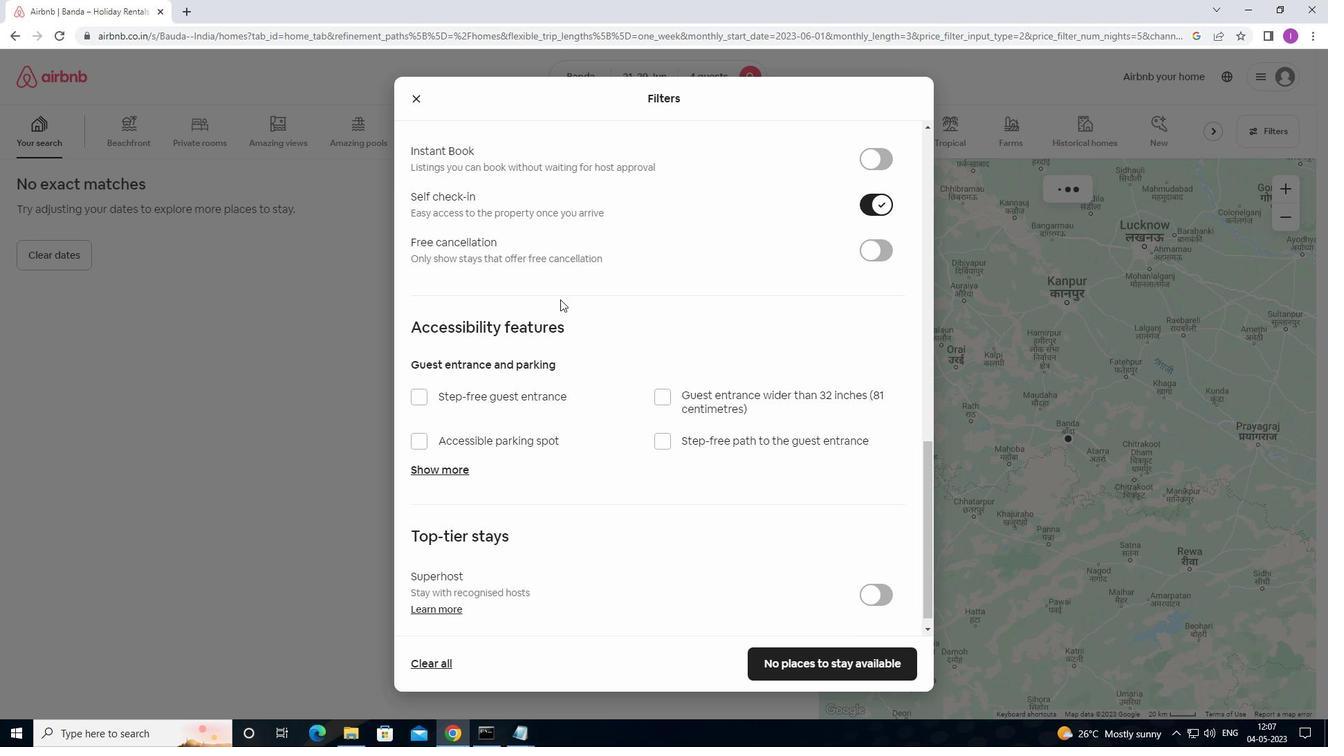 
Action: Mouse scrolled (537, 324) with delta (0, 0)
Screenshot: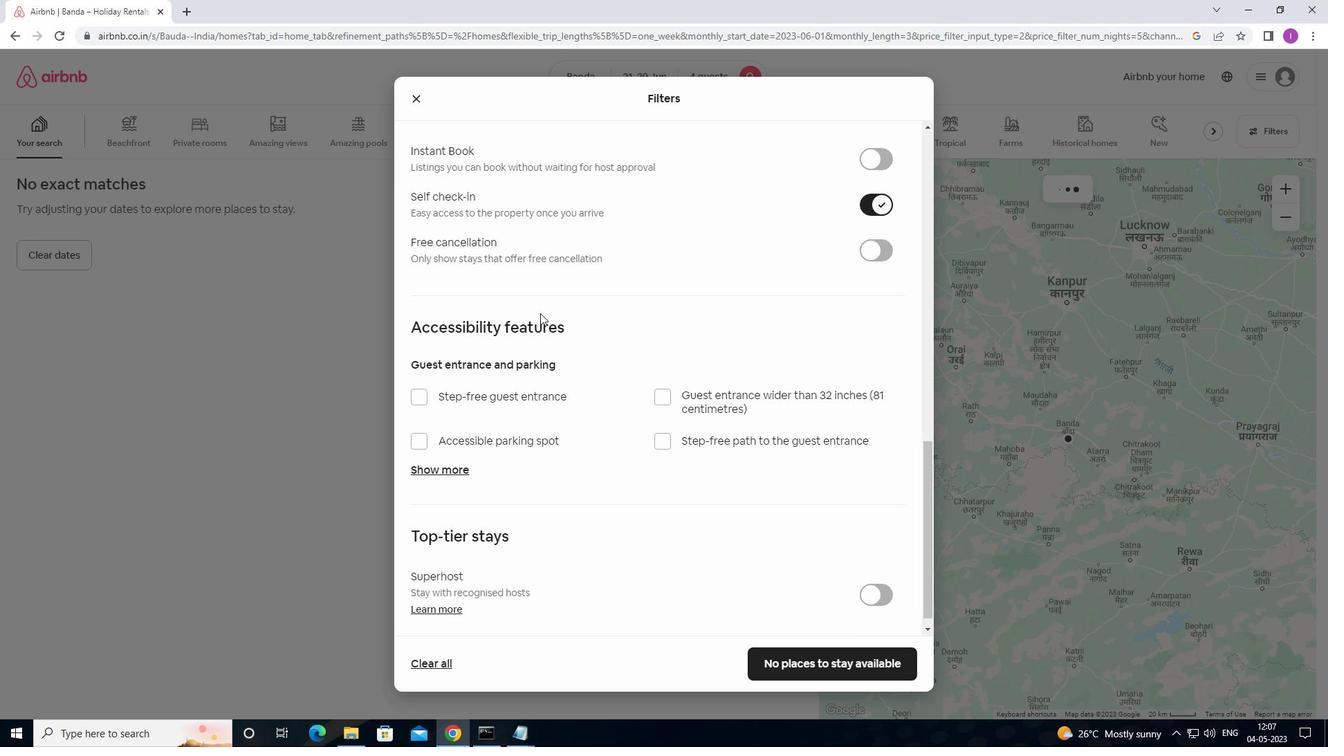 
Action: Mouse scrolled (537, 324) with delta (0, 0)
Screenshot: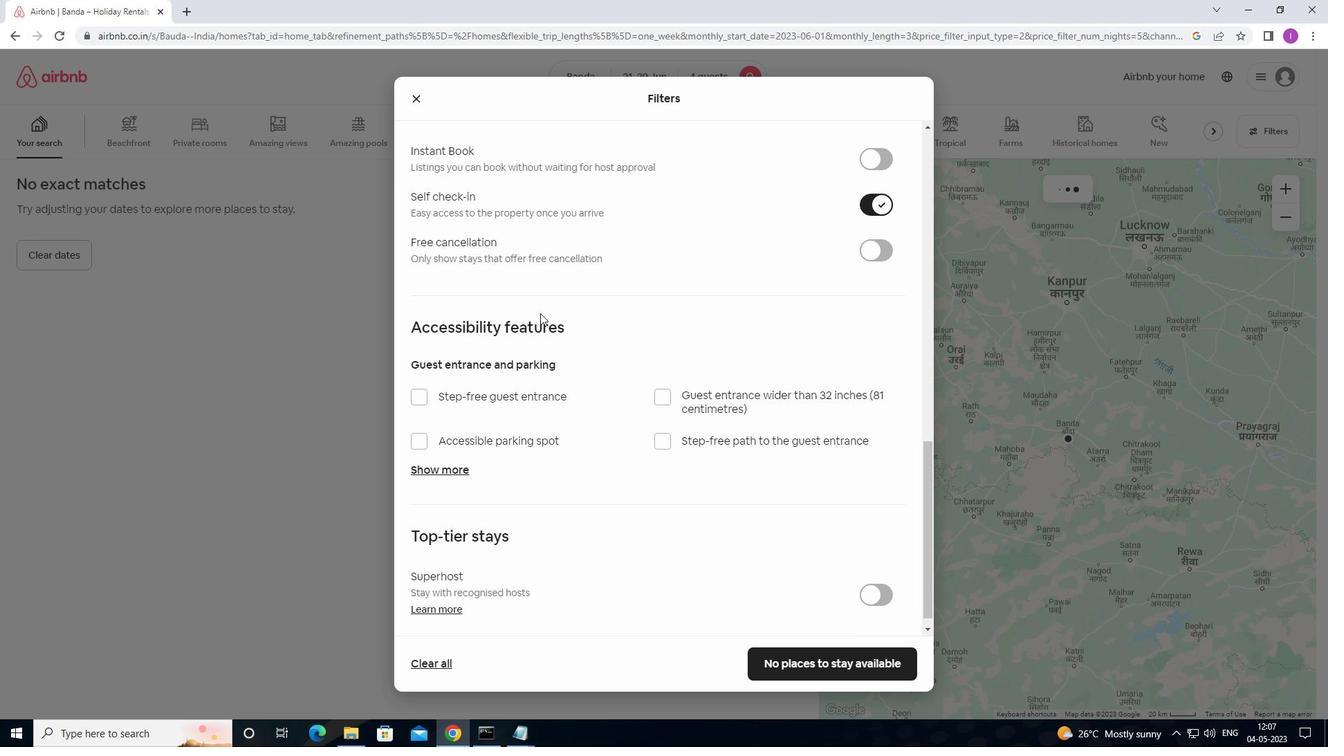 
Action: Mouse moved to (554, 323)
Screenshot: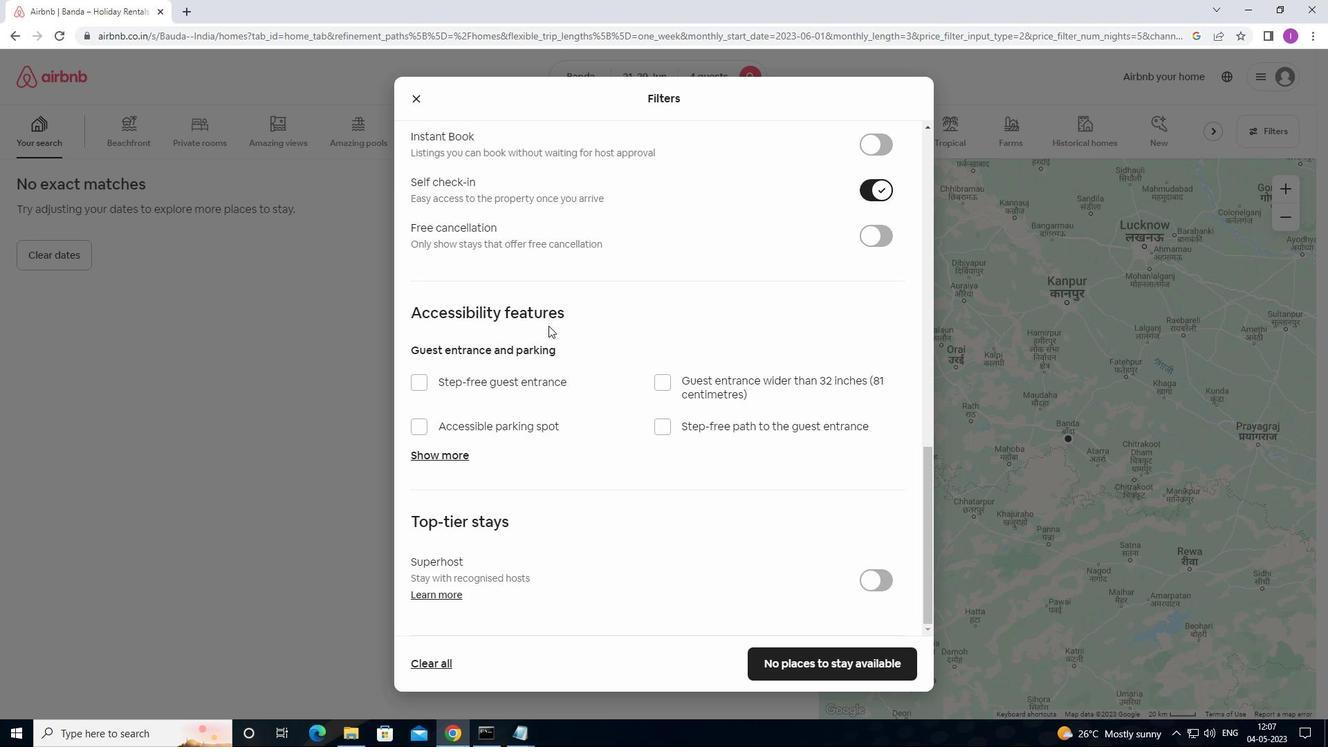 
Action: Mouse scrolled (554, 322) with delta (0, 0)
Screenshot: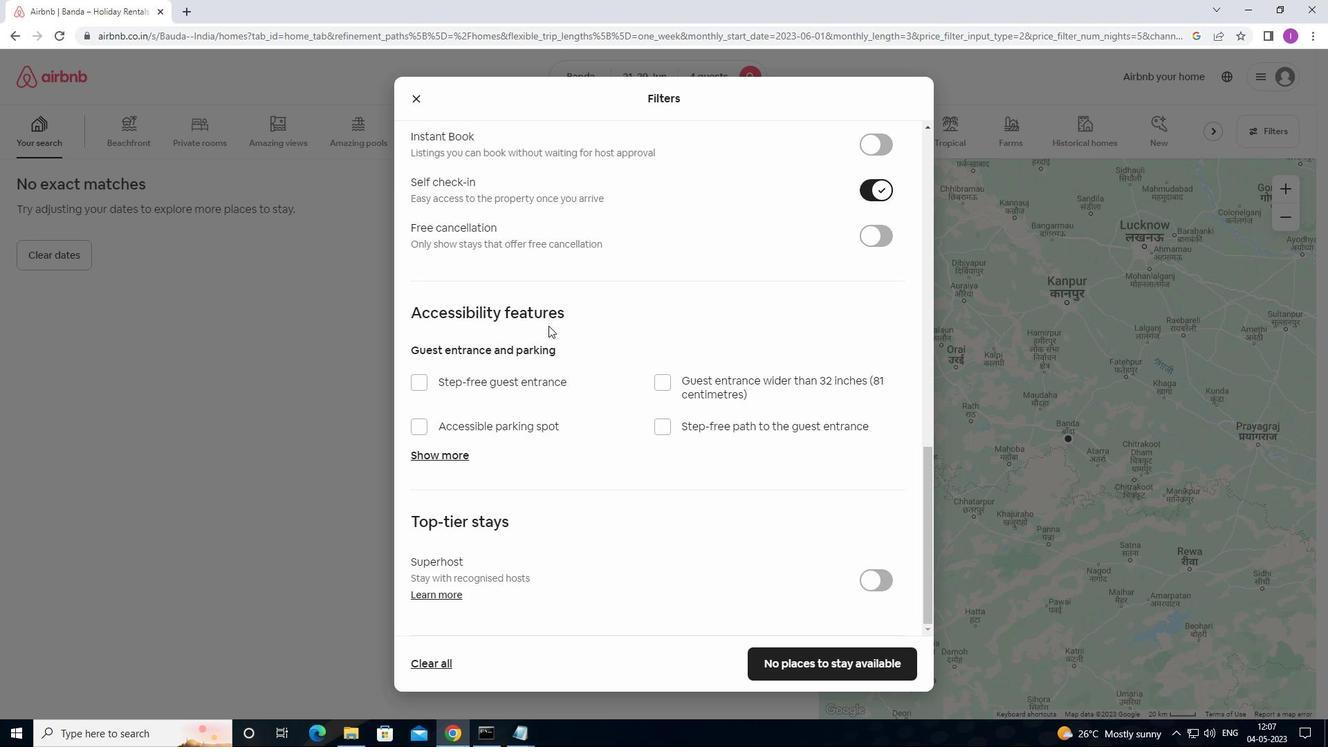 
Action: Mouse moved to (557, 325)
Screenshot: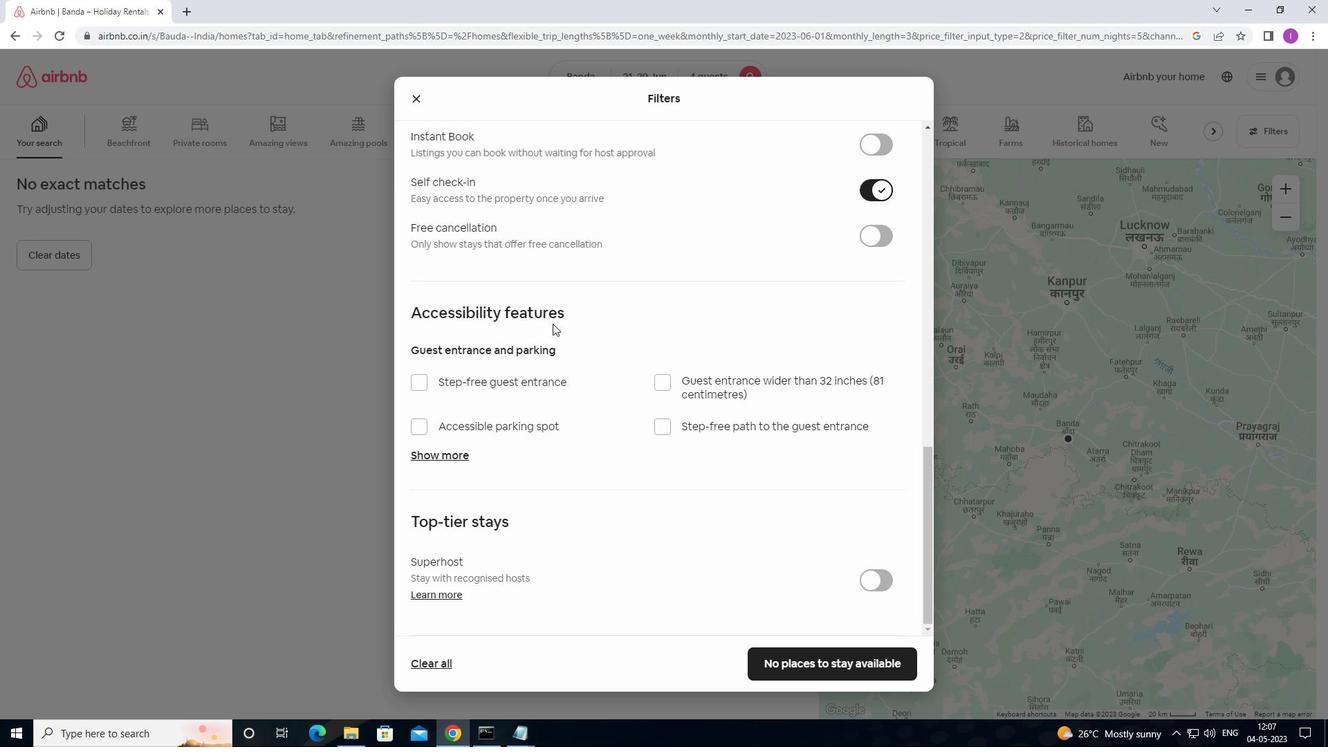 
Action: Mouse scrolled (557, 324) with delta (0, 0)
Screenshot: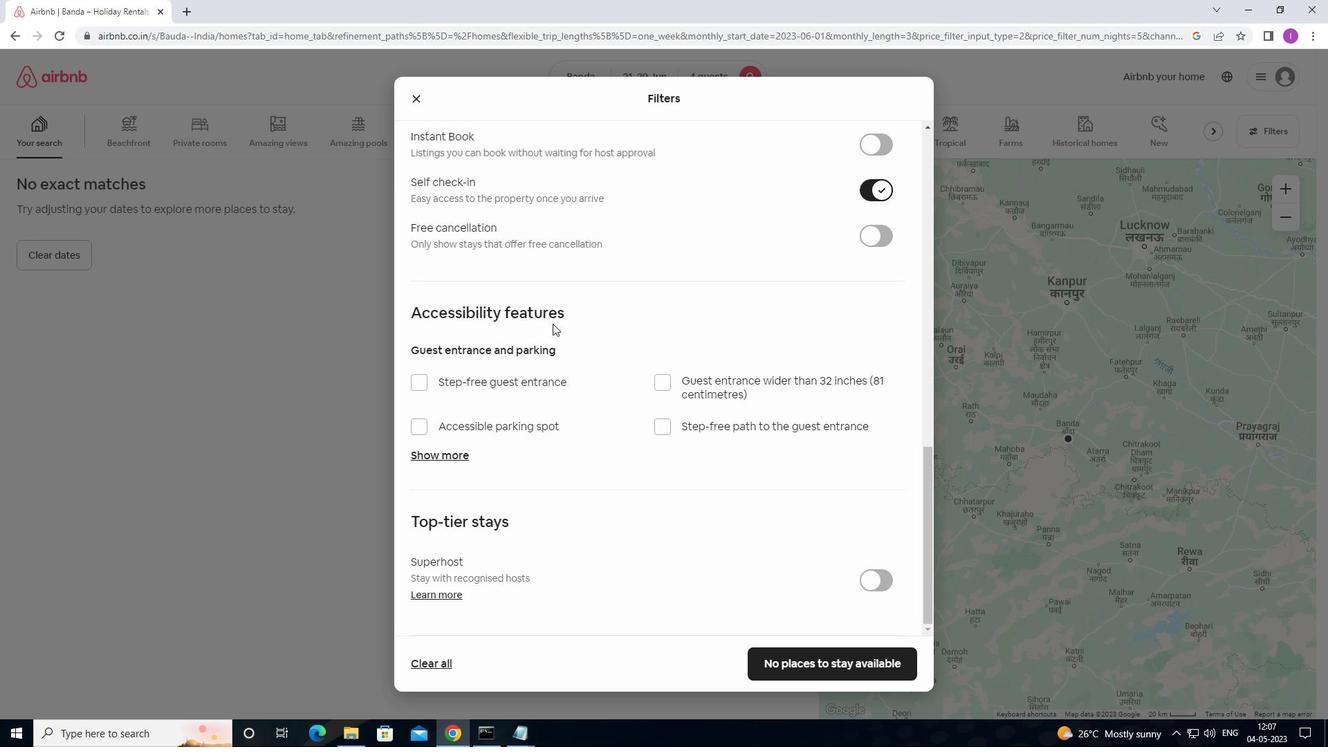 
Action: Mouse moved to (557, 325)
Screenshot: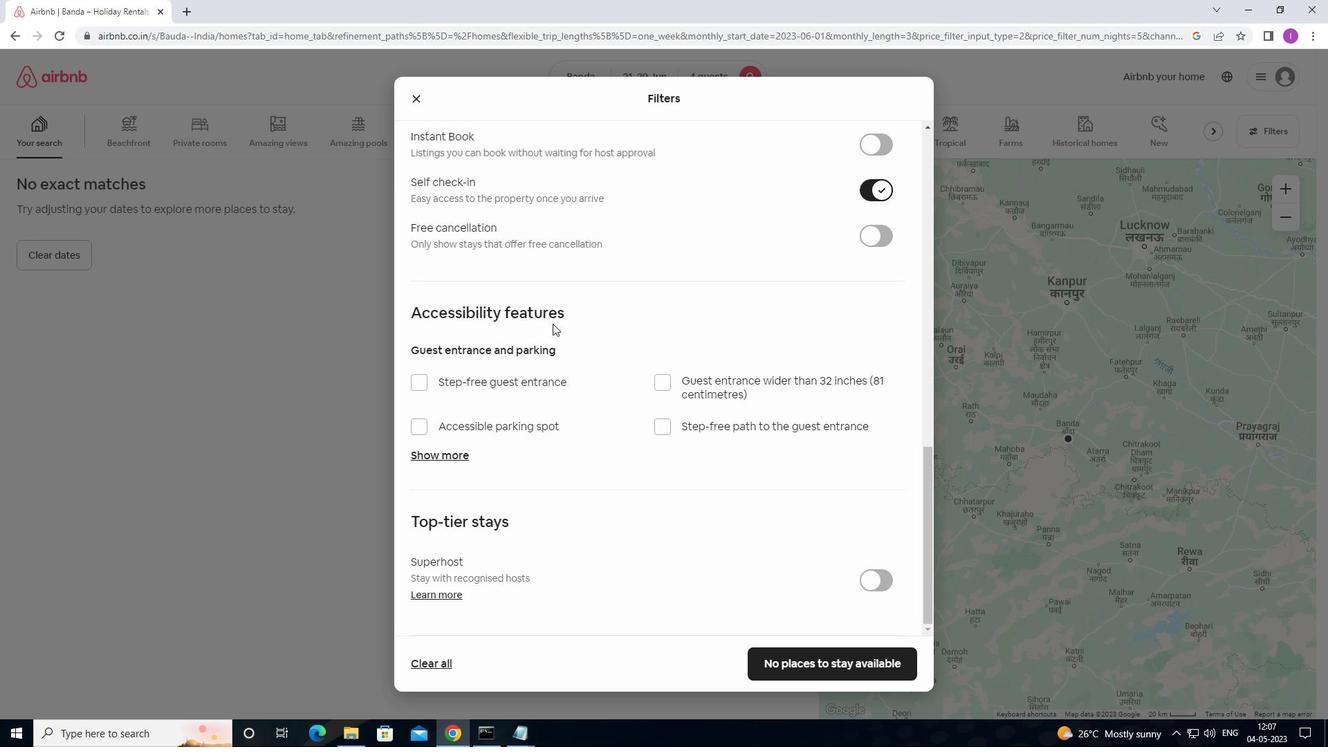 
Action: Mouse scrolled (557, 324) with delta (0, 0)
Screenshot: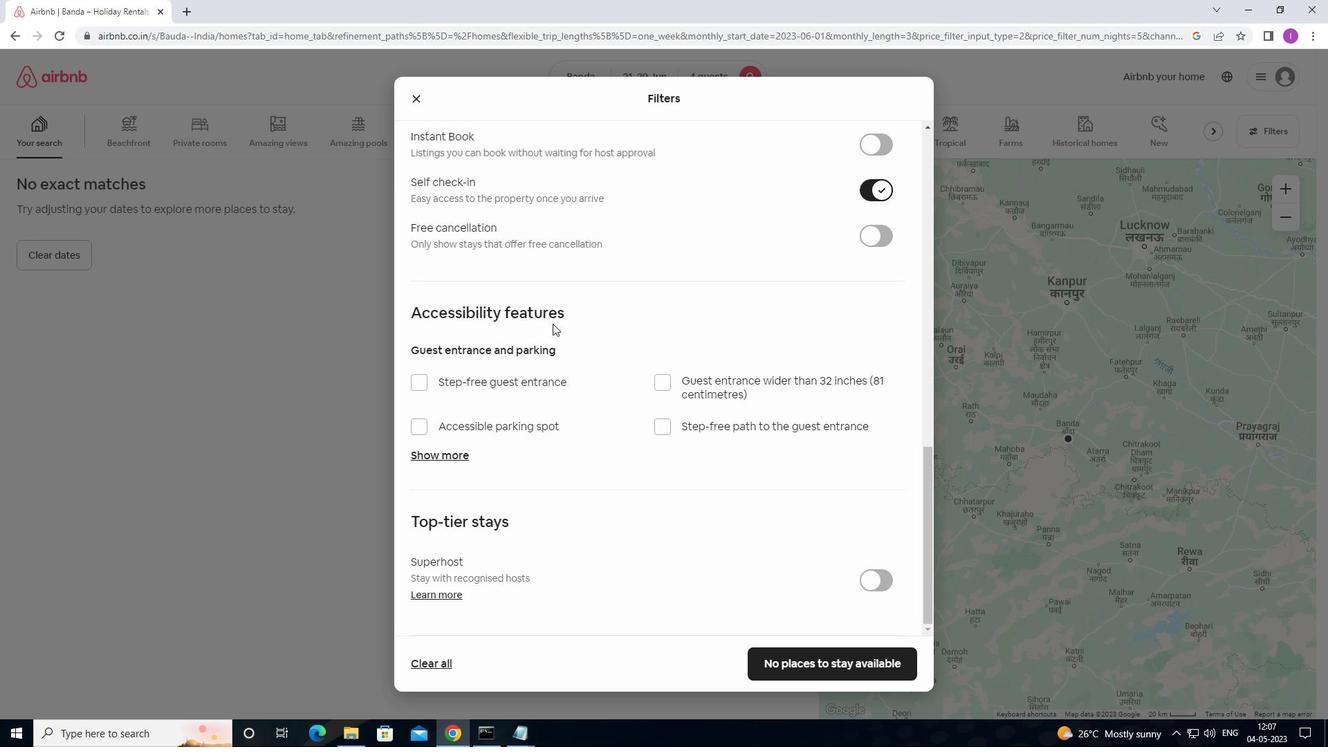 
Action: Mouse moved to (557, 327)
Screenshot: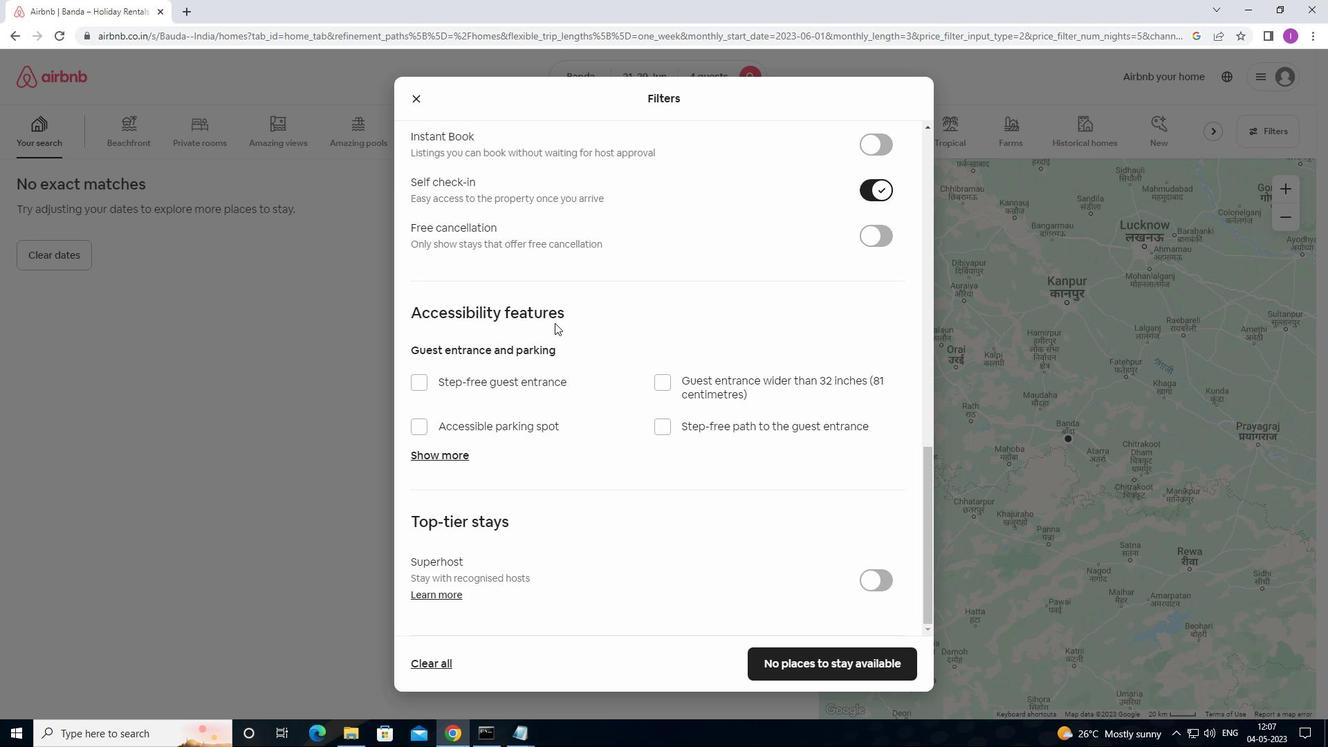 
Action: Mouse scrolled (557, 326) with delta (0, 0)
Screenshot: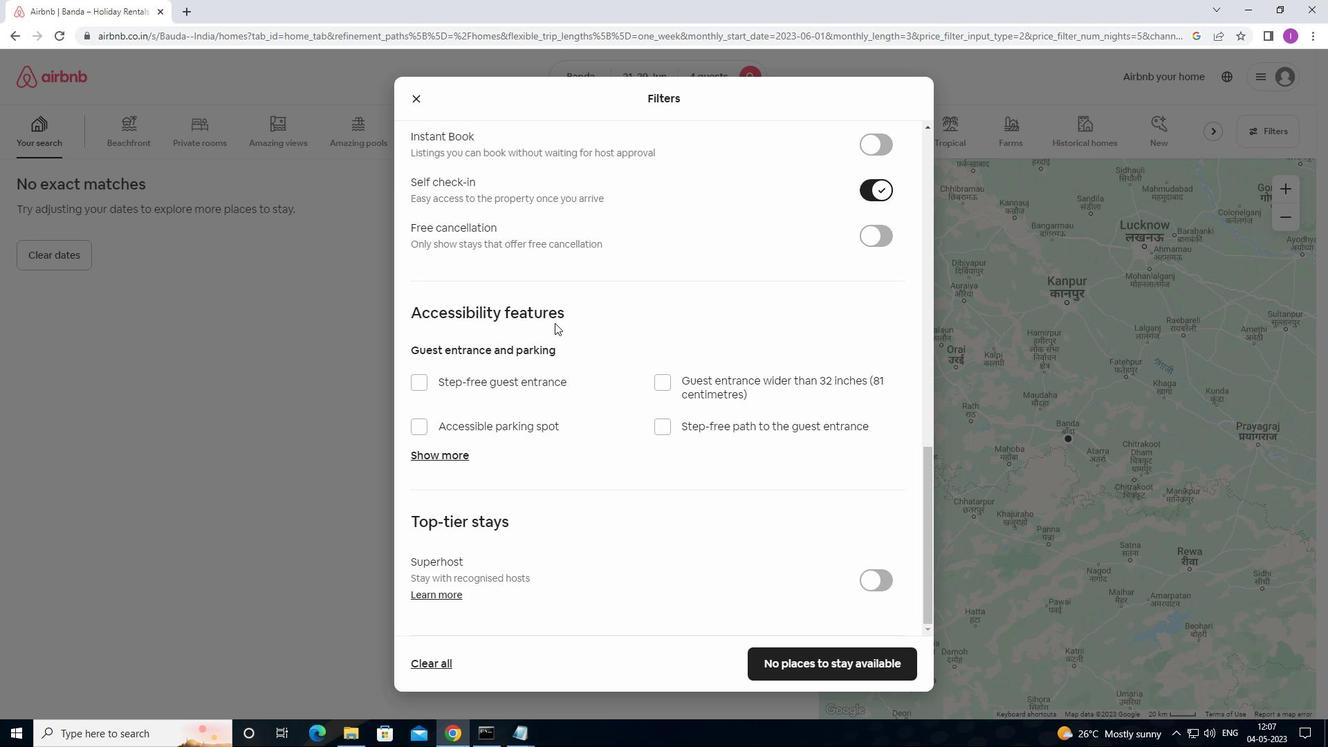 
Action: Mouse moved to (562, 334)
Screenshot: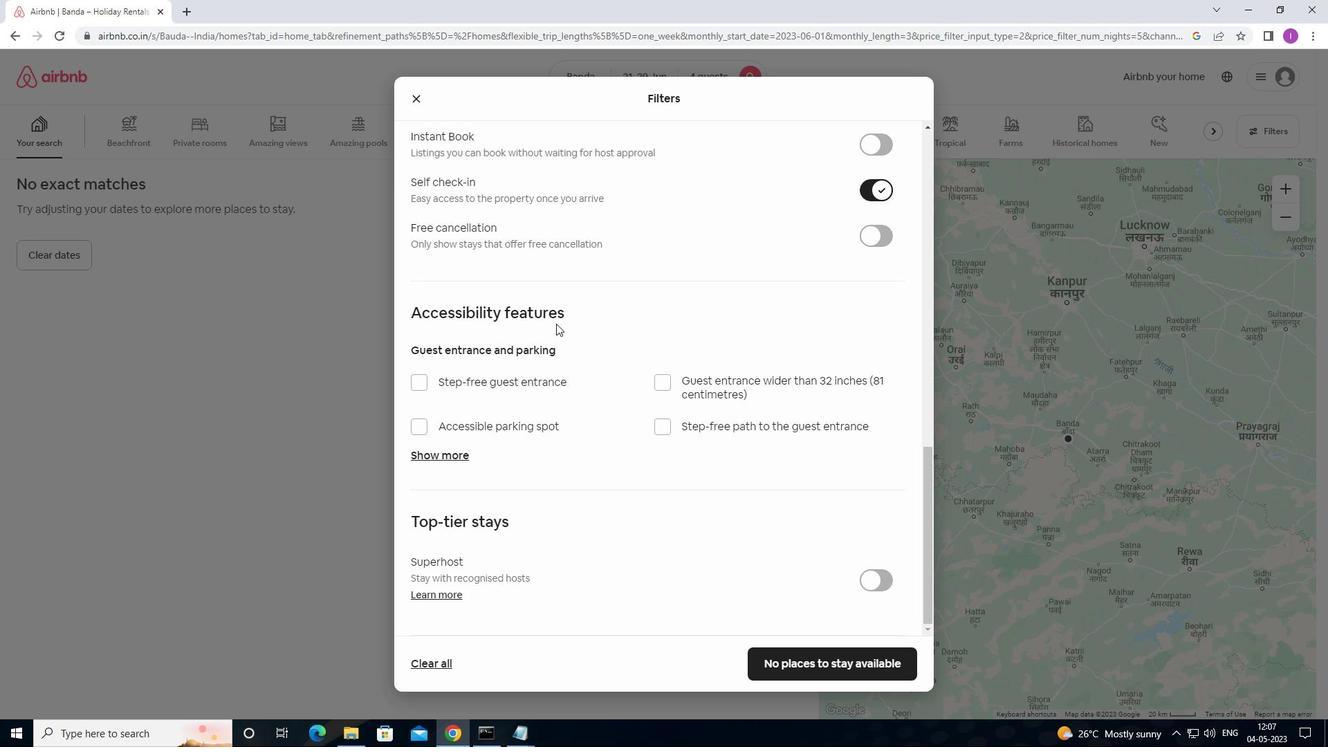 
Action: Mouse scrolled (562, 333) with delta (0, 0)
Screenshot: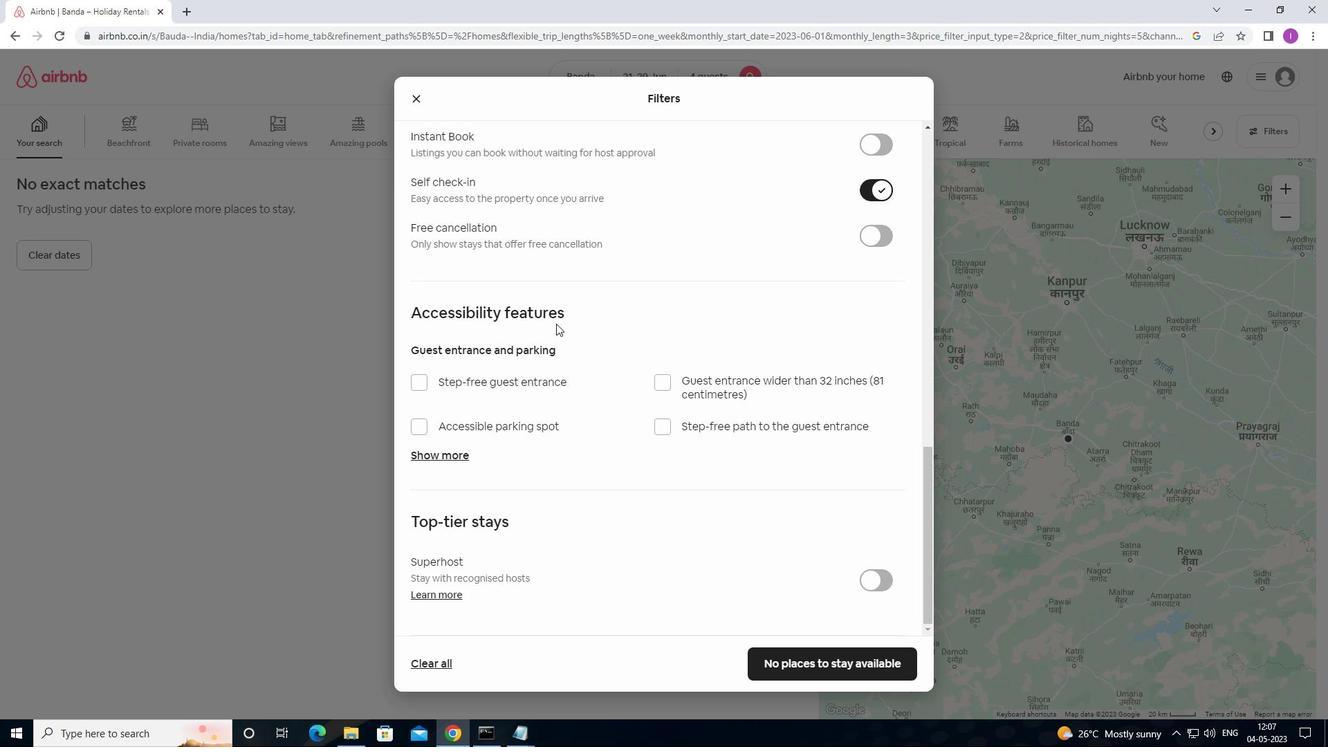 
Action: Mouse moved to (593, 414)
Screenshot: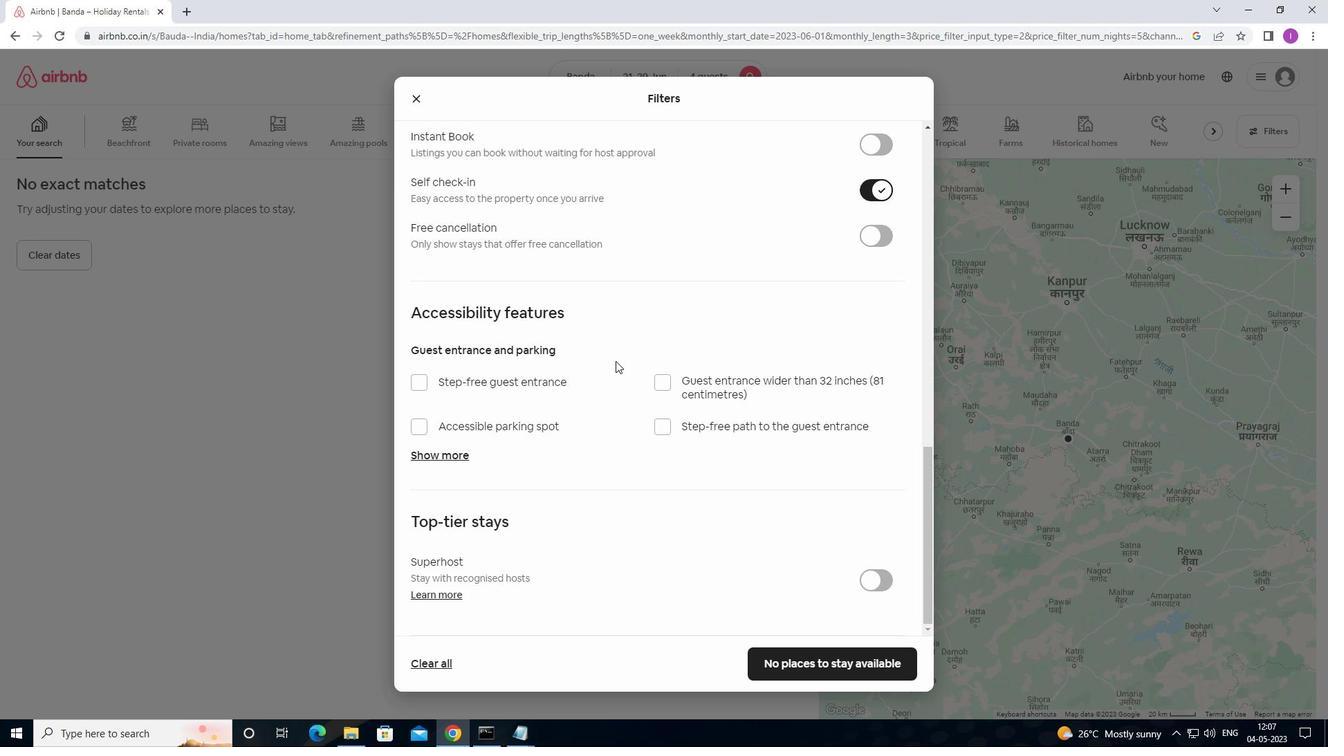 
Action: Mouse scrolled (593, 413) with delta (0, 0)
Screenshot: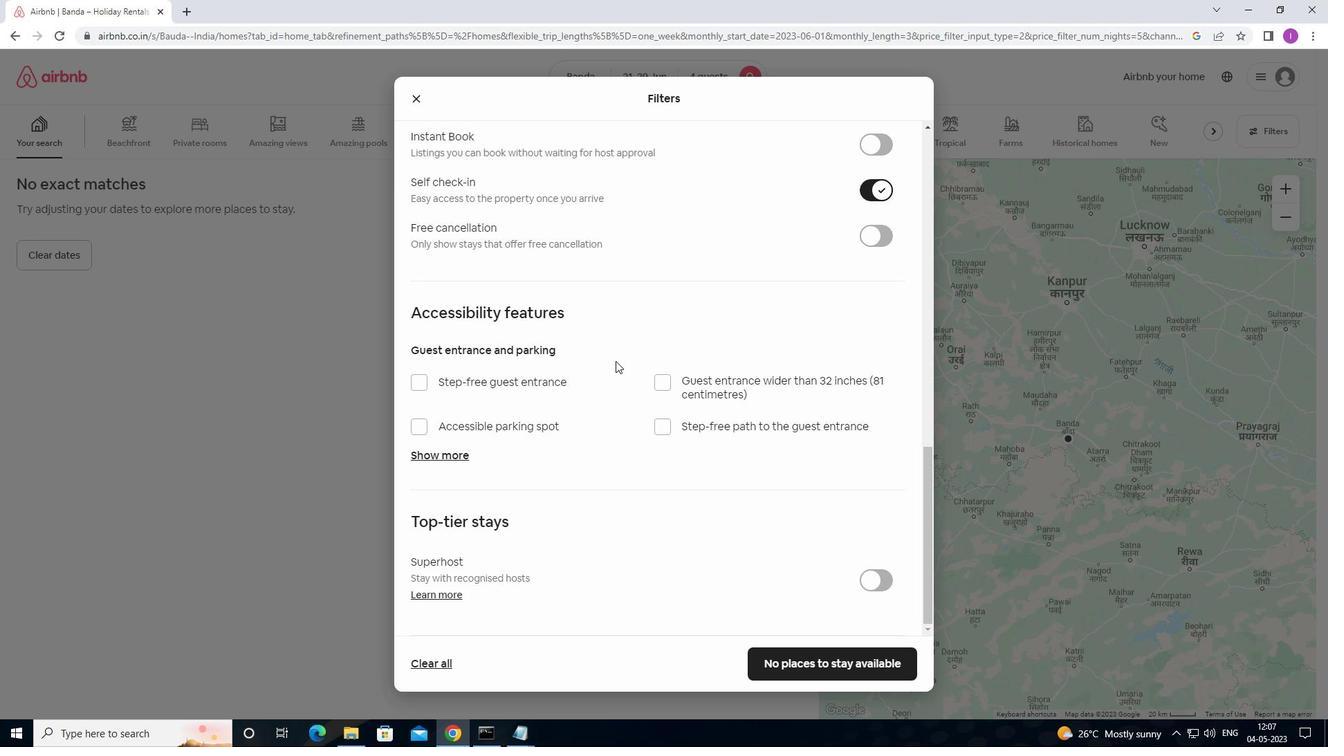 
Action: Mouse moved to (587, 430)
Screenshot: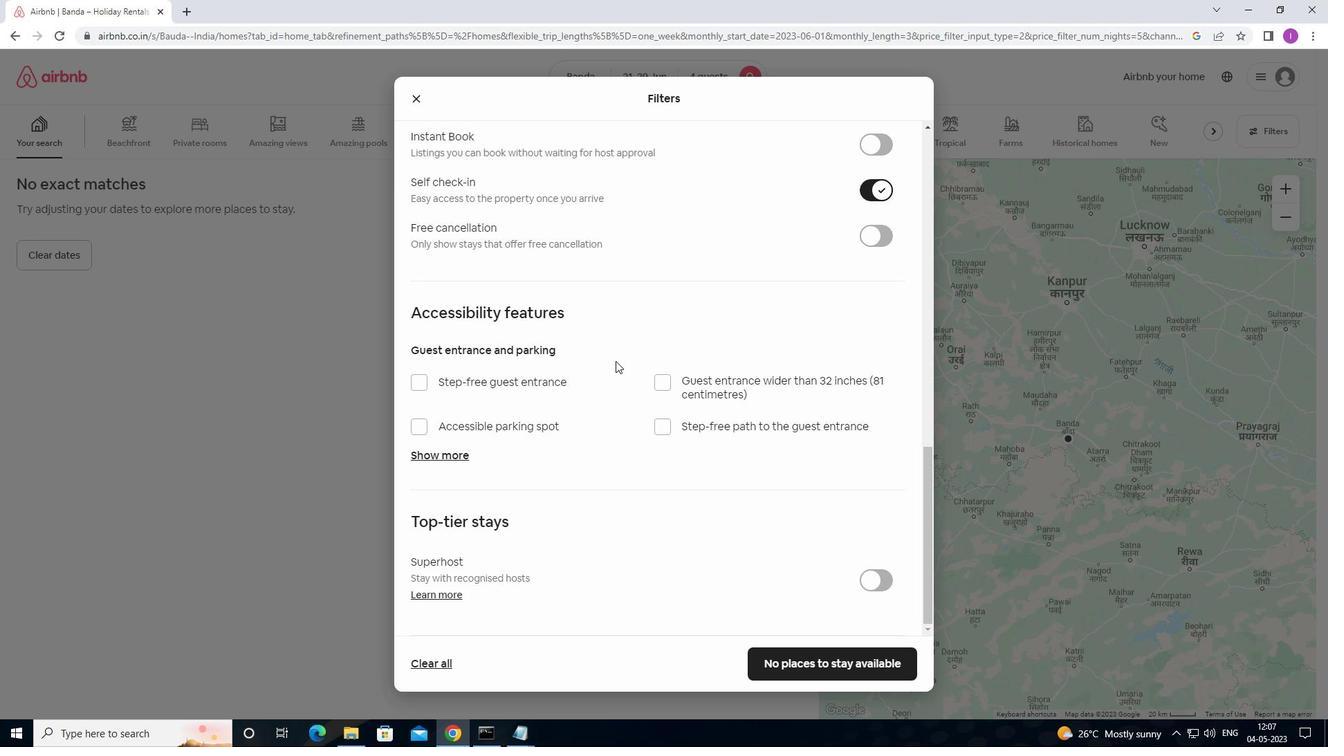 
Action: Mouse scrolled (587, 429) with delta (0, 0)
Screenshot: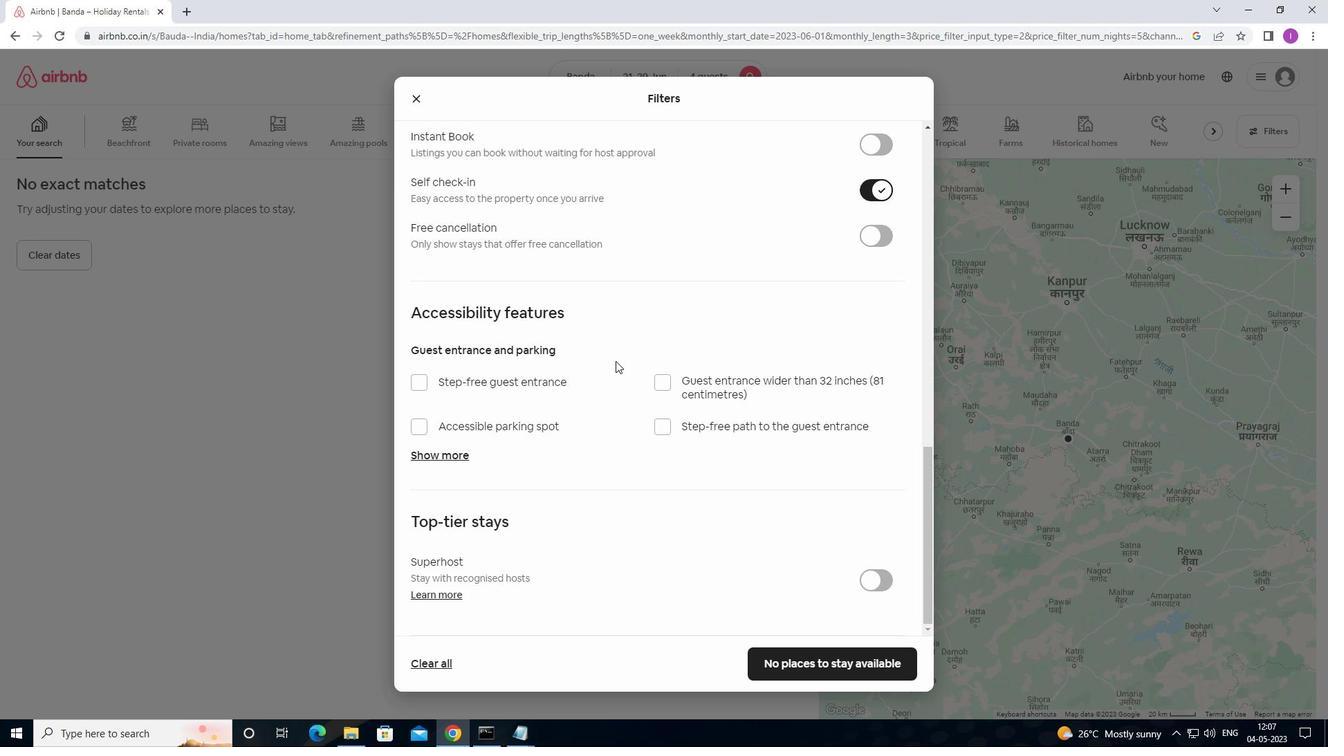 
Action: Mouse moved to (579, 445)
Screenshot: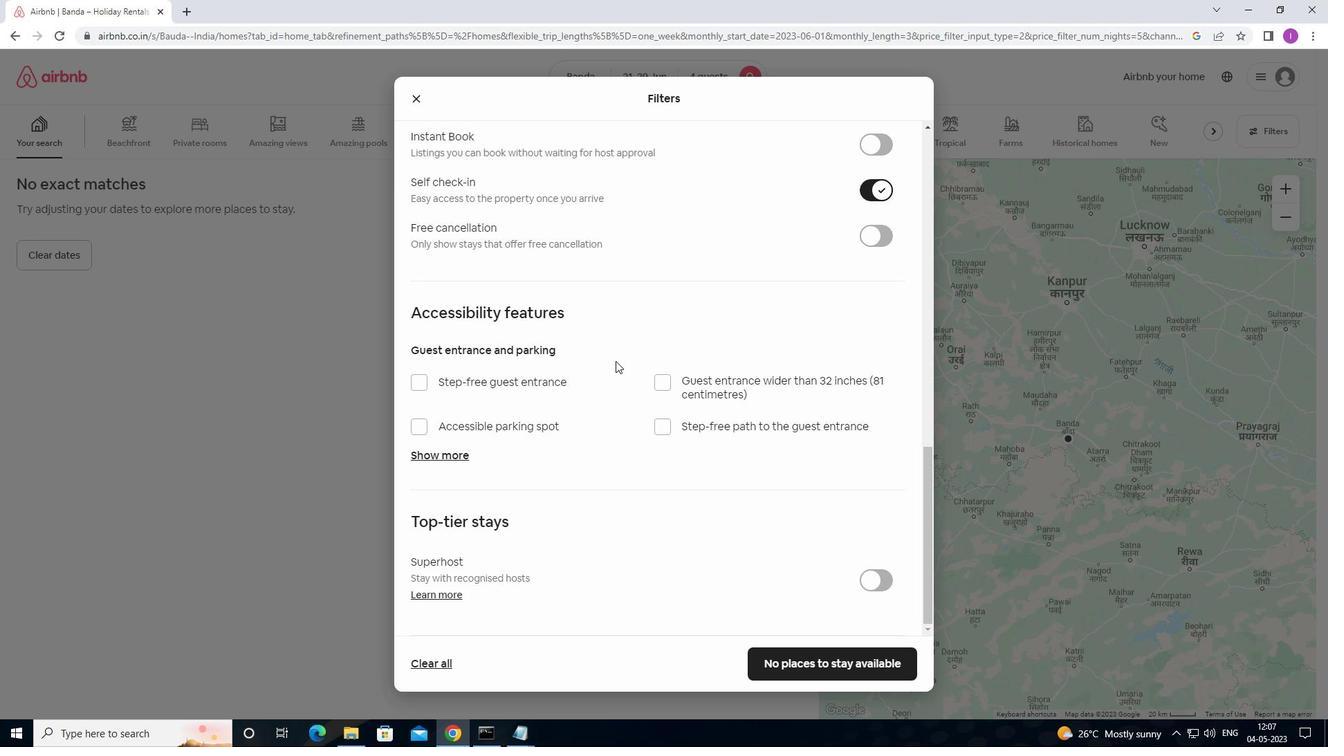 
Action: Mouse scrolled (579, 444) with delta (0, 0)
Screenshot: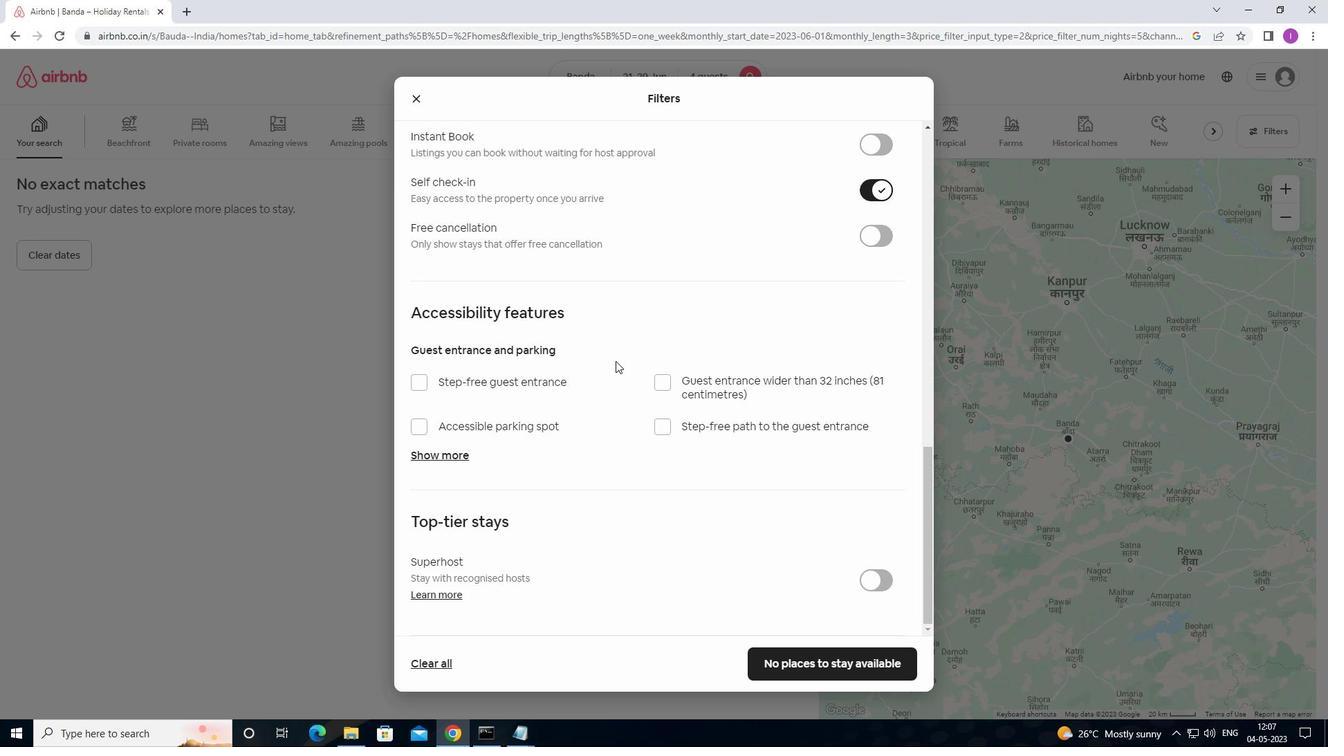 
Action: Mouse moved to (797, 671)
Screenshot: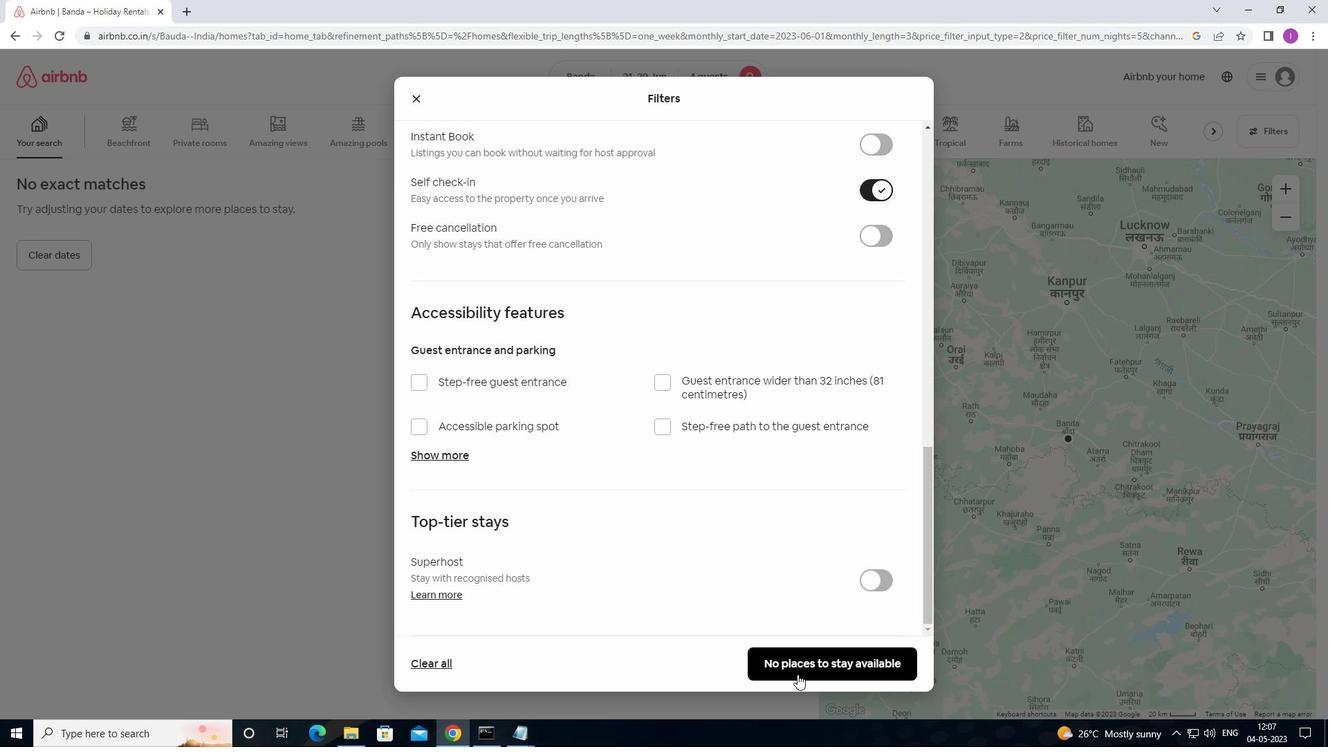 
Action: Mouse pressed left at (797, 671)
Screenshot: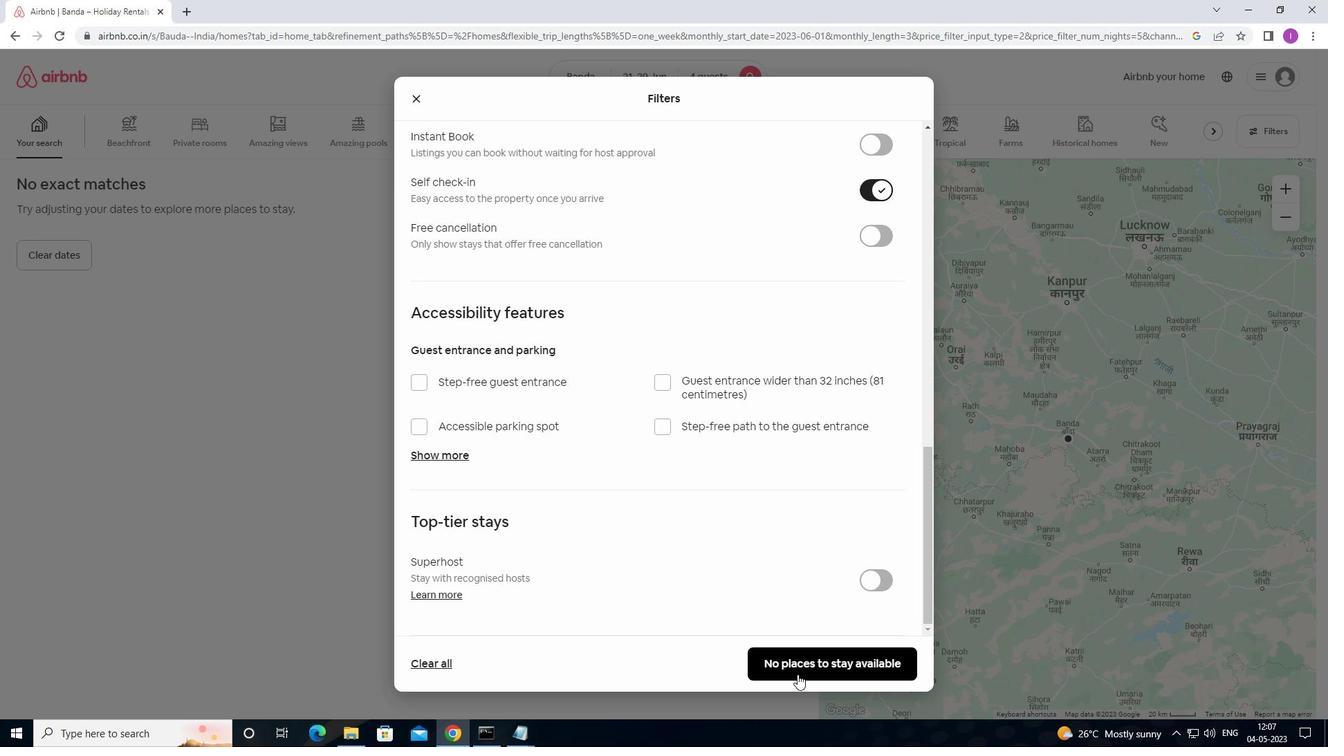
Action: Mouse moved to (1064, 629)
Screenshot: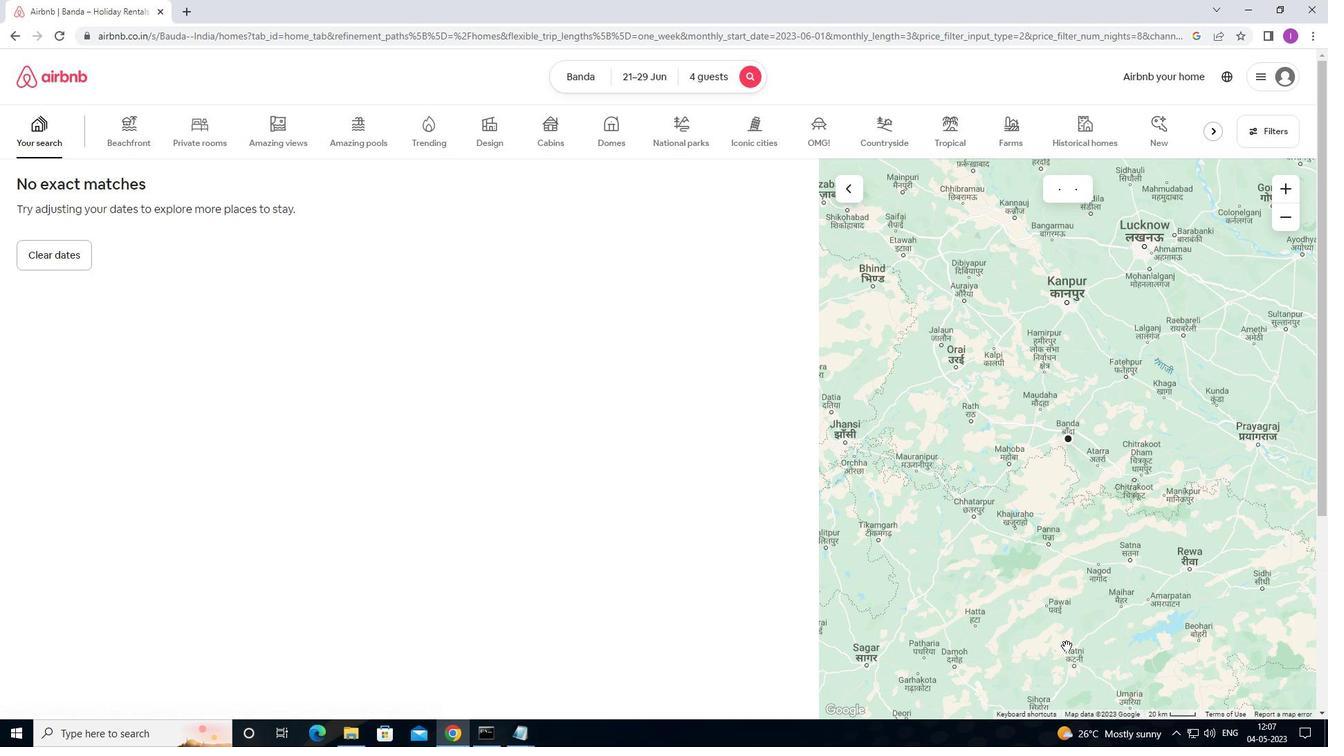 
